 Task: Look for space in Deogarh, India from 21st June, 2023 to 29th June, 2023 for 4 adults in price range Rs.7000 to Rs.12000. Place can be entire place with 2 bedrooms having 2 beds and 2 bathrooms. Property type can be house, flat, guest house. Booking option can be shelf check-in. Required host language is English.
Action: Mouse moved to (456, 62)
Screenshot: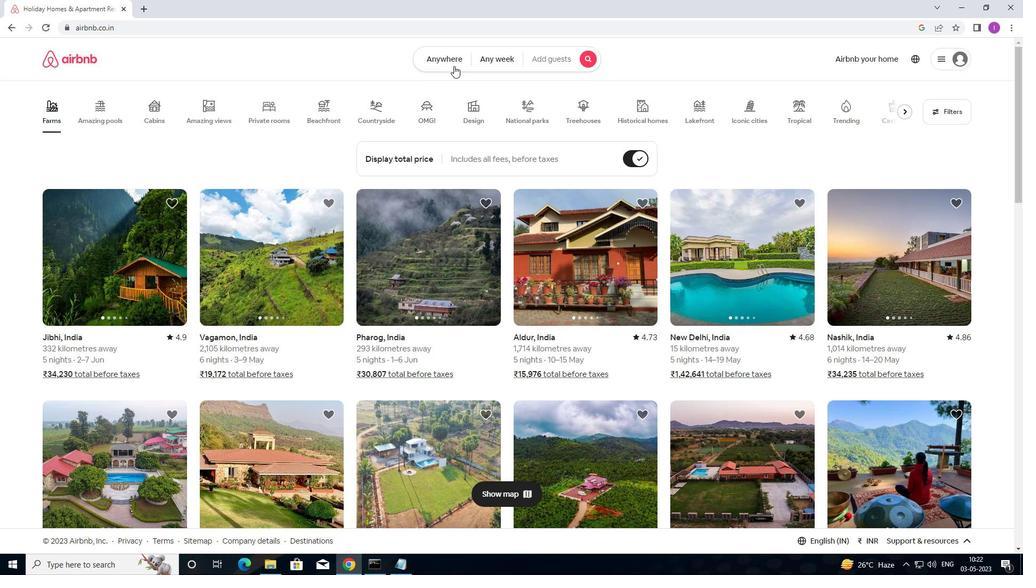 
Action: Mouse pressed left at (456, 62)
Screenshot: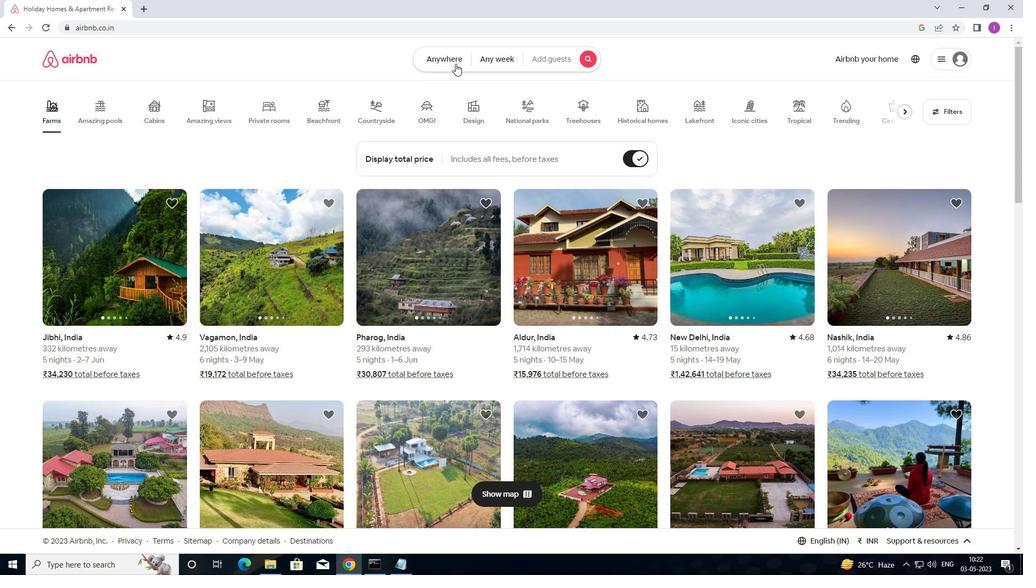 
Action: Mouse moved to (331, 103)
Screenshot: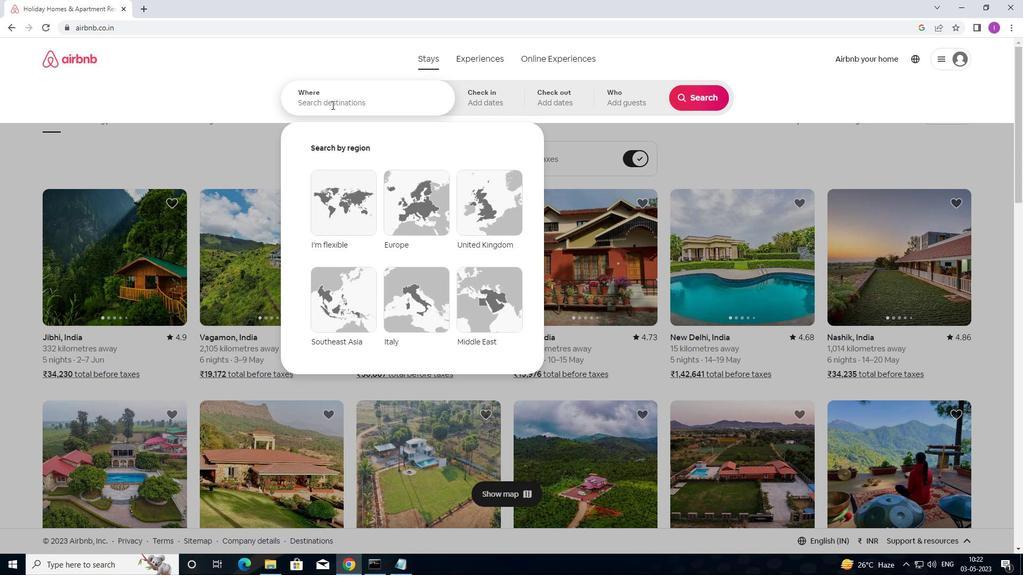 
Action: Mouse pressed left at (331, 103)
Screenshot: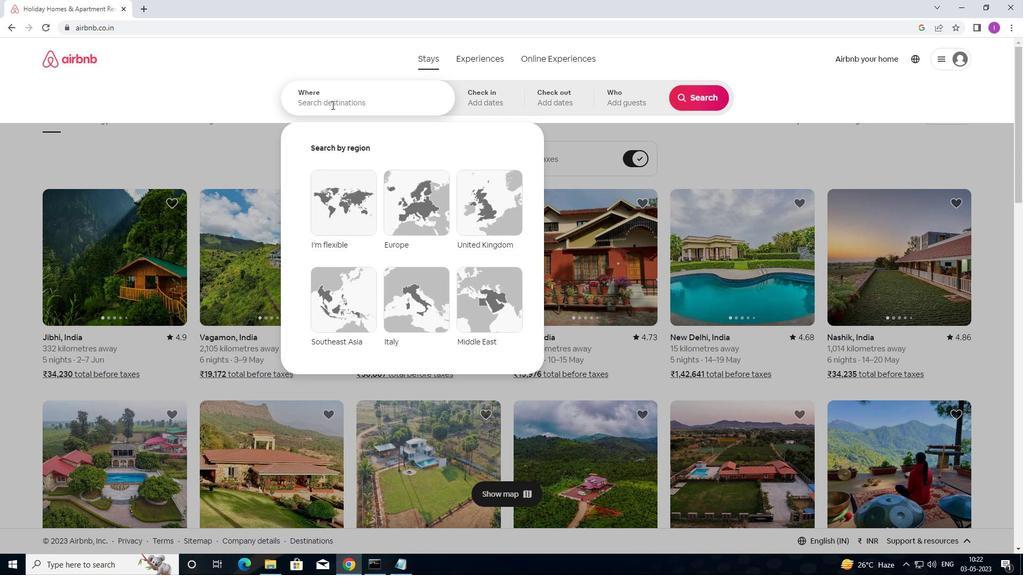 
Action: Mouse moved to (362, 105)
Screenshot: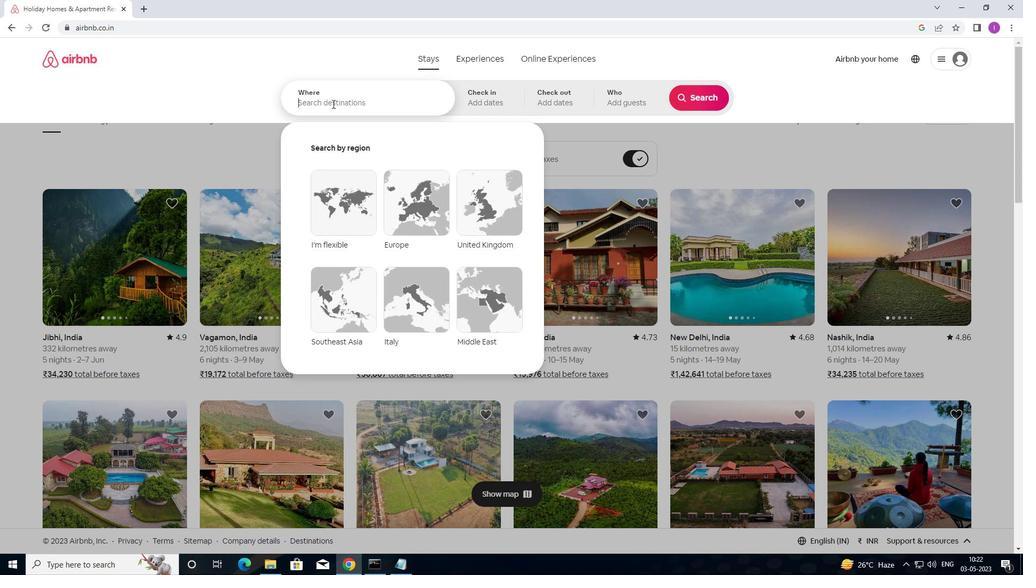 
Action: Key pressed <Key.shift>DEOGARH,<Key.shift>INDIA
Screenshot: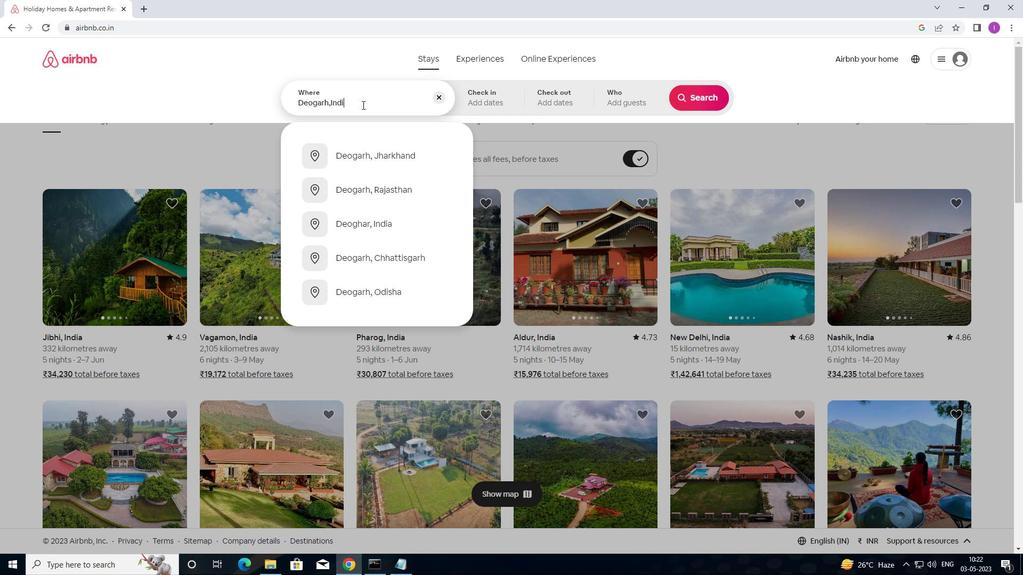 
Action: Mouse moved to (462, 103)
Screenshot: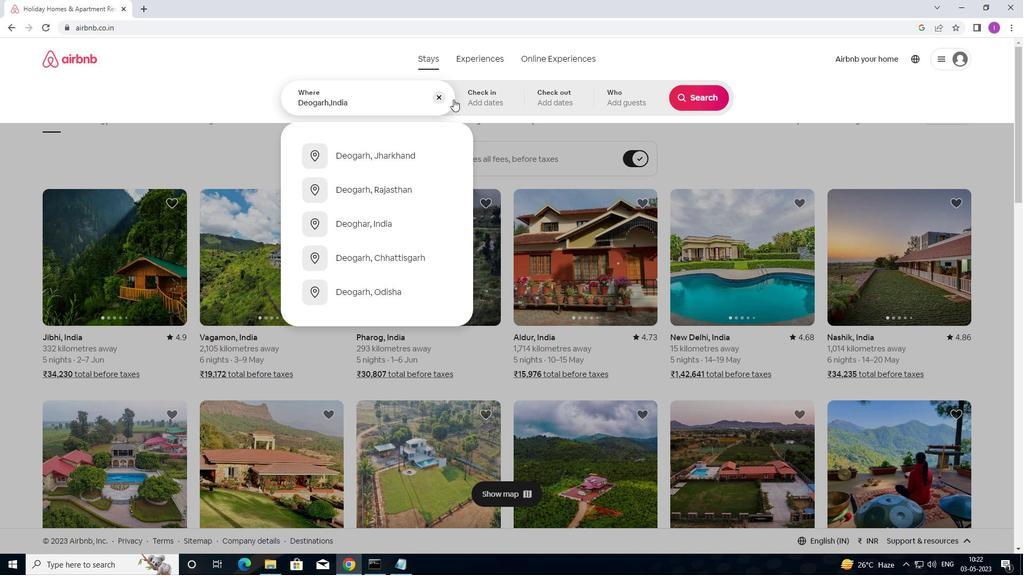 
Action: Mouse pressed left at (462, 103)
Screenshot: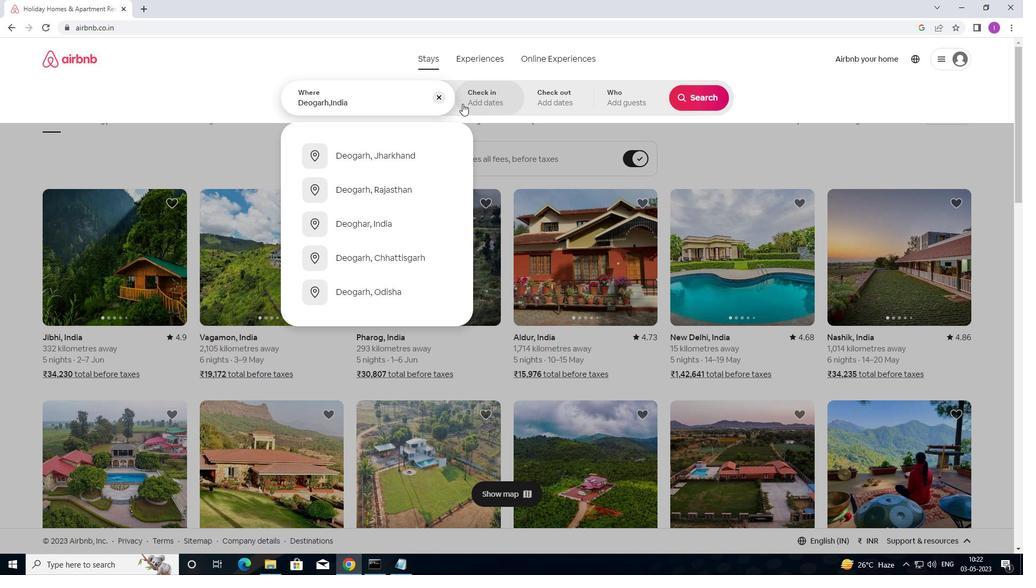 
Action: Mouse moved to (614, 300)
Screenshot: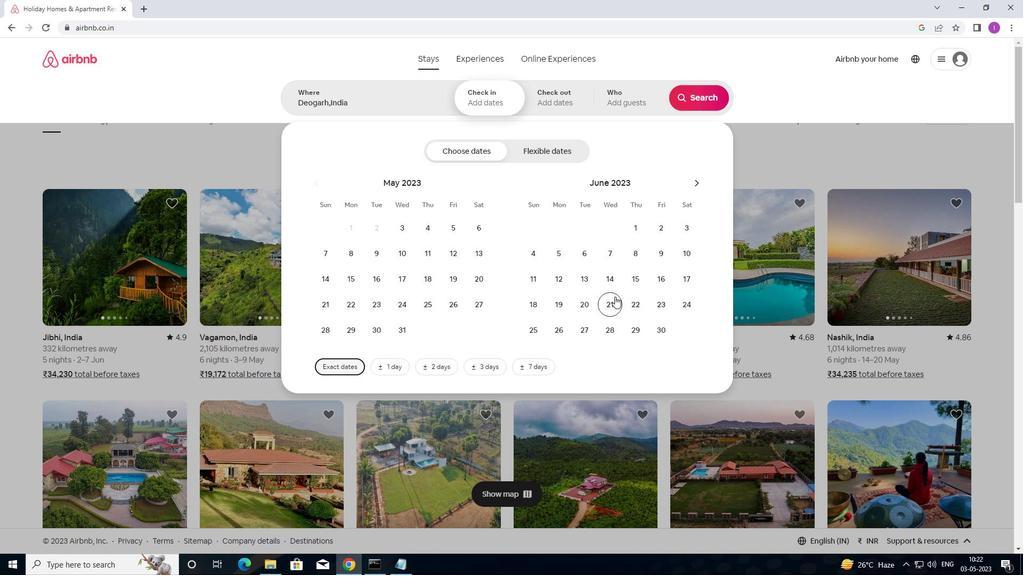 
Action: Mouse pressed left at (614, 300)
Screenshot: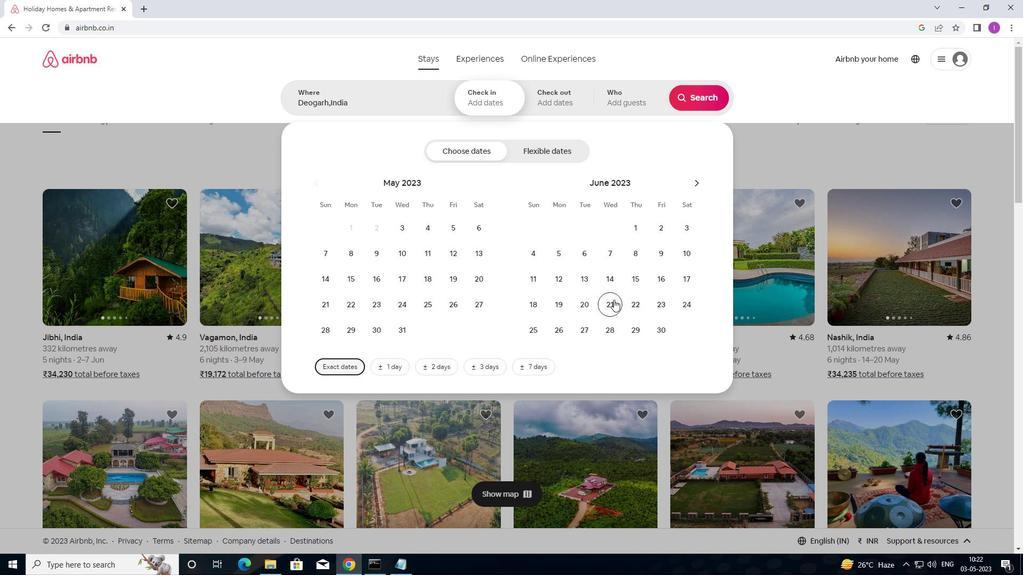 
Action: Mouse moved to (642, 330)
Screenshot: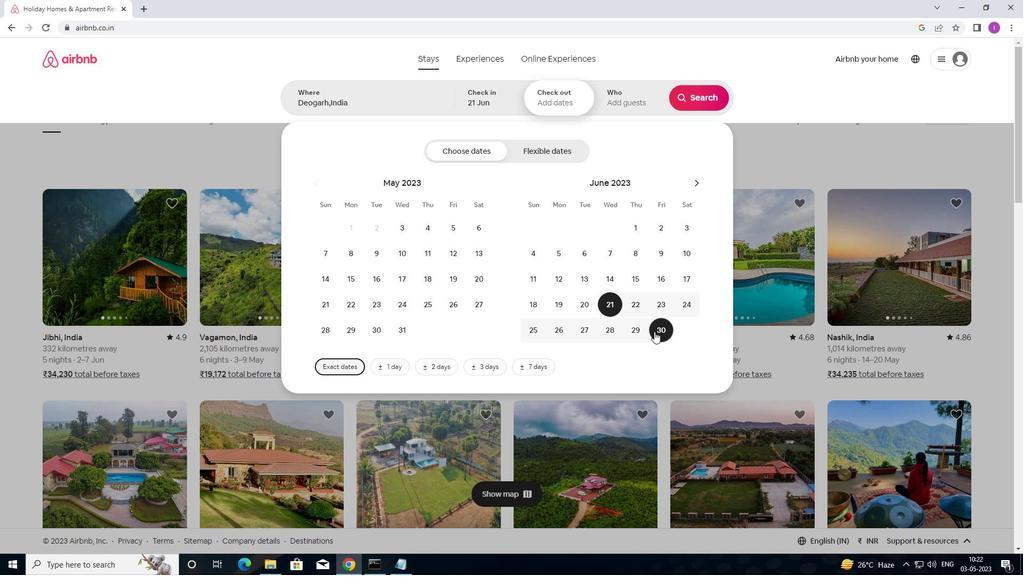 
Action: Mouse pressed left at (642, 330)
Screenshot: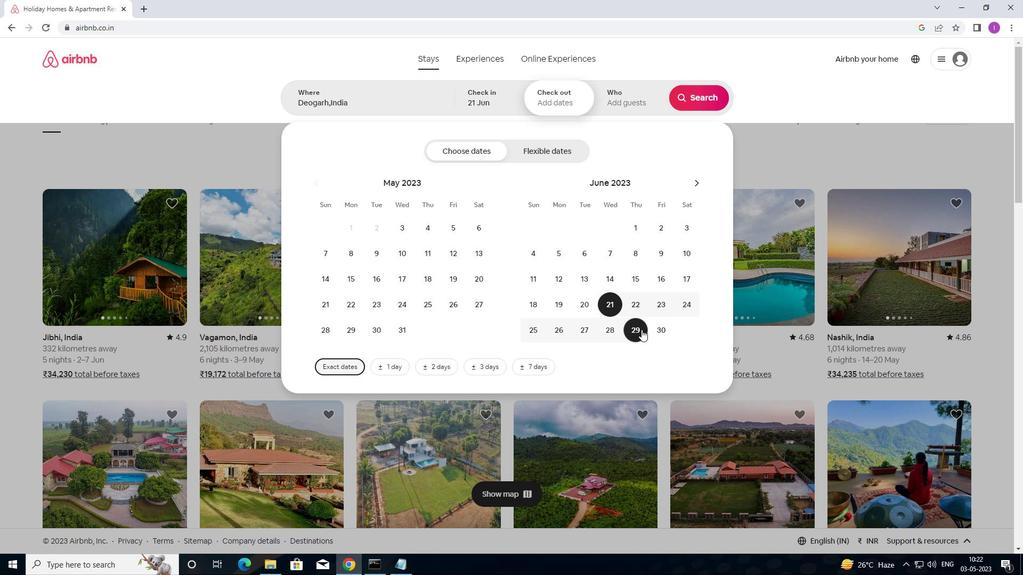 
Action: Mouse moved to (635, 104)
Screenshot: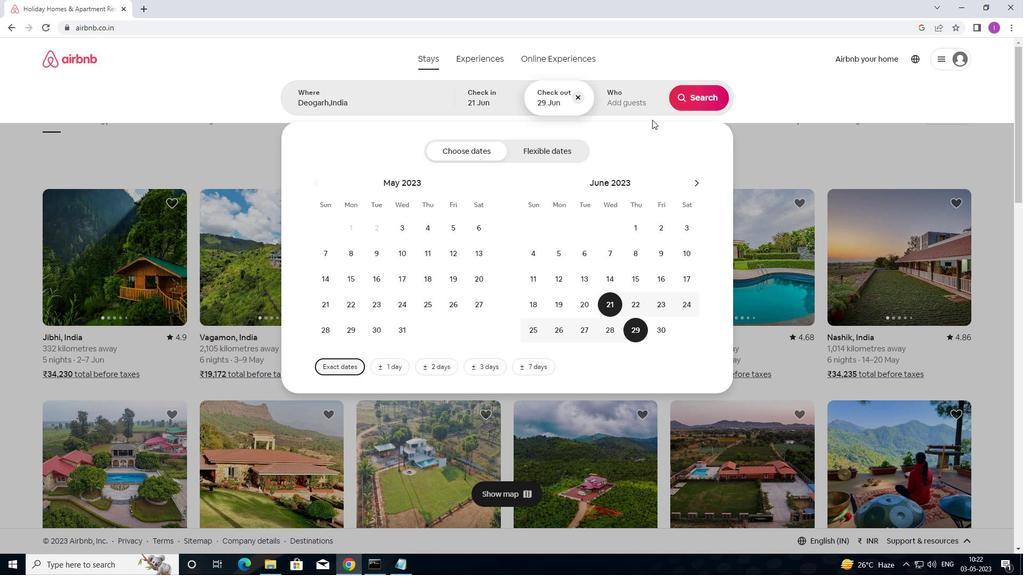 
Action: Mouse pressed left at (635, 104)
Screenshot: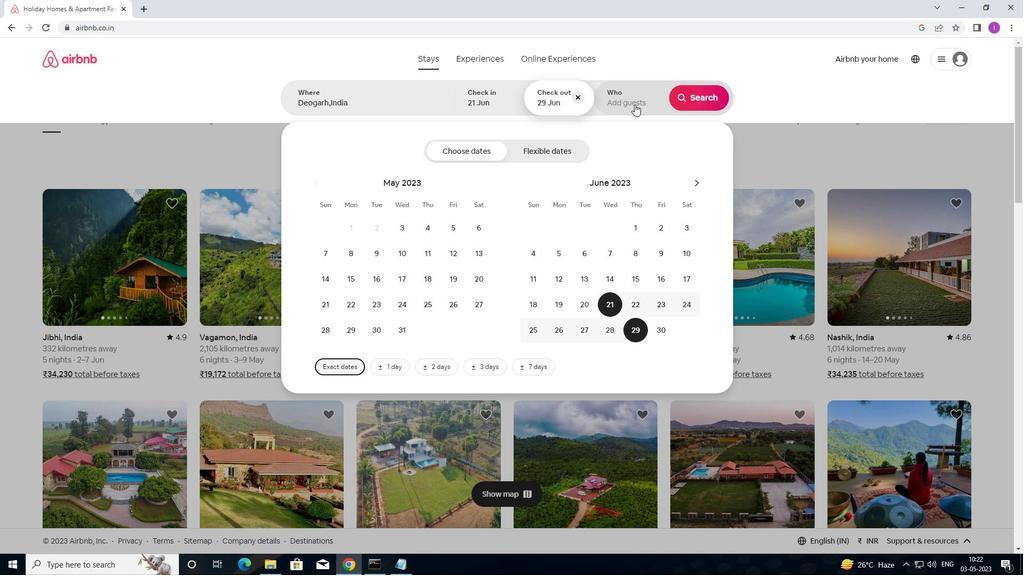 
Action: Mouse moved to (706, 154)
Screenshot: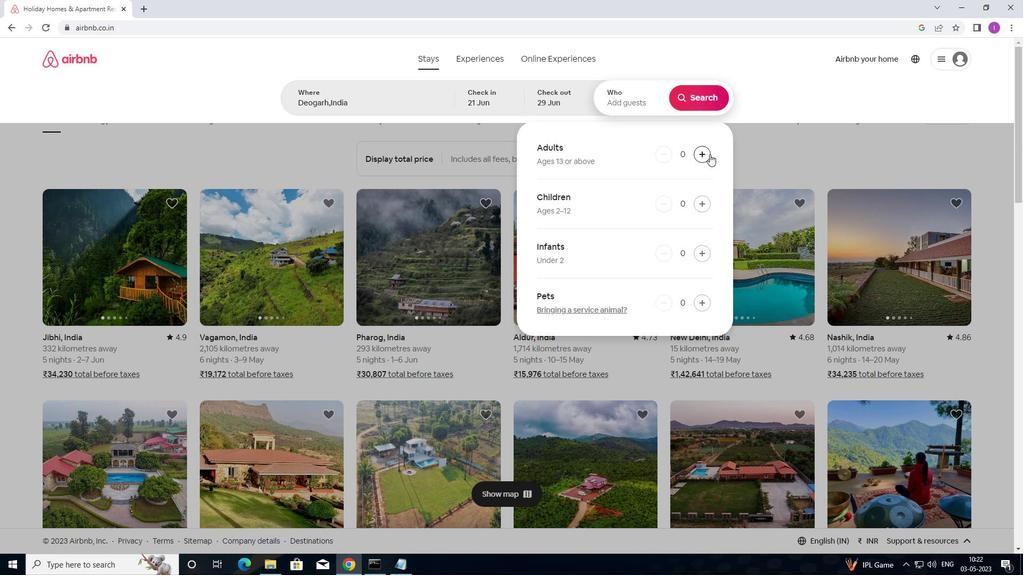 
Action: Mouse pressed left at (706, 154)
Screenshot: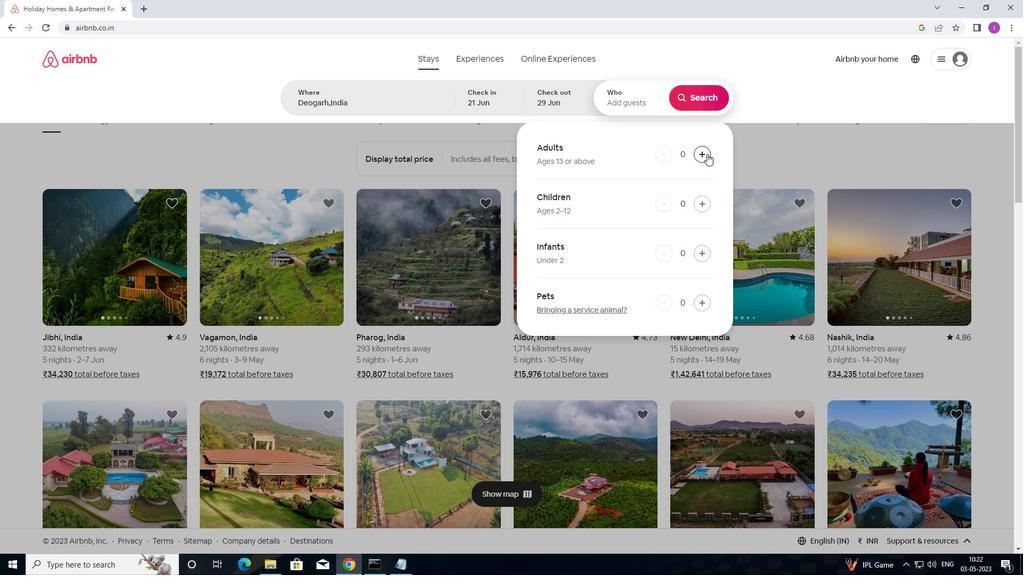 
Action: Mouse pressed left at (706, 154)
Screenshot: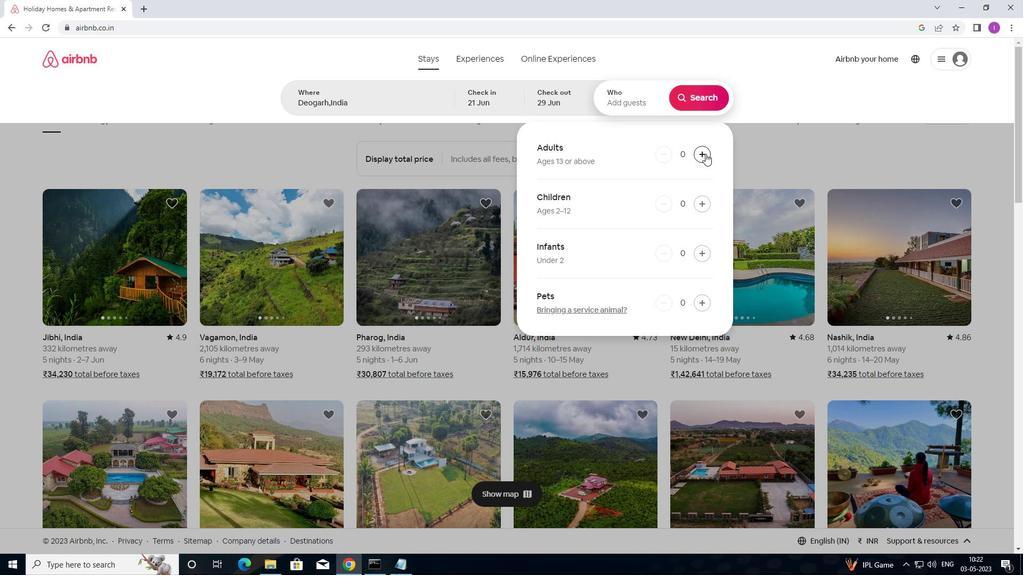 
Action: Mouse pressed left at (706, 154)
Screenshot: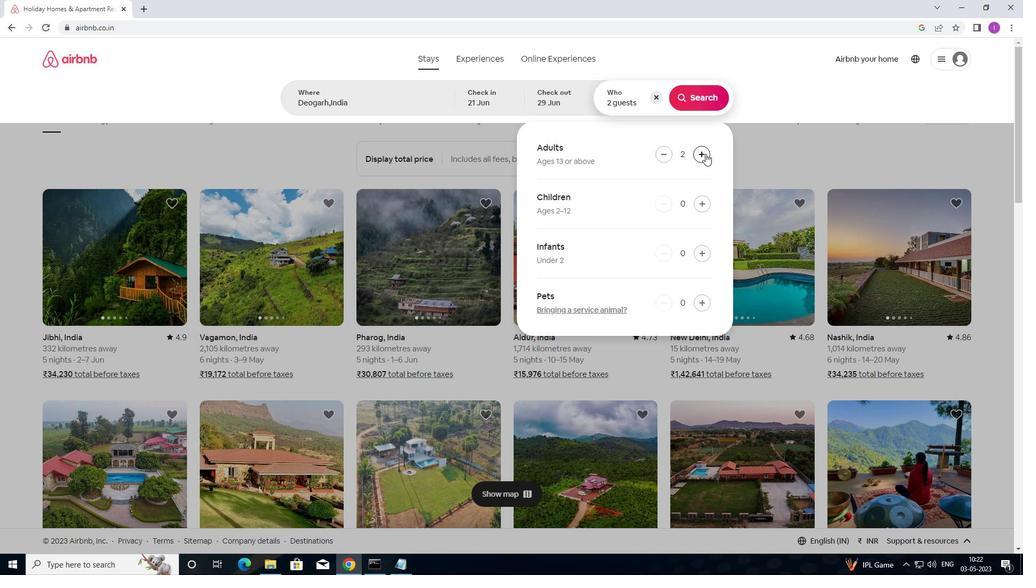 
Action: Mouse pressed left at (706, 154)
Screenshot: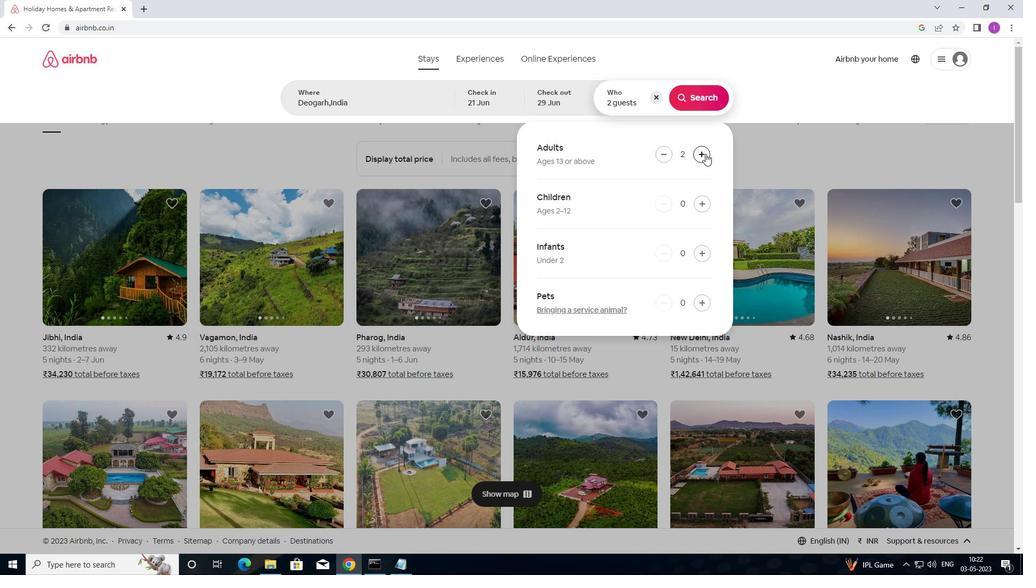 
Action: Mouse moved to (688, 105)
Screenshot: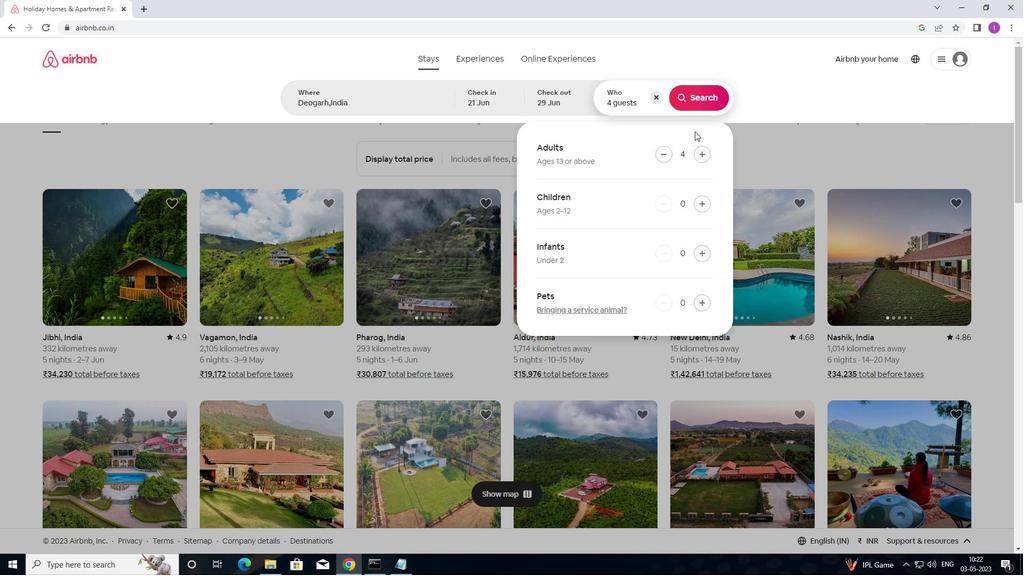 
Action: Mouse pressed left at (688, 105)
Screenshot: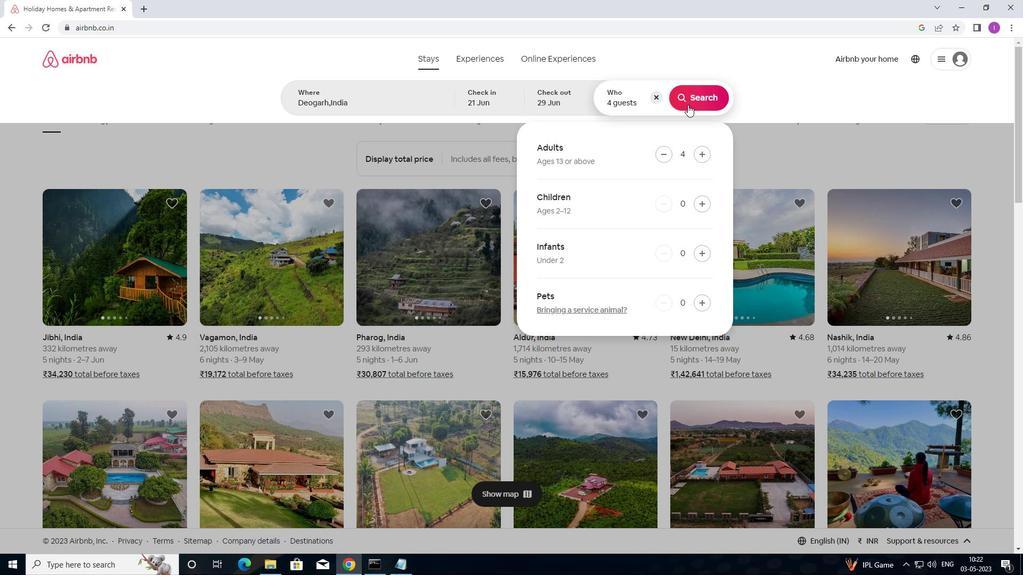 
Action: Mouse moved to (985, 100)
Screenshot: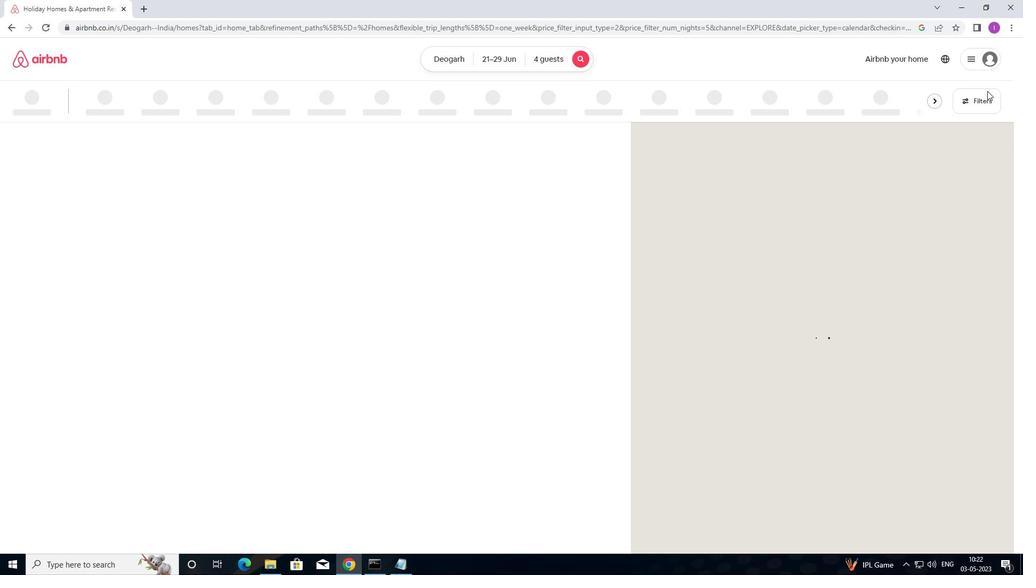
Action: Mouse pressed left at (985, 100)
Screenshot: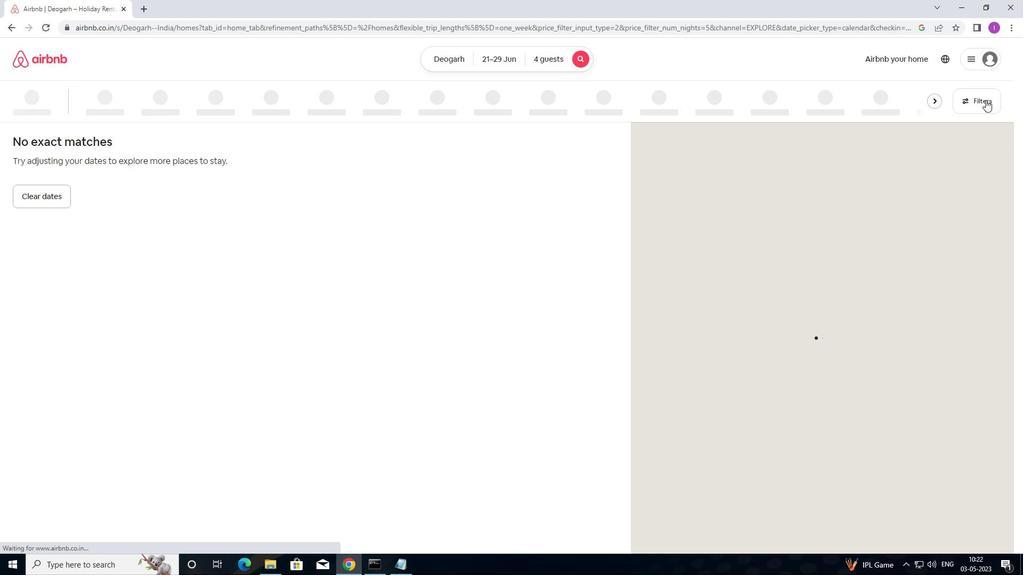 
Action: Mouse moved to (379, 166)
Screenshot: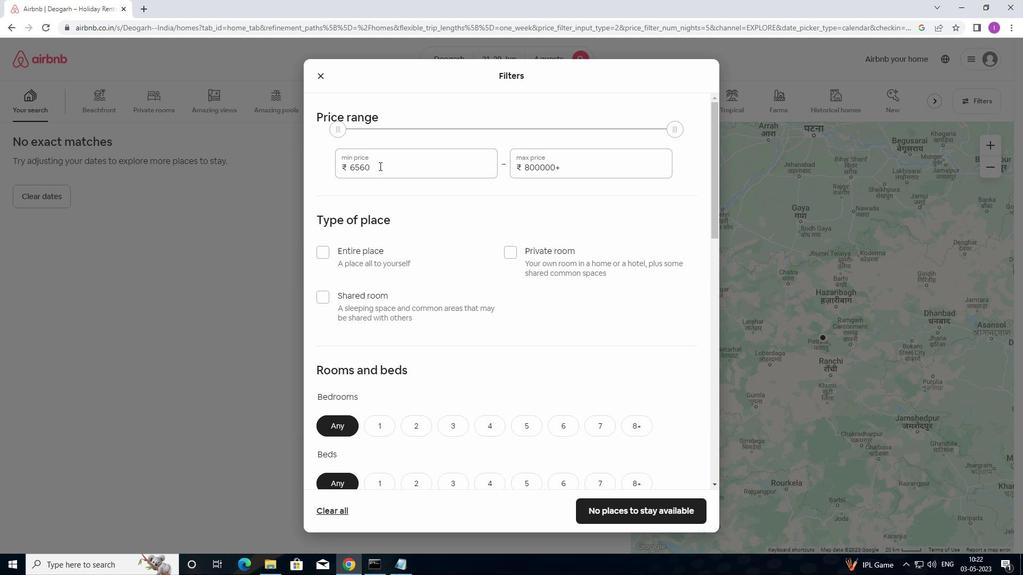 
Action: Mouse pressed left at (379, 166)
Screenshot: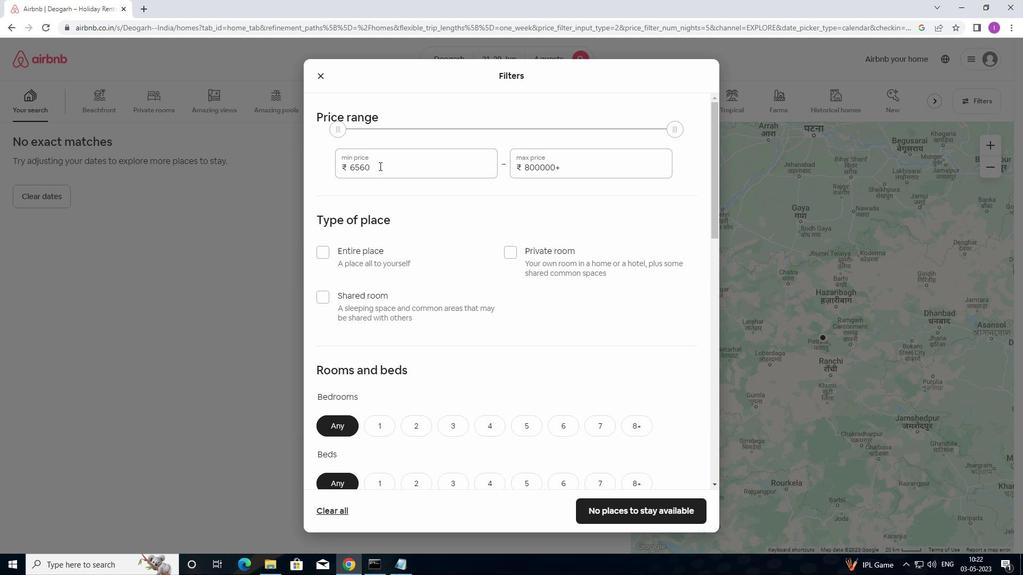 
Action: Mouse moved to (355, 176)
Screenshot: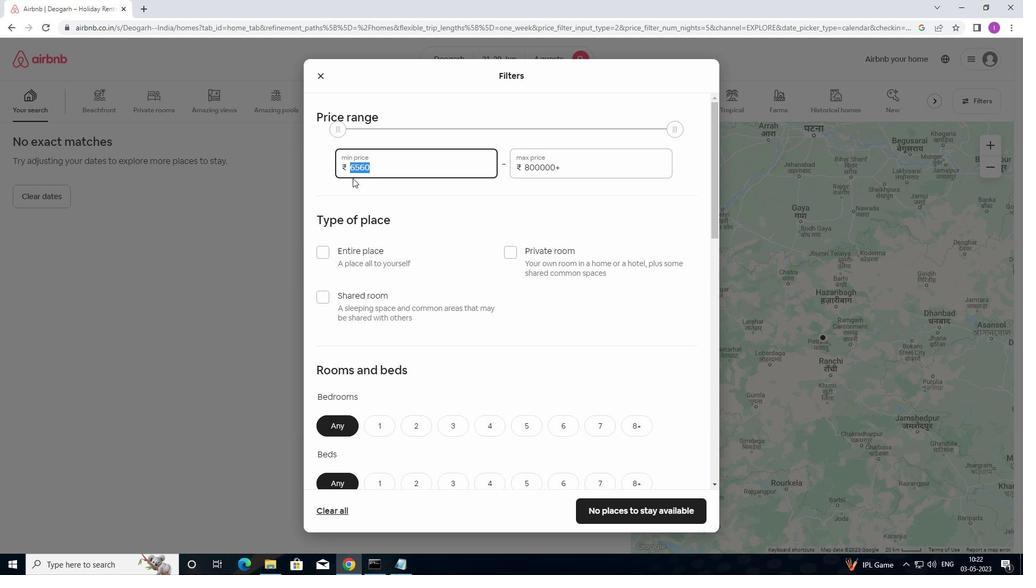 
Action: Key pressed 7
Screenshot: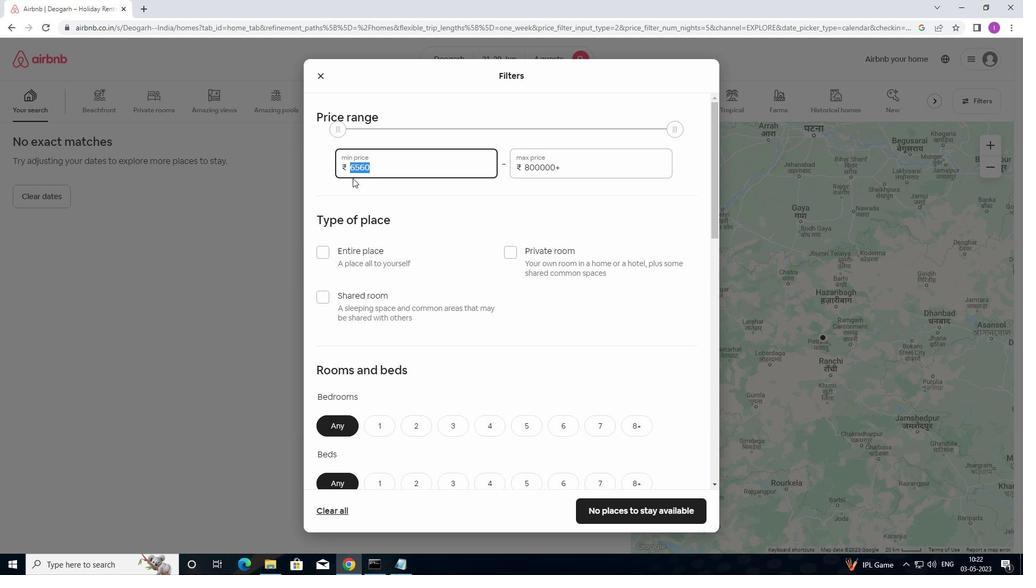 
Action: Mouse moved to (358, 176)
Screenshot: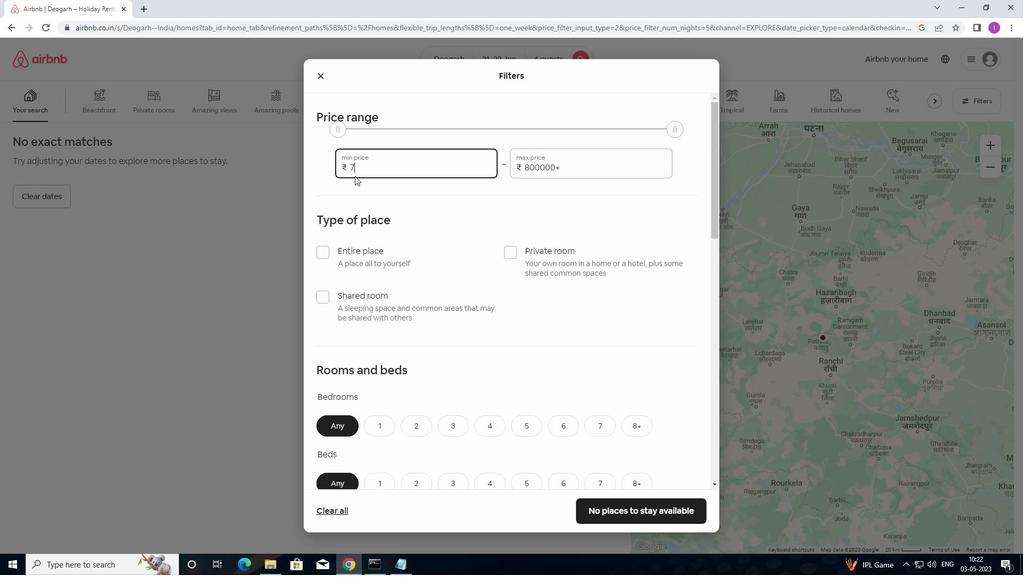 
Action: Key pressed 0
Screenshot: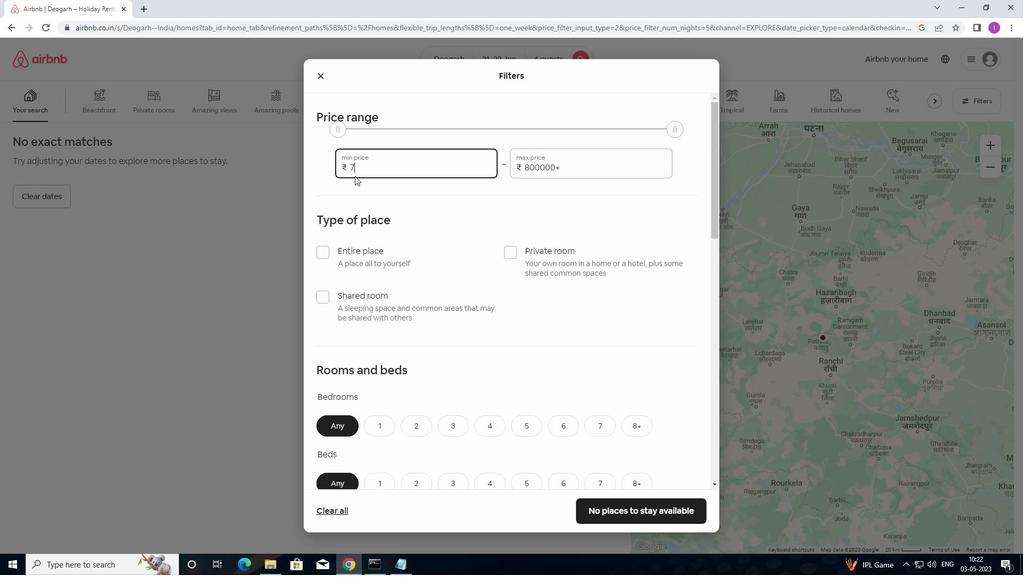 
Action: Mouse moved to (363, 177)
Screenshot: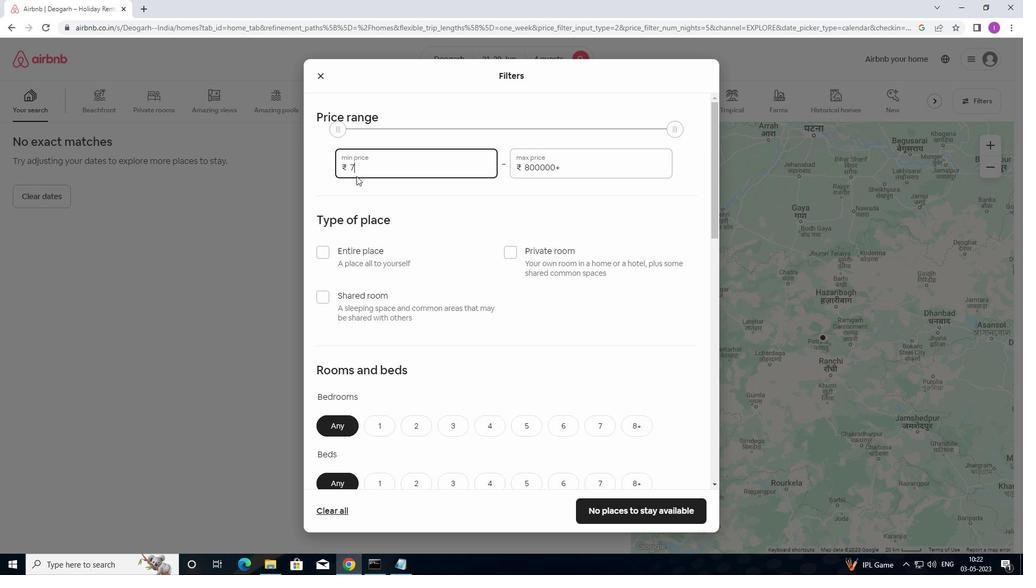 
Action: Key pressed 0
Screenshot: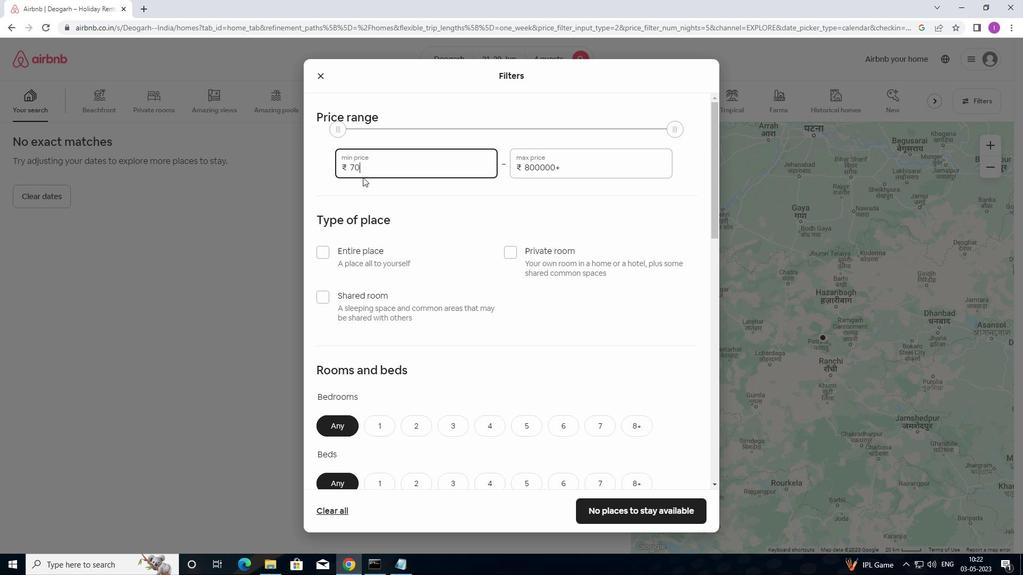 
Action: Mouse moved to (364, 177)
Screenshot: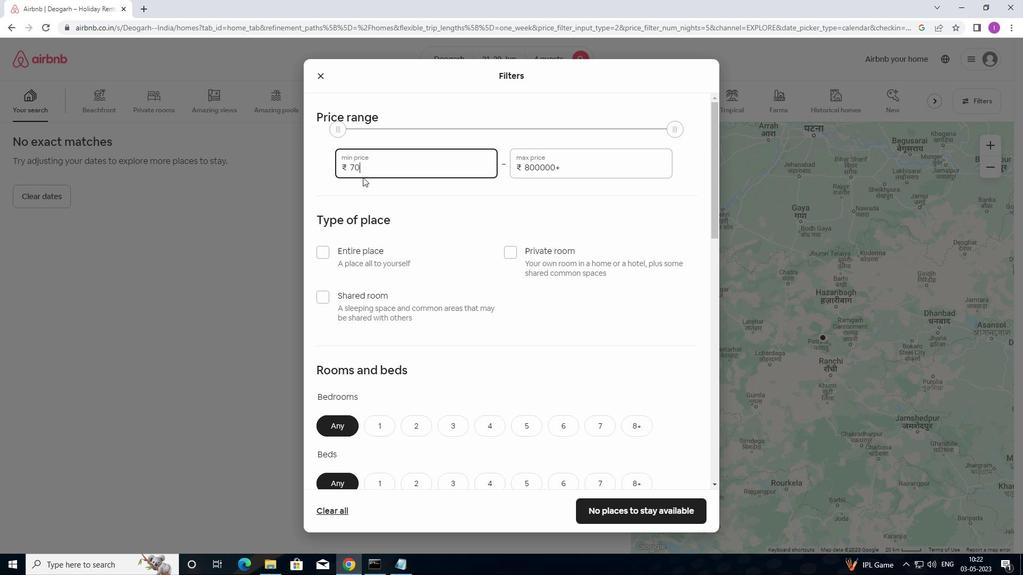 
Action: Key pressed 0
Screenshot: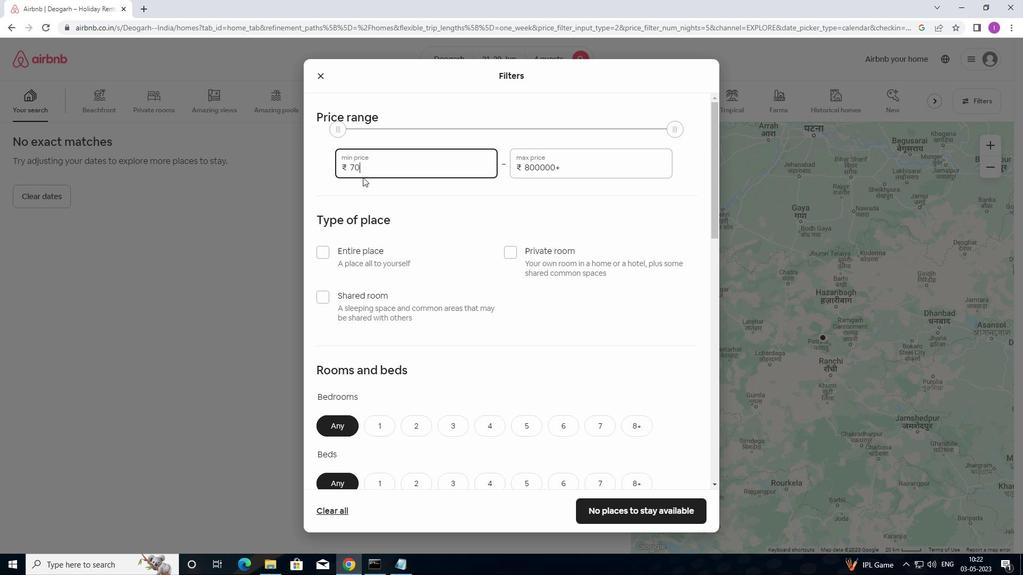 
Action: Mouse moved to (573, 171)
Screenshot: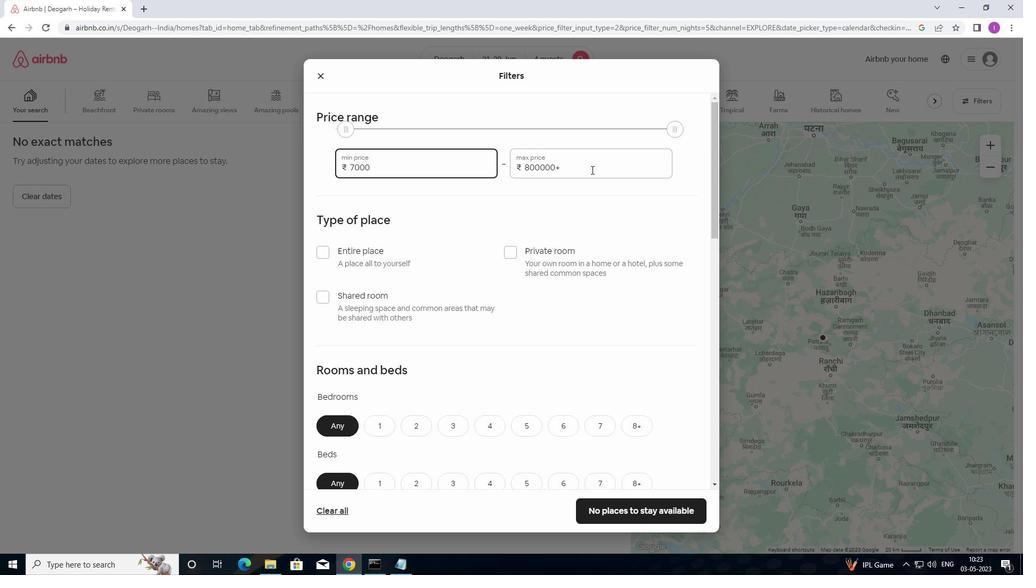 
Action: Mouse pressed left at (573, 171)
Screenshot: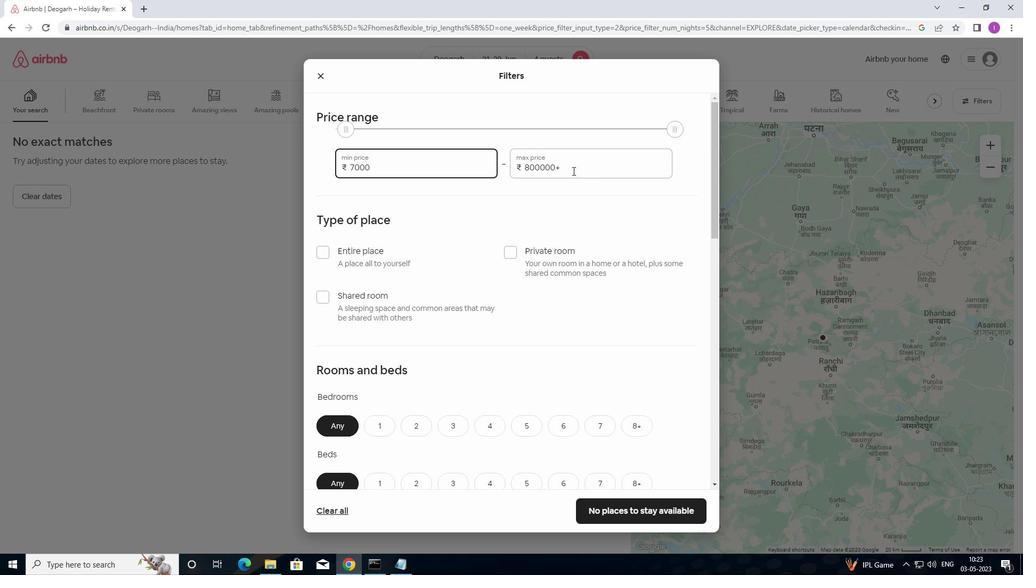 
Action: Mouse moved to (508, 170)
Screenshot: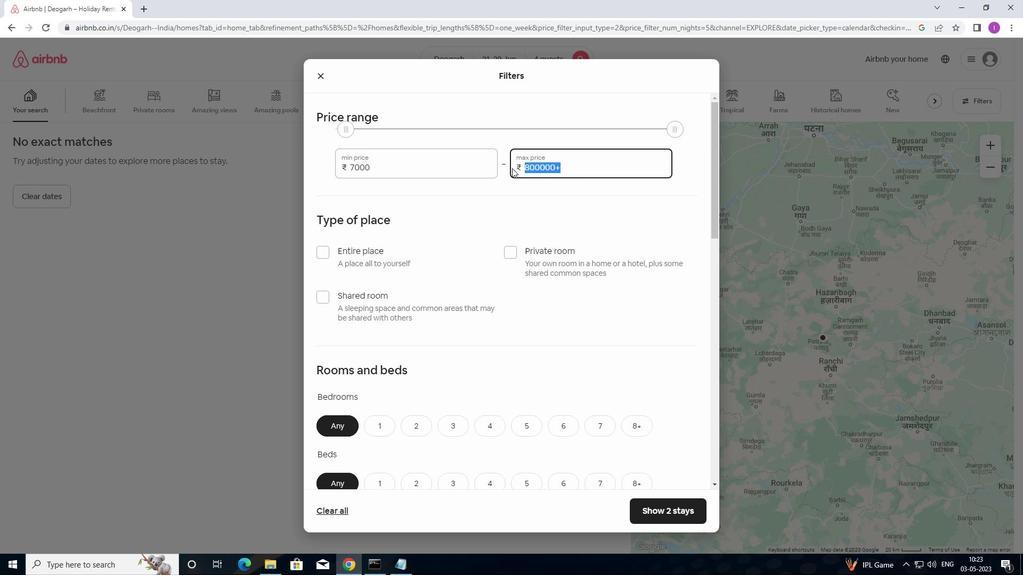 
Action: Key pressed 12
Screenshot: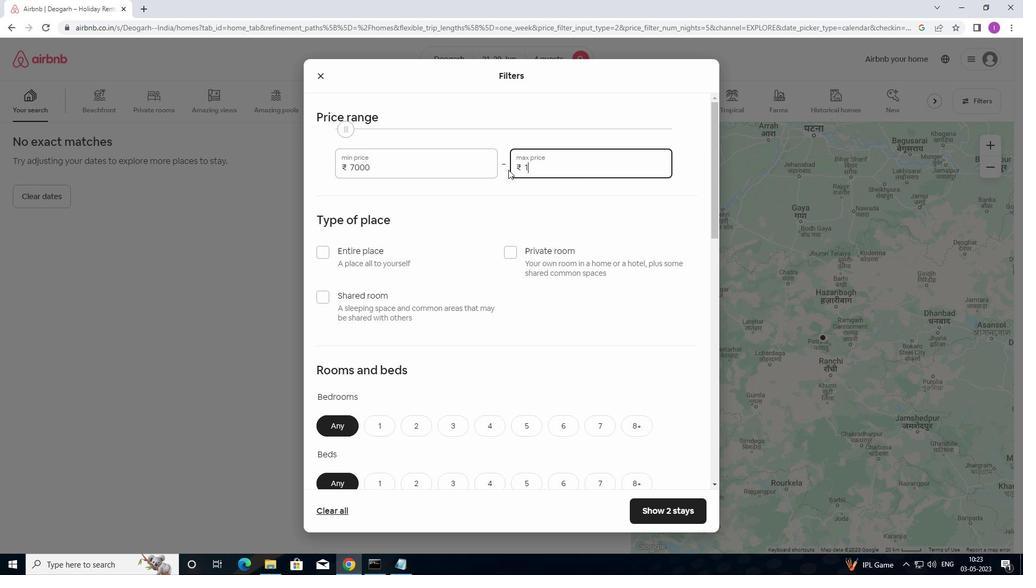 
Action: Mouse moved to (508, 170)
Screenshot: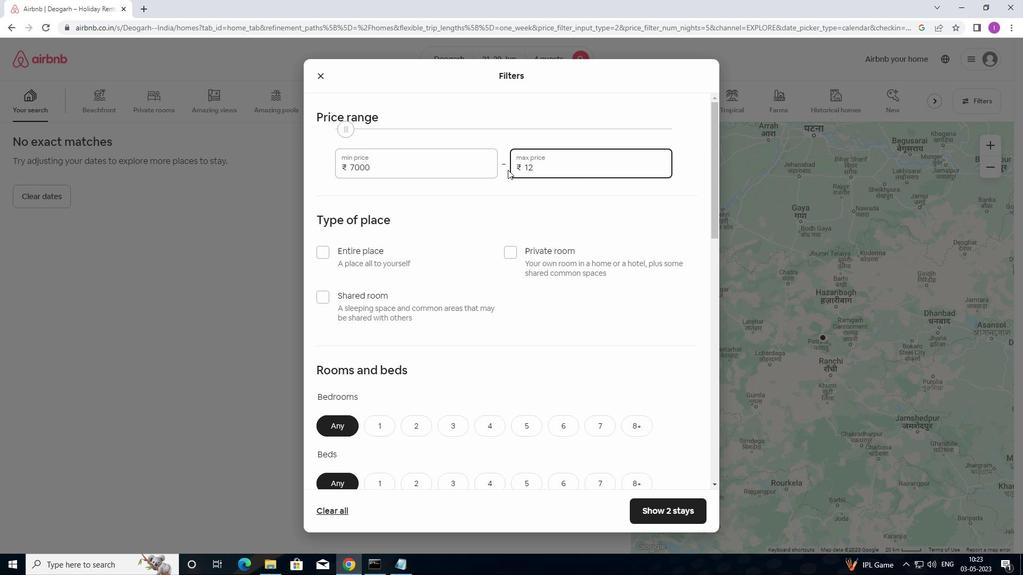 
Action: Key pressed 000
Screenshot: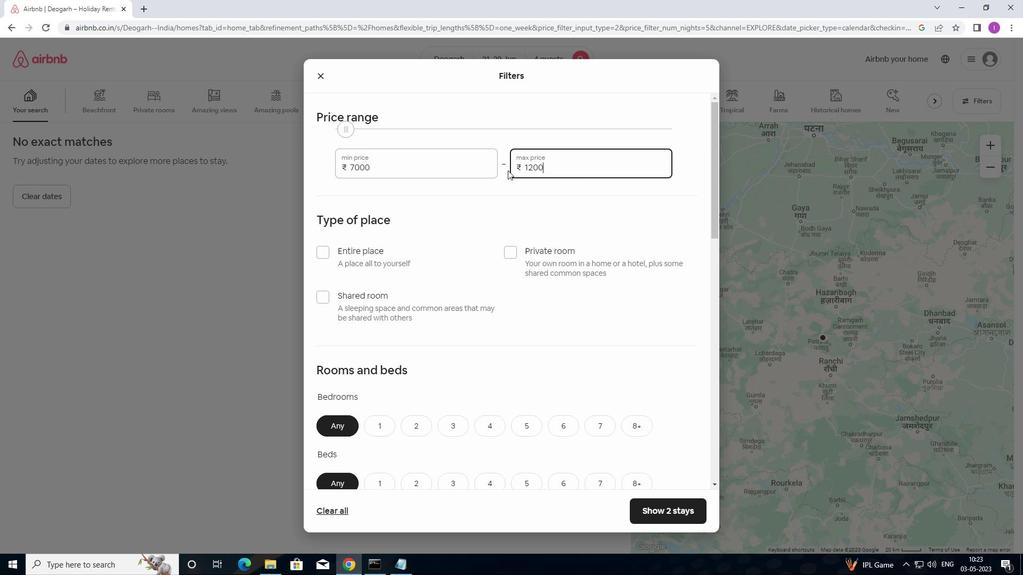 
Action: Mouse moved to (508, 194)
Screenshot: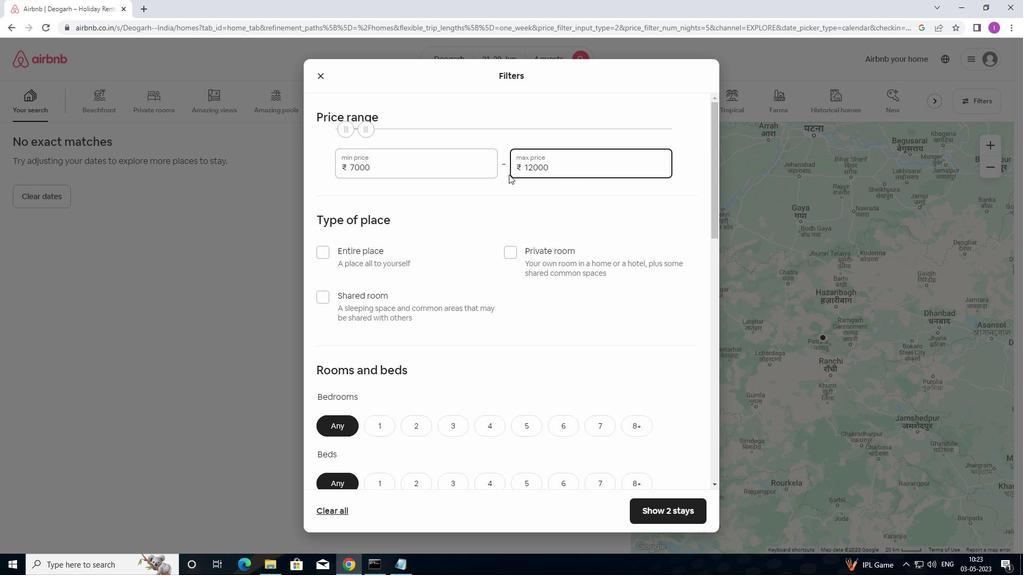 
Action: Mouse scrolled (508, 193) with delta (0, 0)
Screenshot: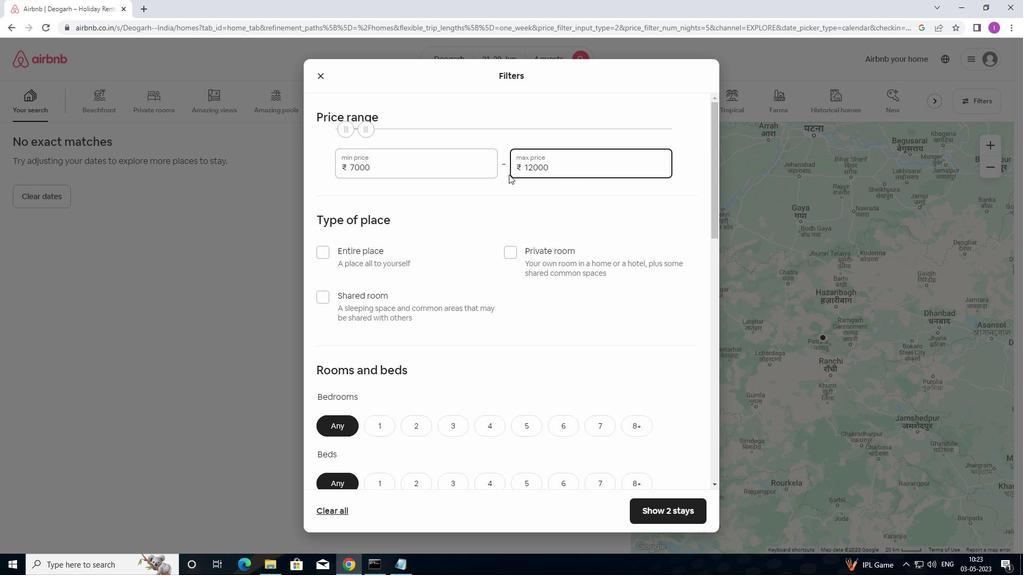 
Action: Mouse moved to (508, 200)
Screenshot: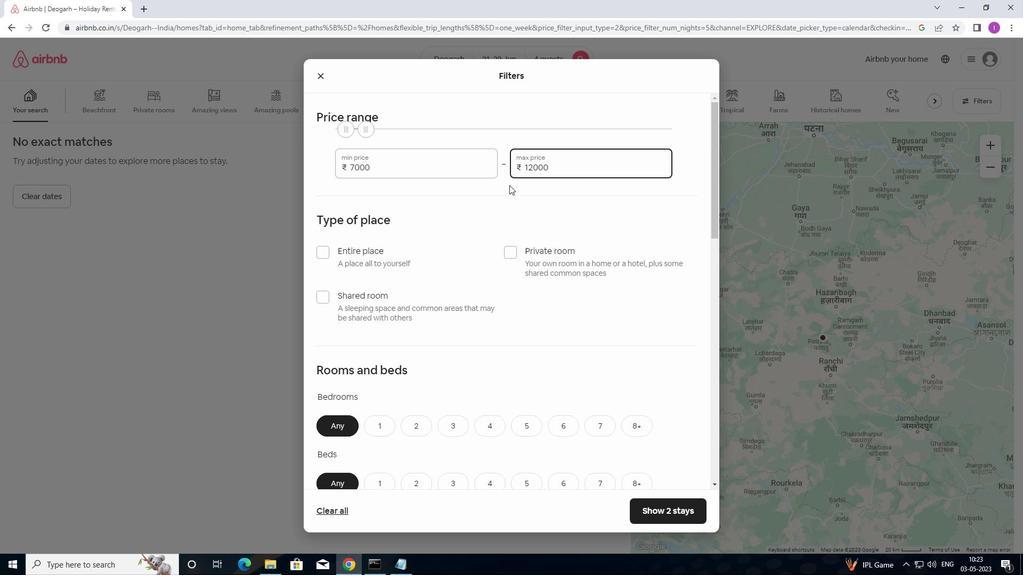 
Action: Mouse scrolled (508, 199) with delta (0, 0)
Screenshot: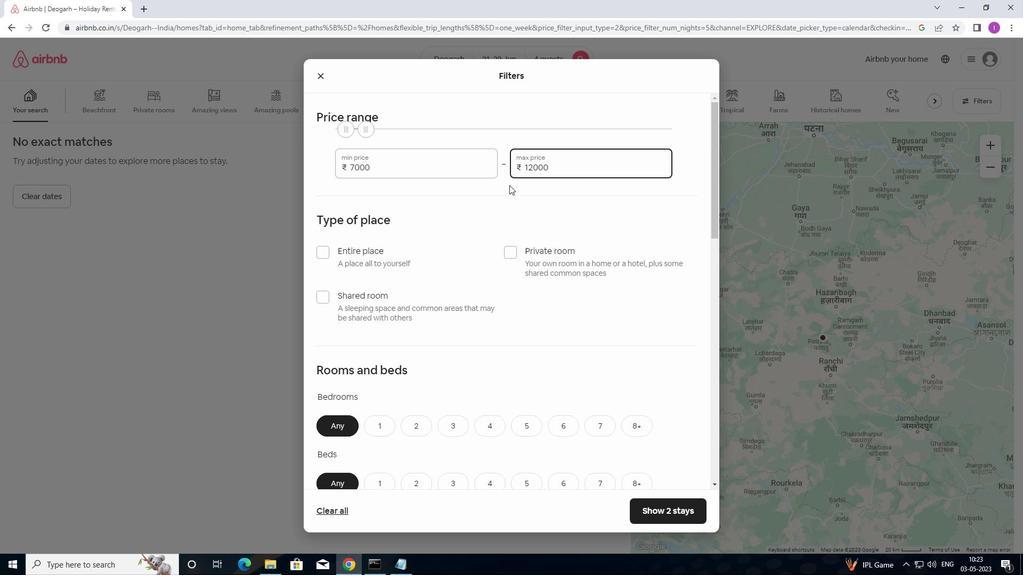 
Action: Mouse moved to (322, 143)
Screenshot: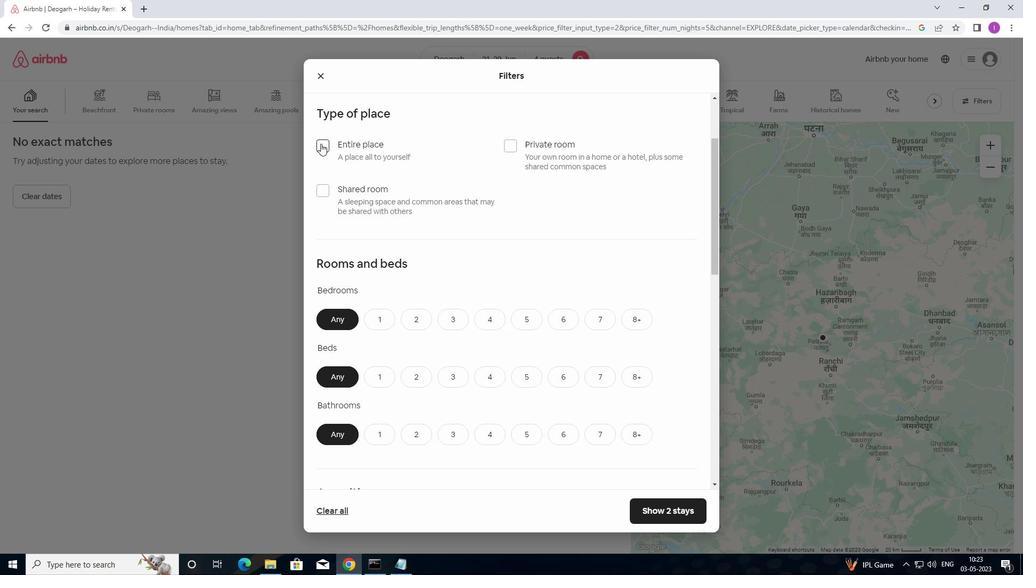 
Action: Mouse pressed left at (322, 143)
Screenshot: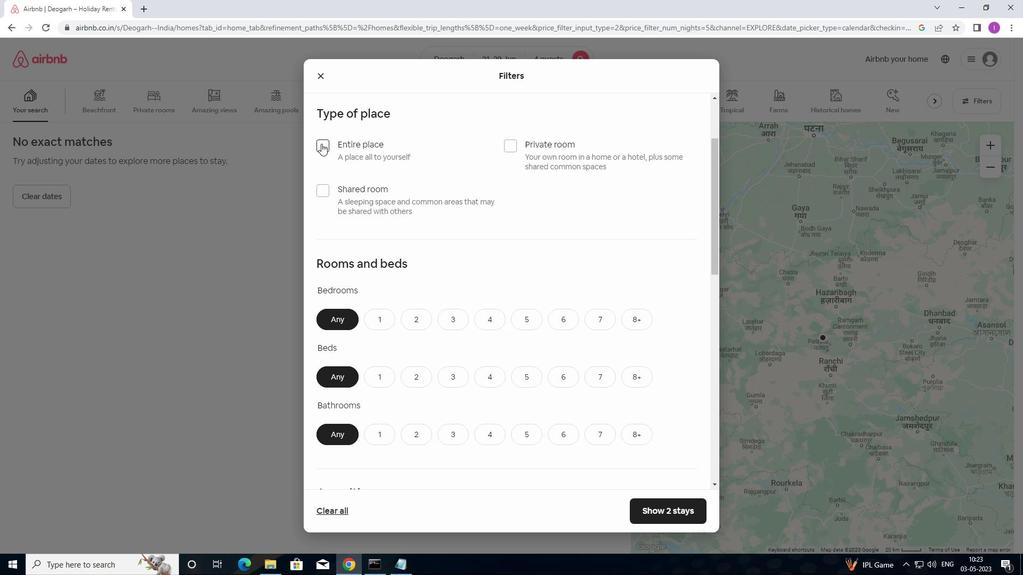 
Action: Mouse moved to (352, 191)
Screenshot: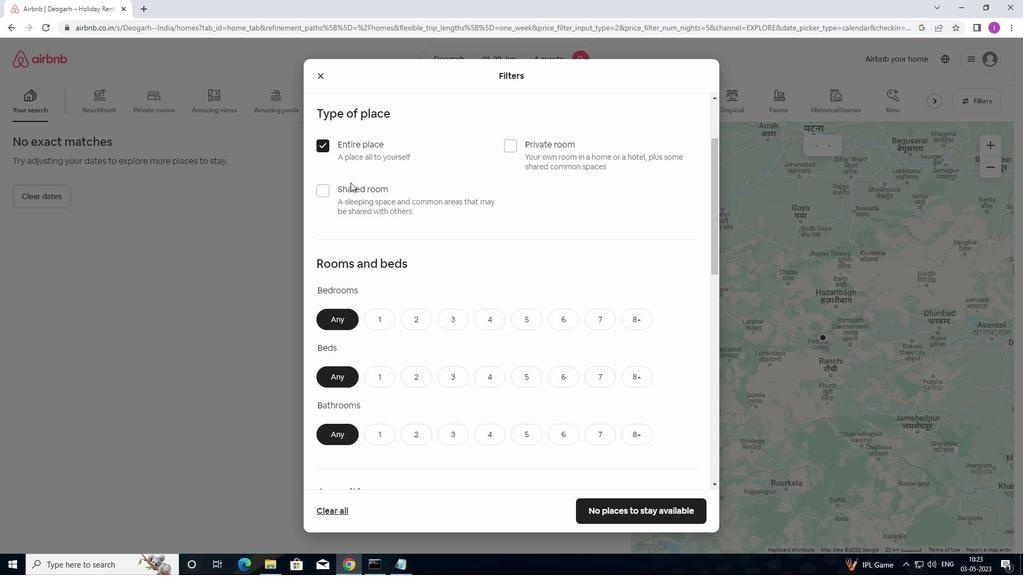 
Action: Mouse scrolled (352, 191) with delta (0, 0)
Screenshot: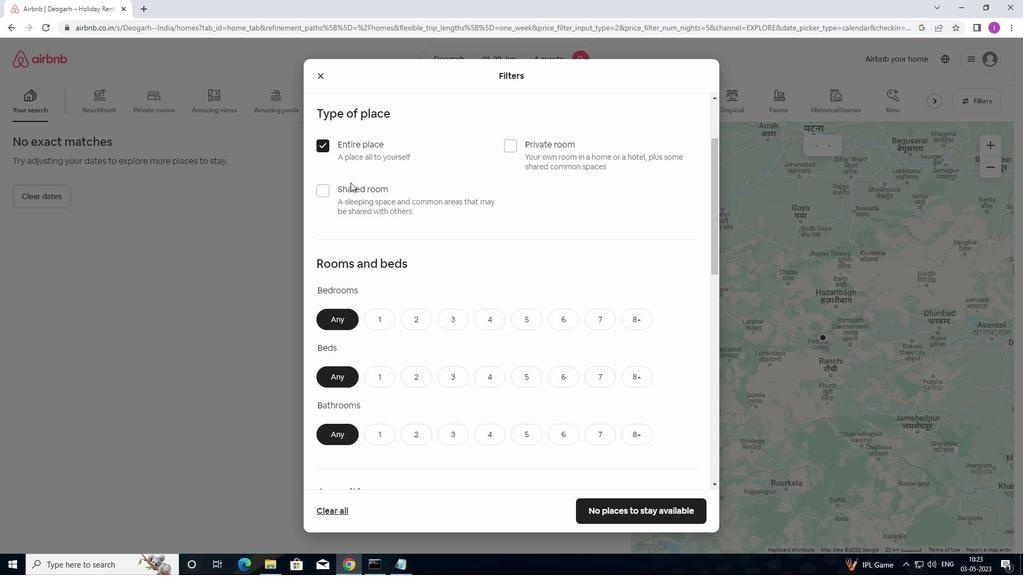 
Action: Mouse moved to (356, 196)
Screenshot: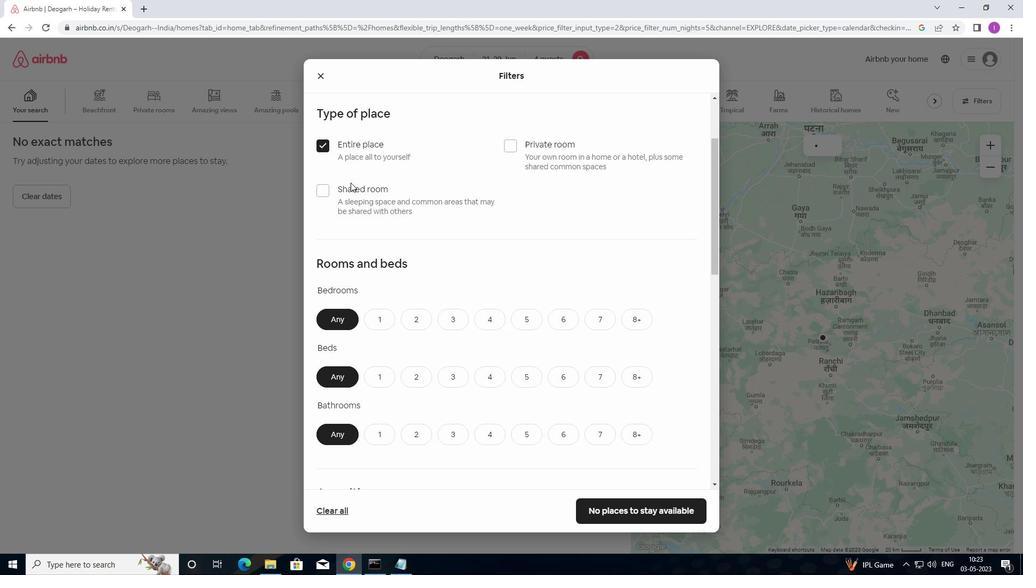 
Action: Mouse scrolled (356, 196) with delta (0, 0)
Screenshot: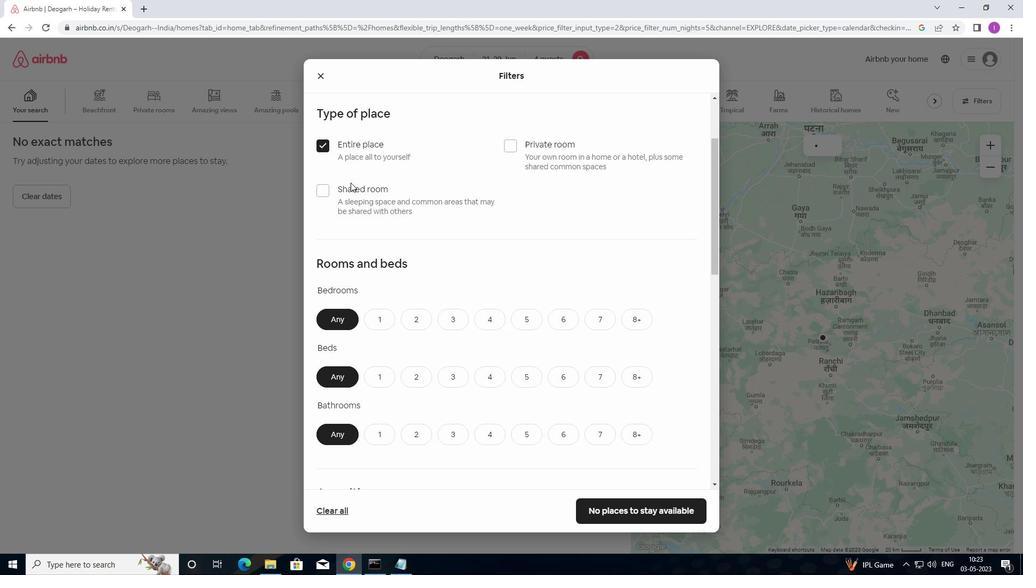 
Action: Mouse moved to (358, 197)
Screenshot: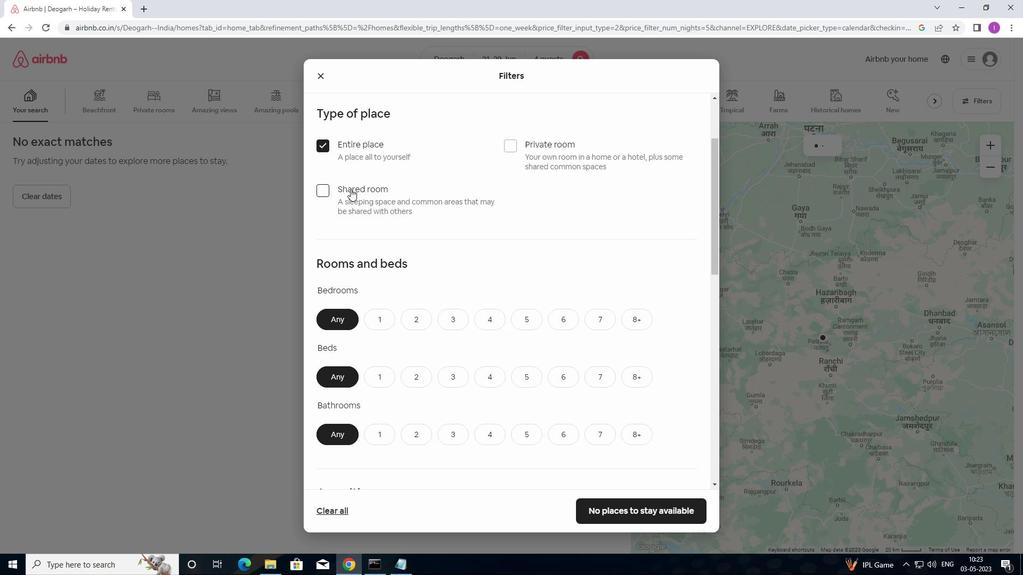 
Action: Mouse scrolled (358, 196) with delta (0, 0)
Screenshot: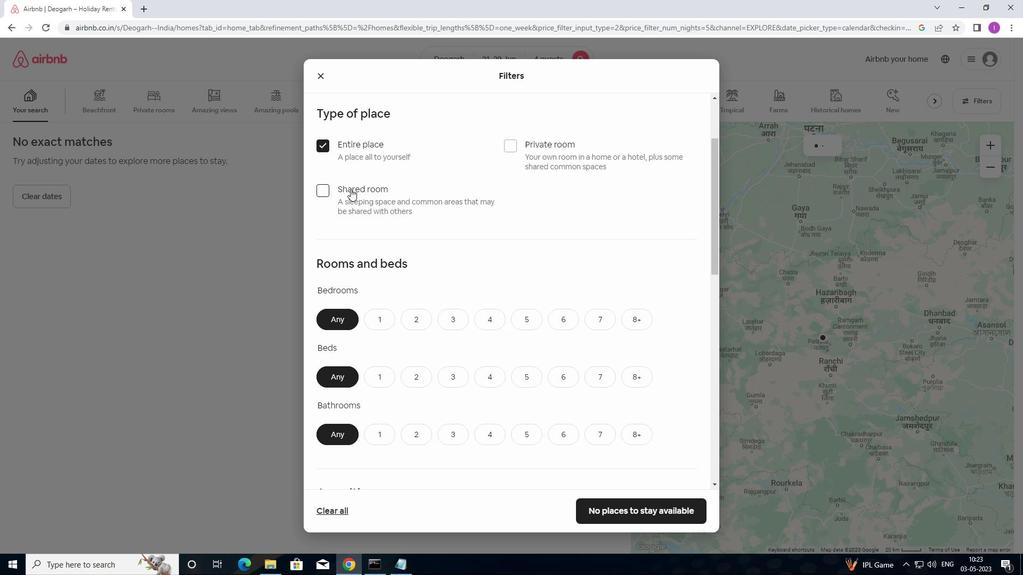 
Action: Mouse moved to (420, 163)
Screenshot: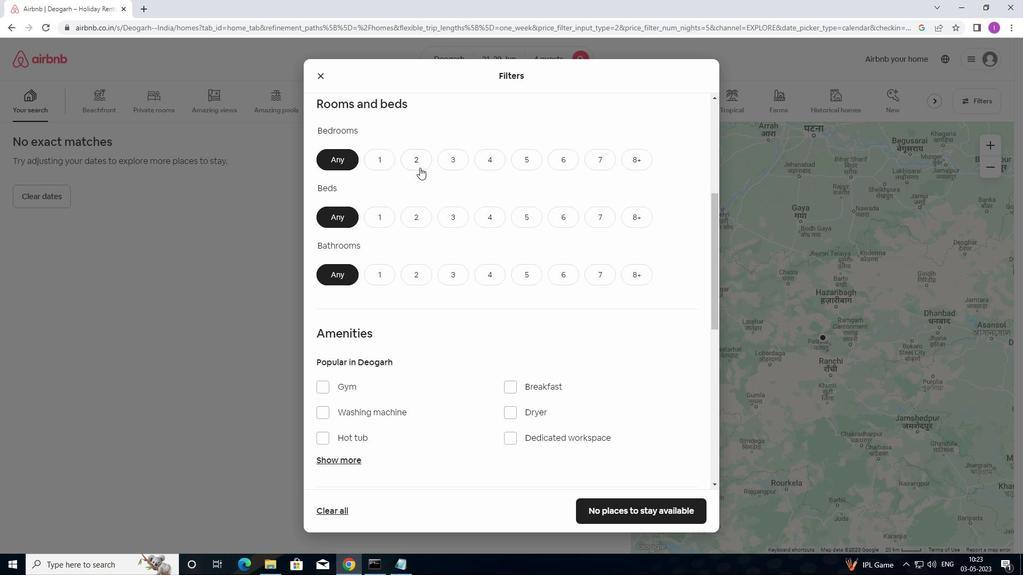 
Action: Mouse pressed left at (420, 163)
Screenshot: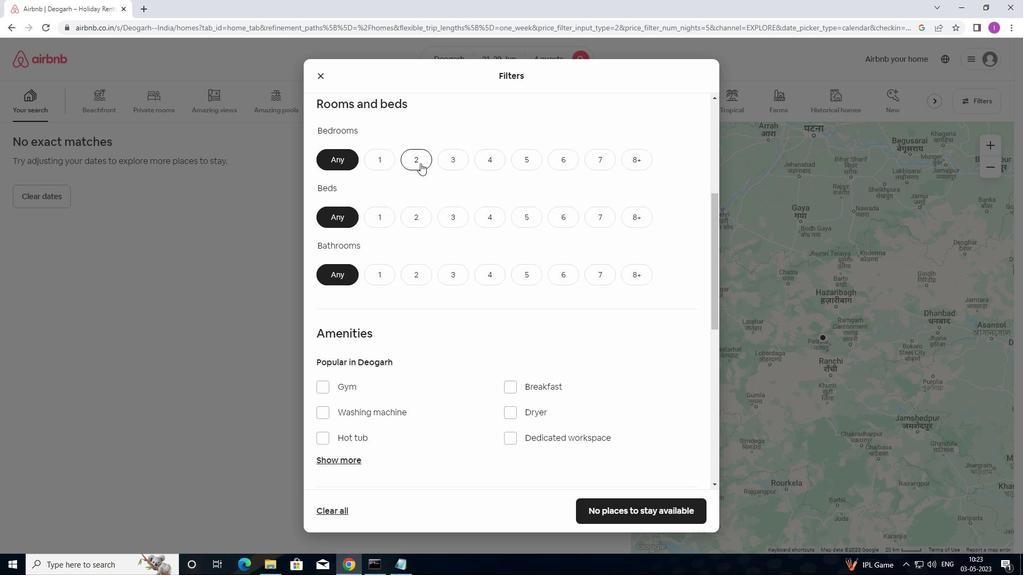 
Action: Mouse moved to (425, 212)
Screenshot: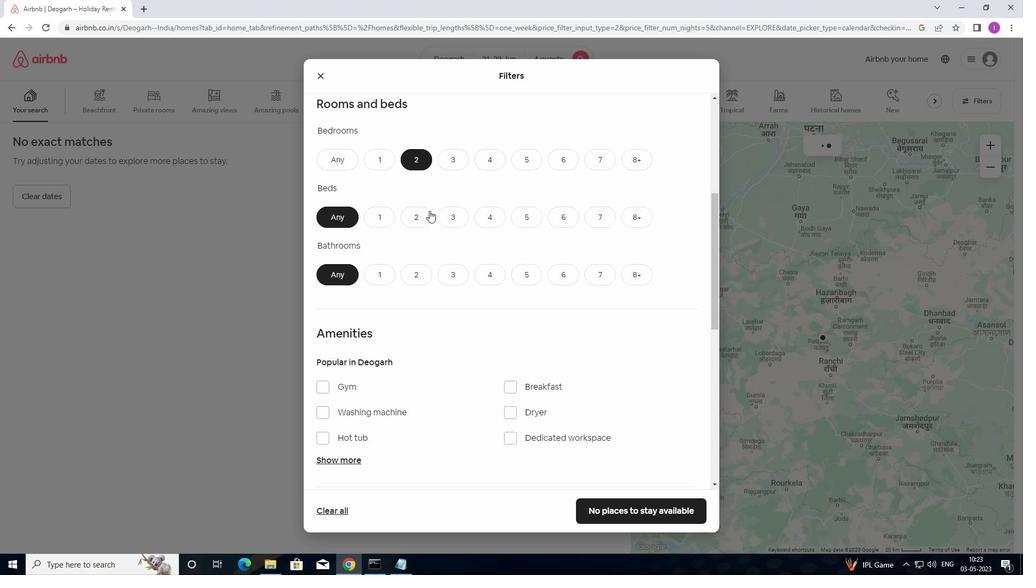 
Action: Mouse pressed left at (425, 212)
Screenshot: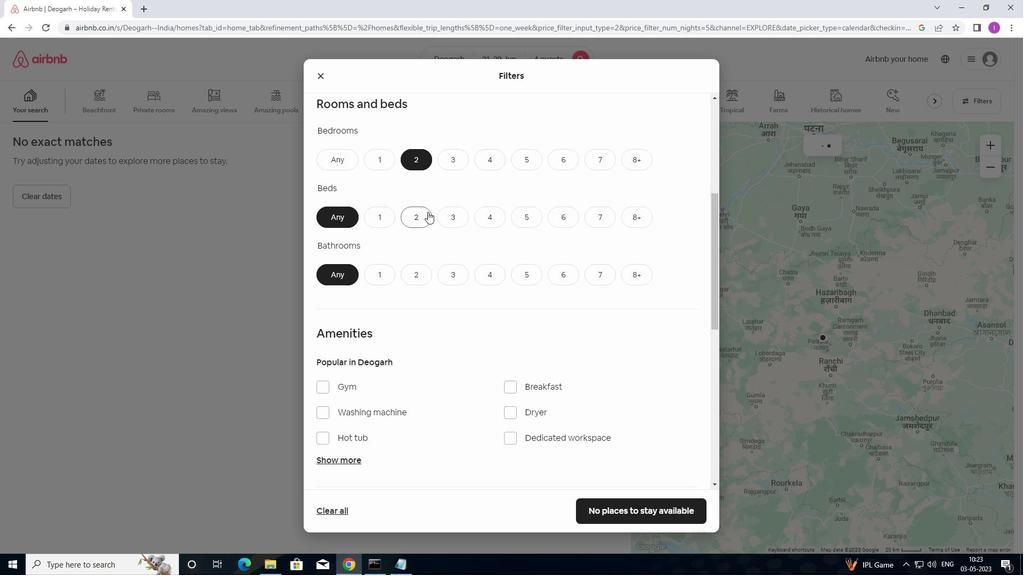 
Action: Mouse moved to (420, 274)
Screenshot: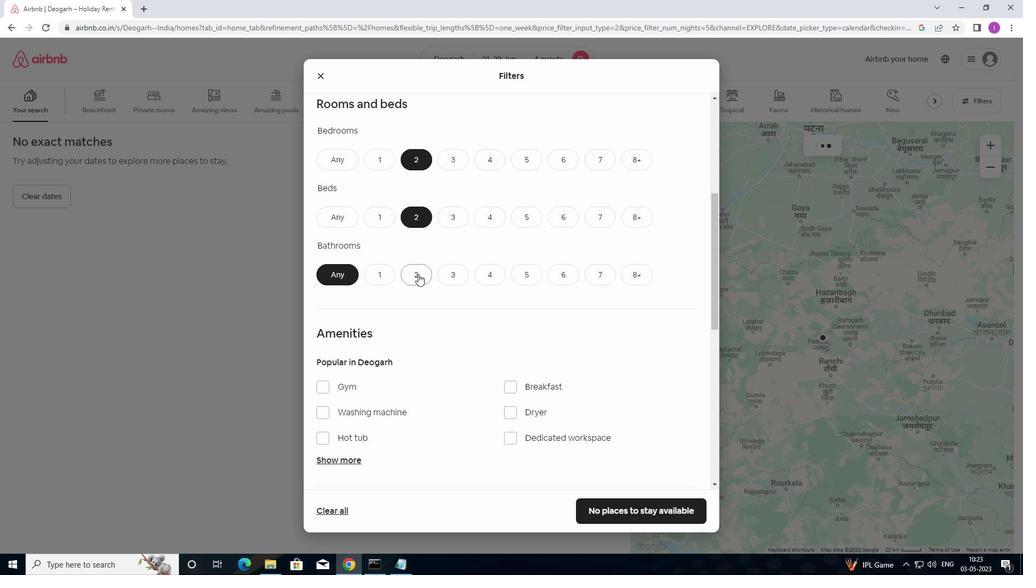
Action: Mouse pressed left at (420, 274)
Screenshot: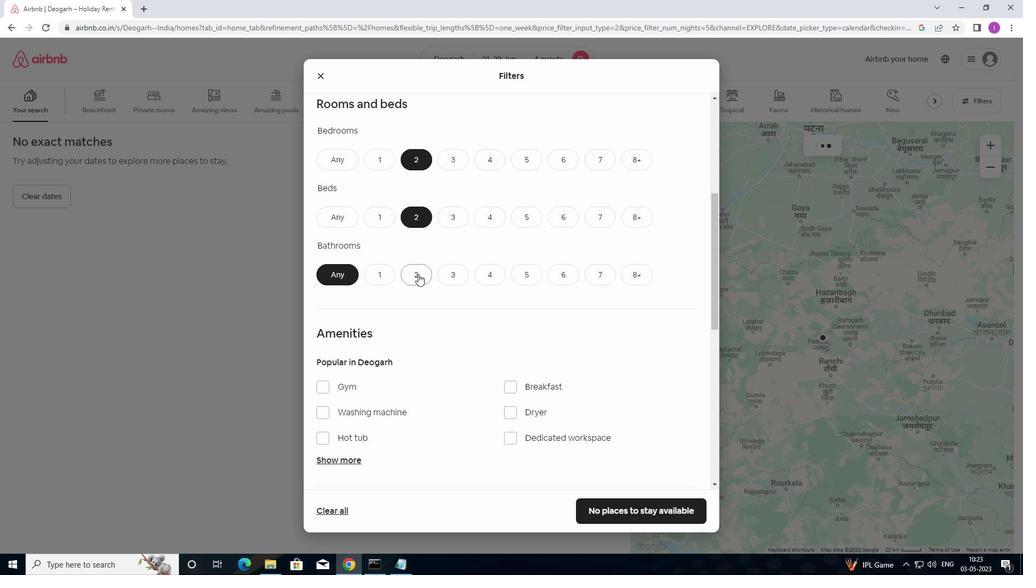 
Action: Mouse moved to (426, 264)
Screenshot: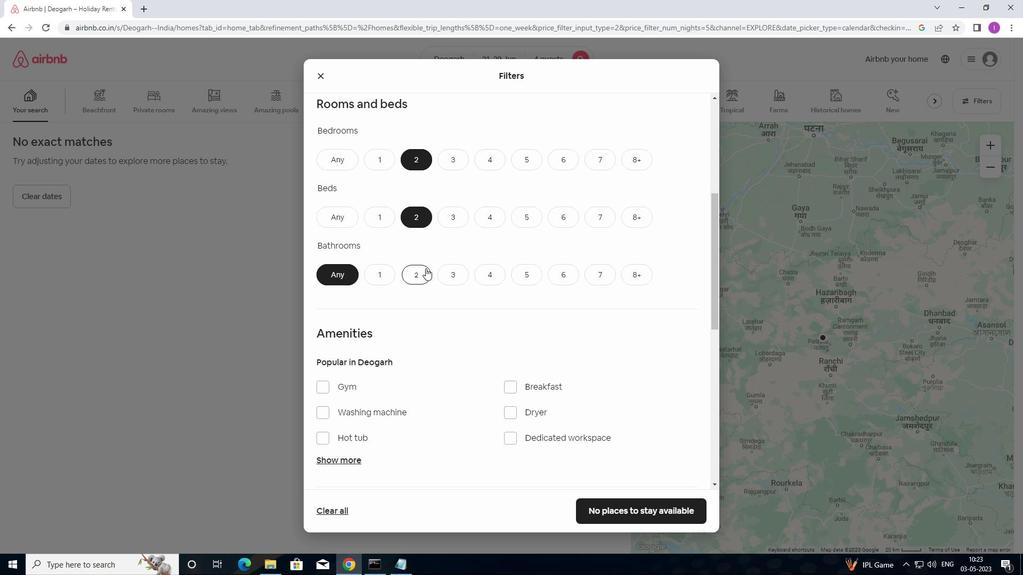 
Action: Mouse scrolled (426, 263) with delta (0, 0)
Screenshot: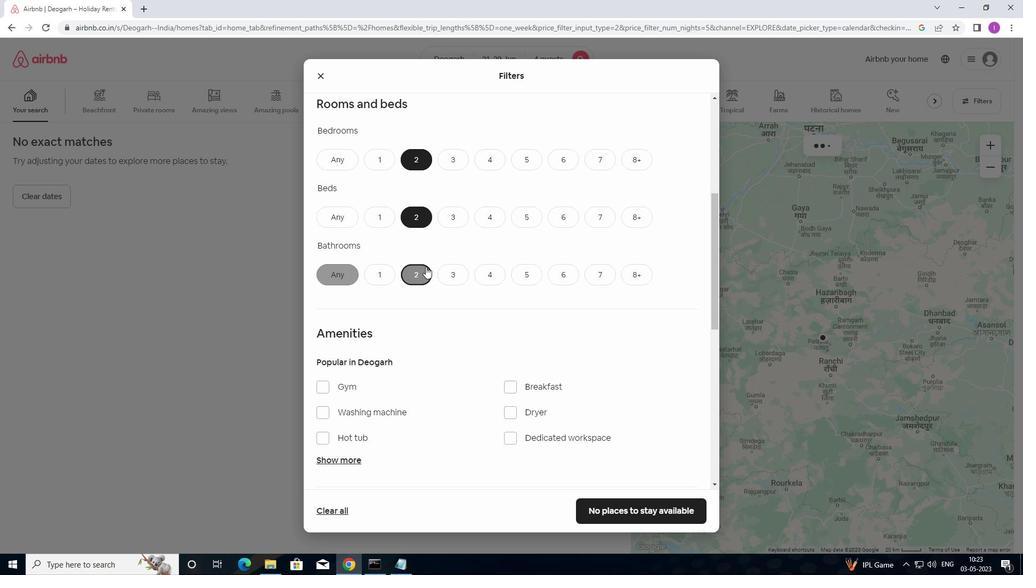 
Action: Mouse moved to (427, 263)
Screenshot: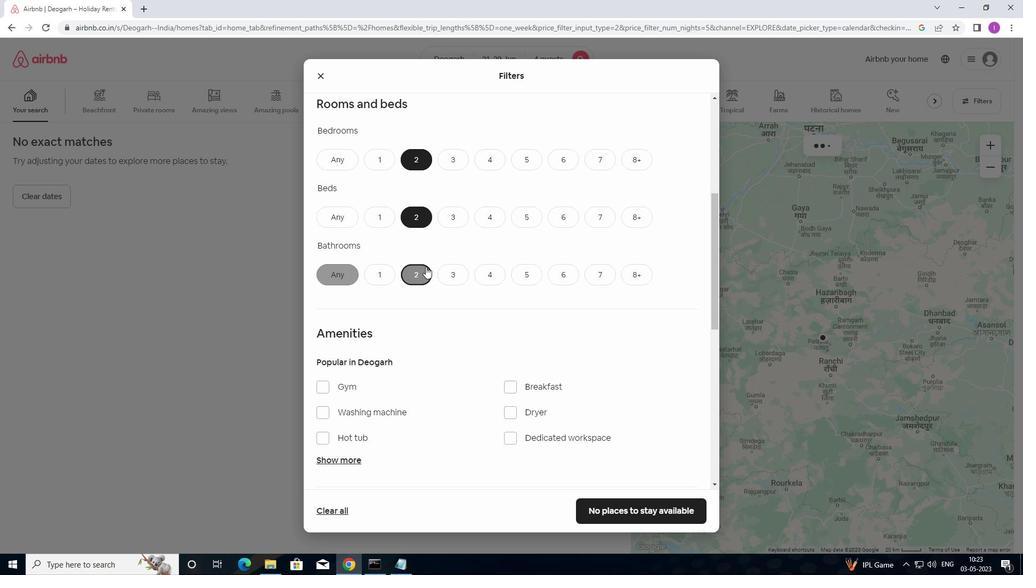 
Action: Mouse scrolled (427, 263) with delta (0, 0)
Screenshot: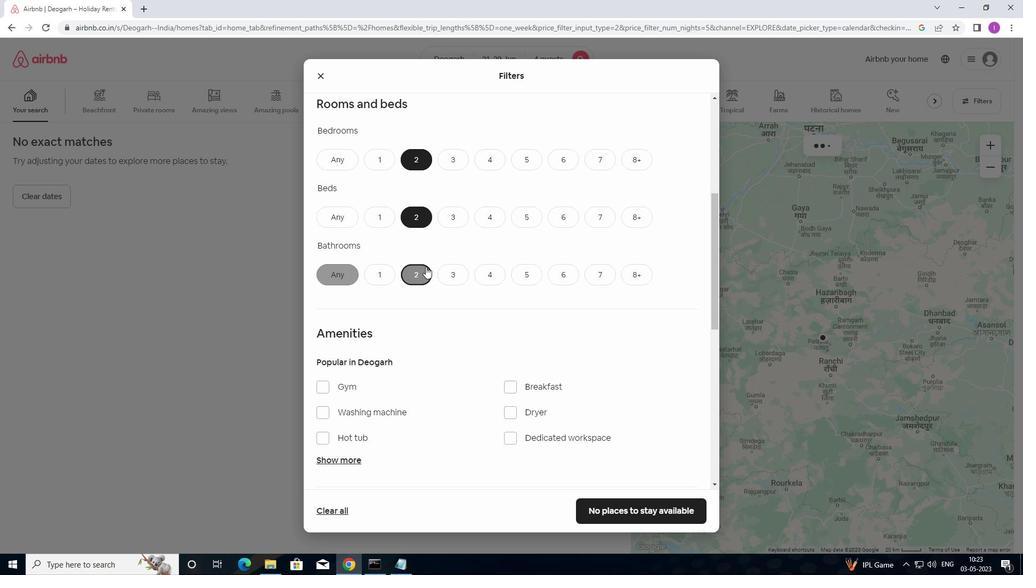 
Action: Mouse moved to (427, 263)
Screenshot: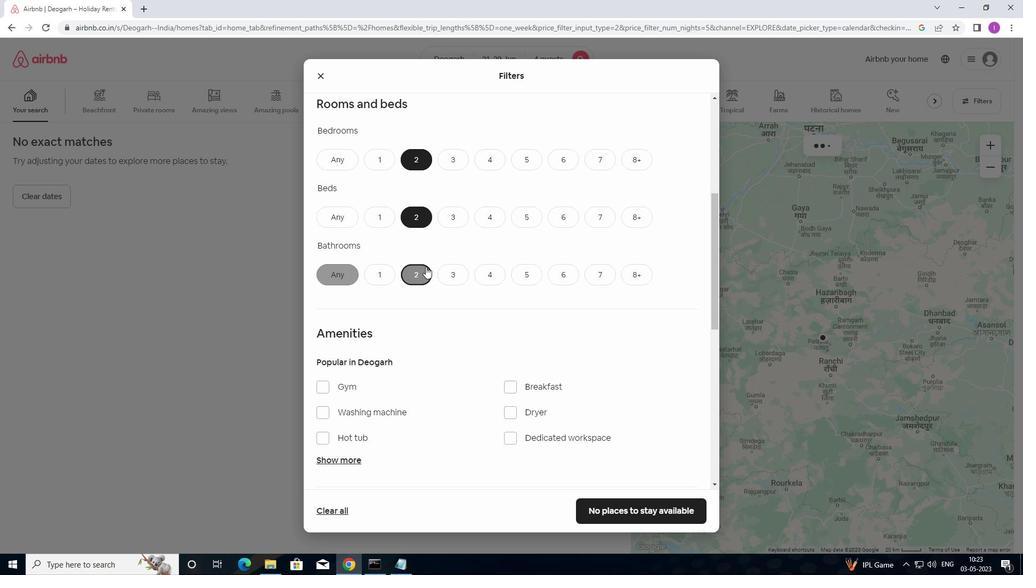 
Action: Mouse scrolled (427, 262) with delta (0, 0)
Screenshot: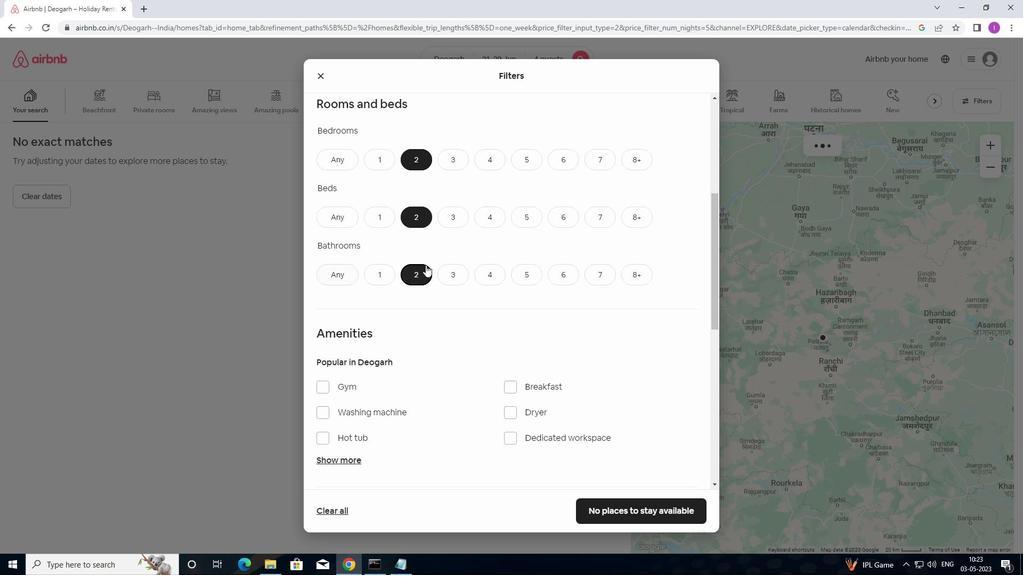 
Action: Mouse moved to (429, 261)
Screenshot: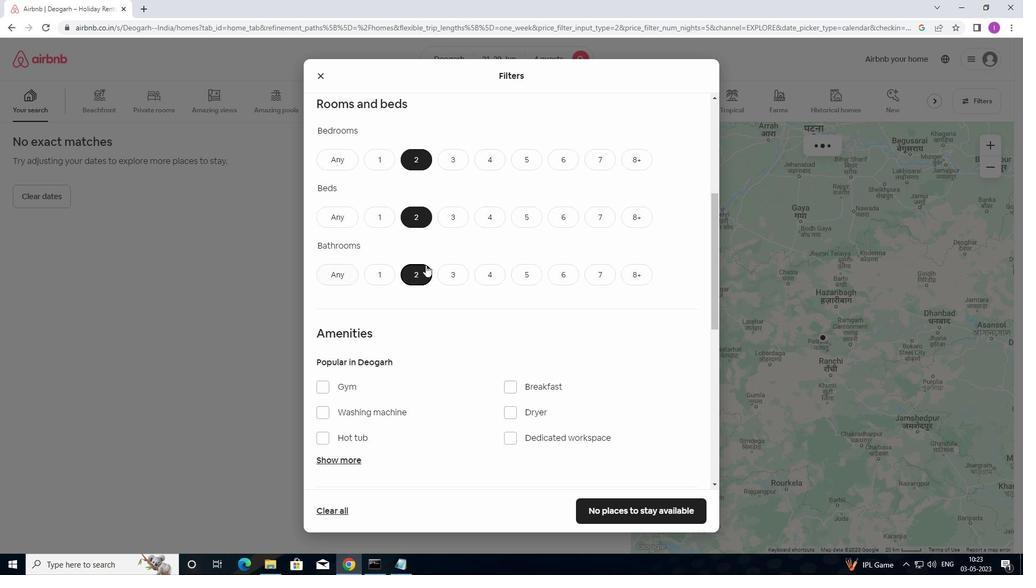 
Action: Mouse scrolled (429, 261) with delta (0, 0)
Screenshot: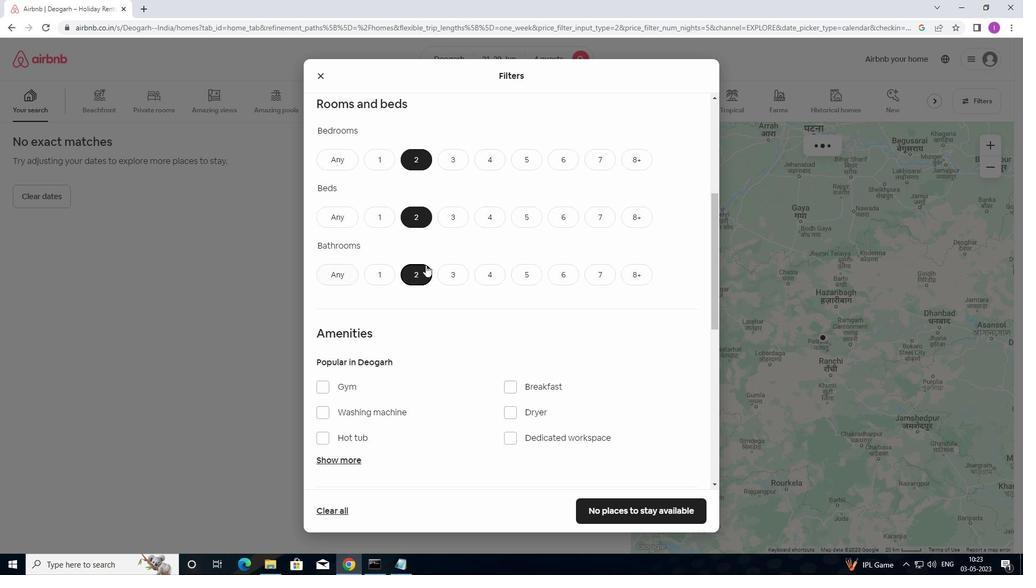 
Action: Mouse moved to (488, 242)
Screenshot: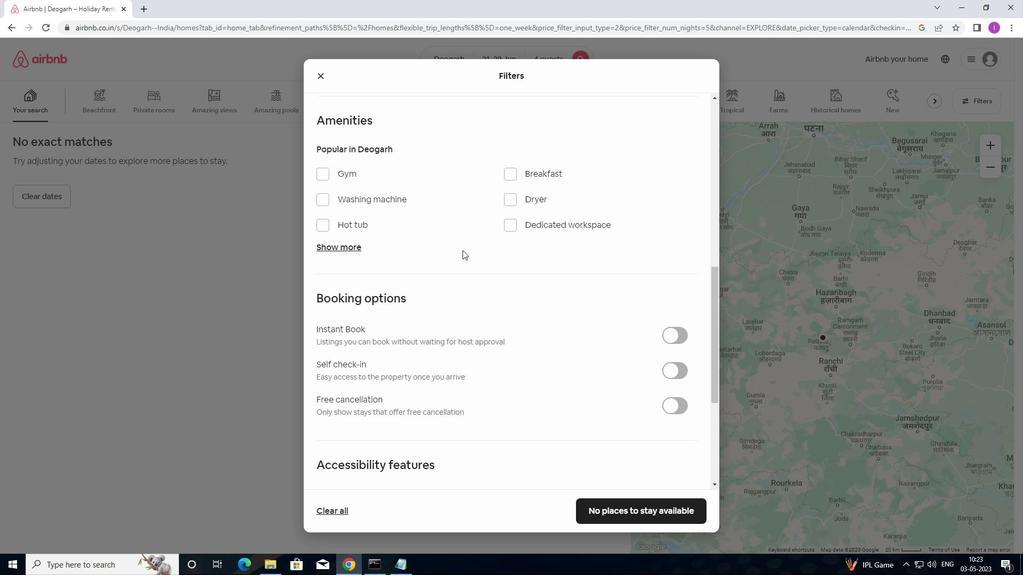 
Action: Mouse scrolled (488, 241) with delta (0, 0)
Screenshot: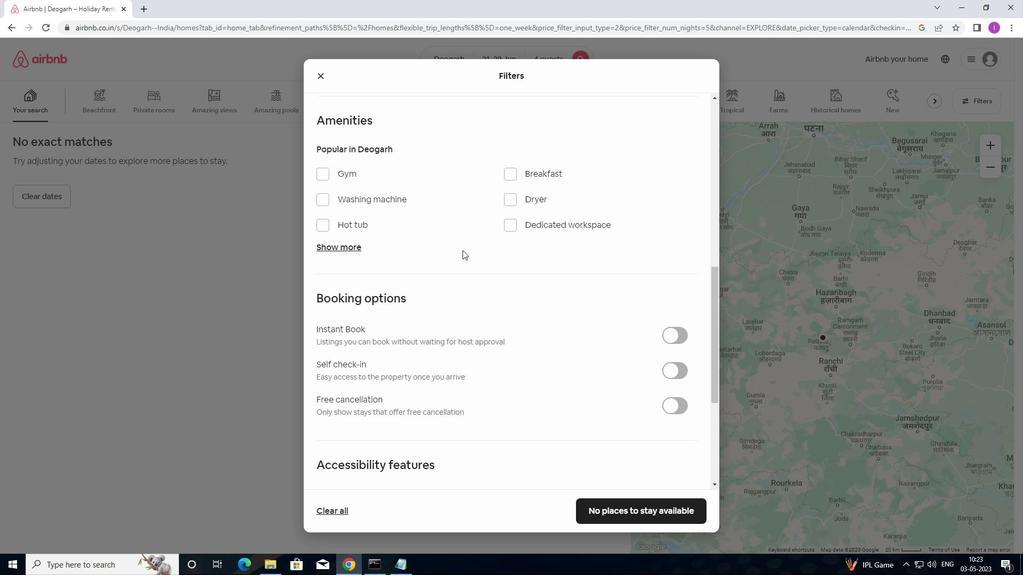 
Action: Mouse moved to (509, 239)
Screenshot: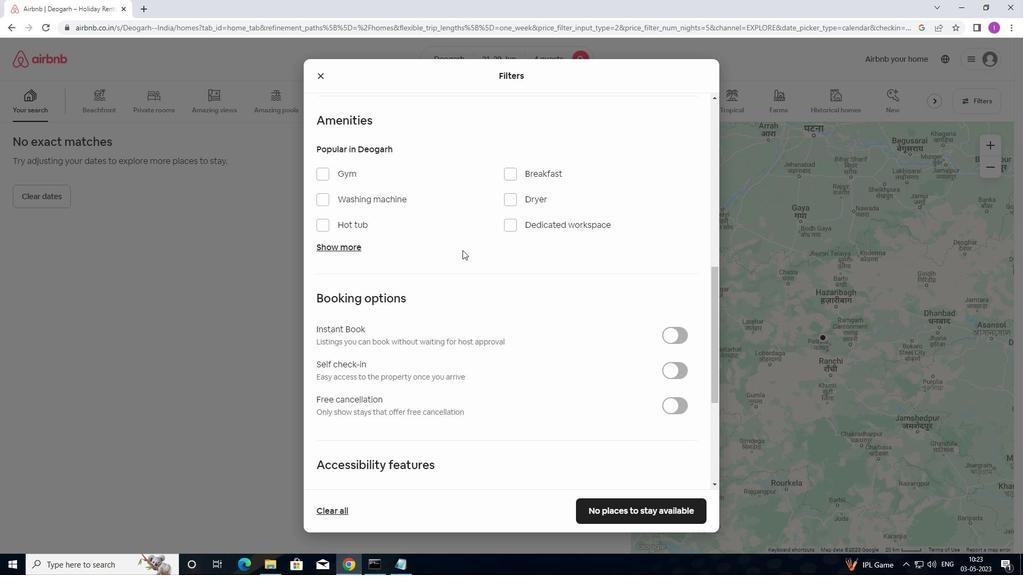 
Action: Mouse scrolled (509, 238) with delta (0, 0)
Screenshot: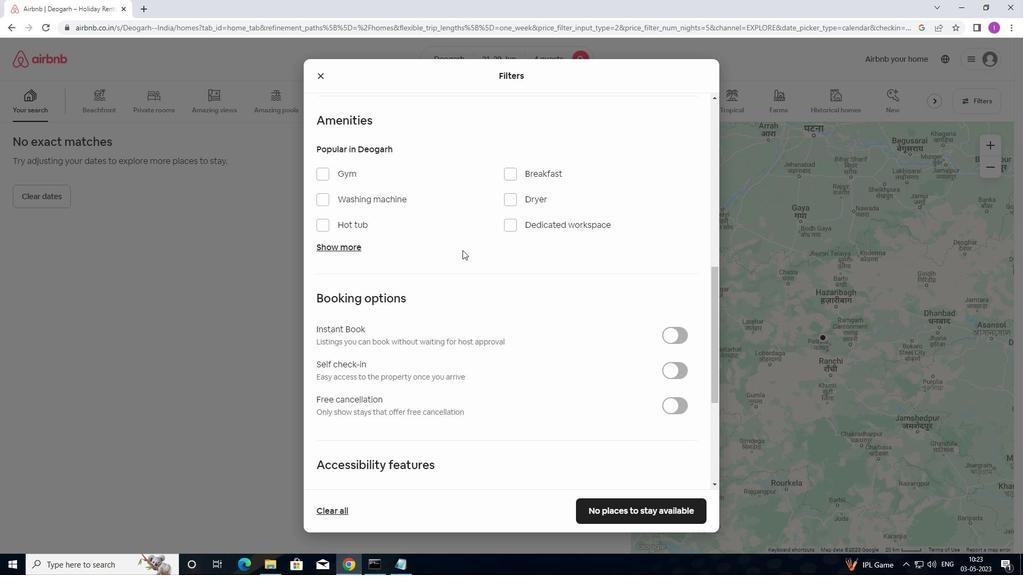 
Action: Mouse moved to (536, 241)
Screenshot: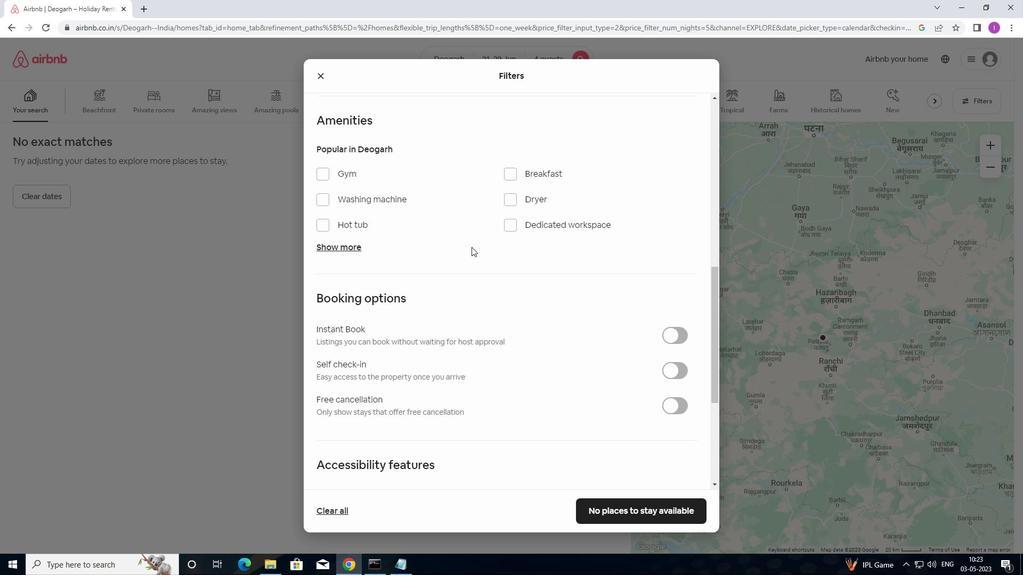 
Action: Mouse scrolled (536, 241) with delta (0, 0)
Screenshot: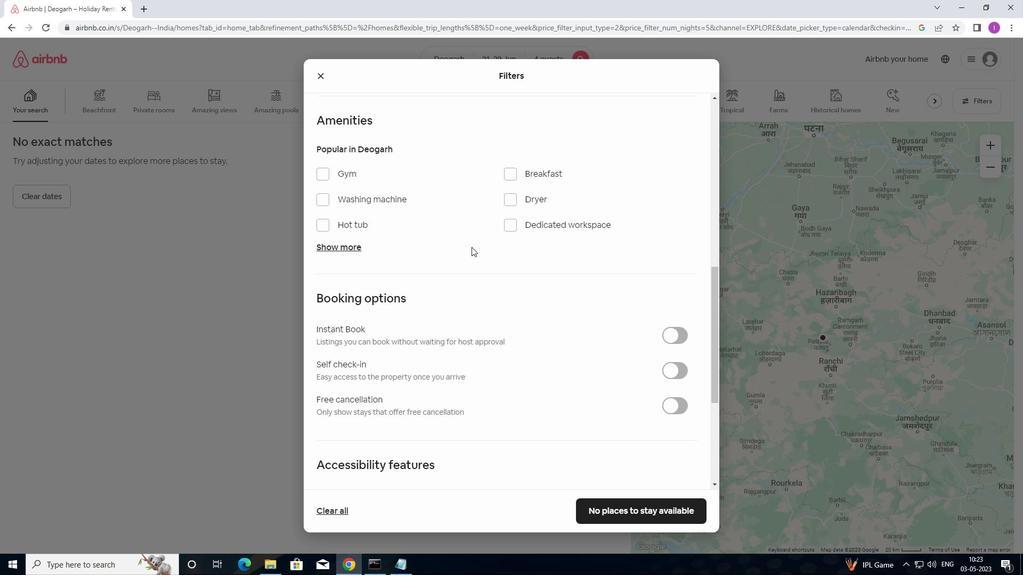 
Action: Mouse moved to (683, 218)
Screenshot: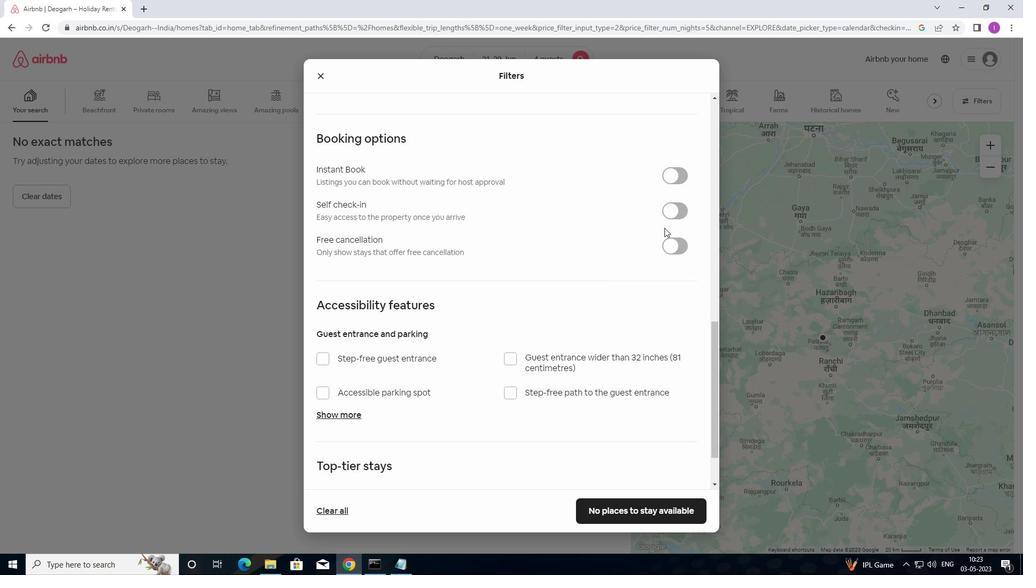
Action: Mouse pressed left at (683, 218)
Screenshot: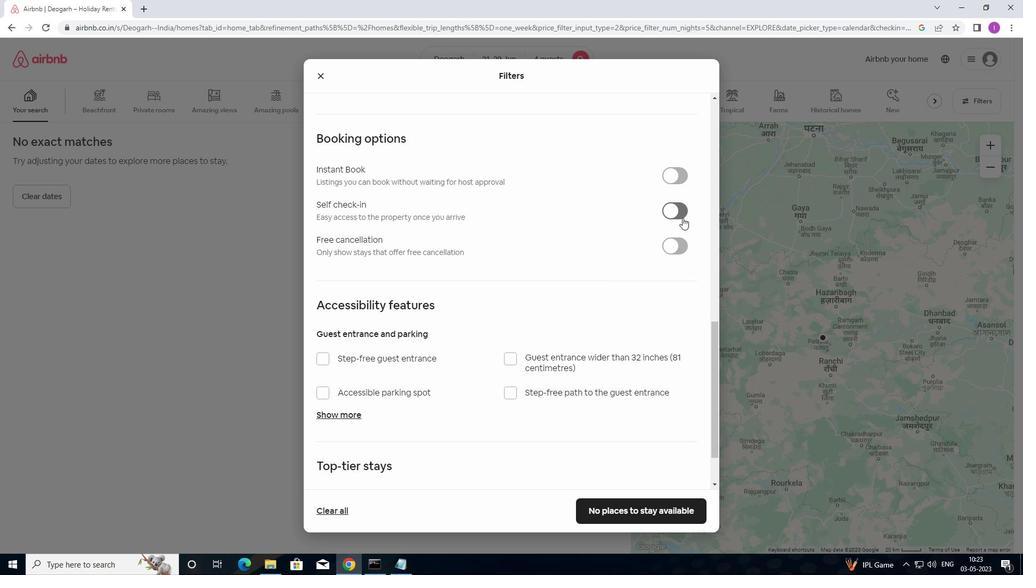 
Action: Mouse moved to (541, 267)
Screenshot: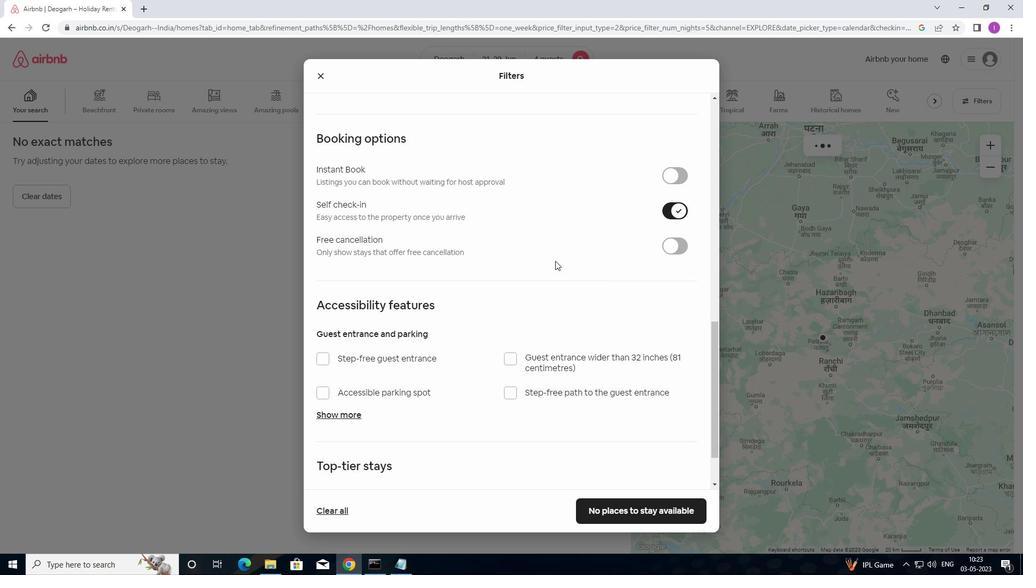 
Action: Mouse scrolled (541, 267) with delta (0, 0)
Screenshot: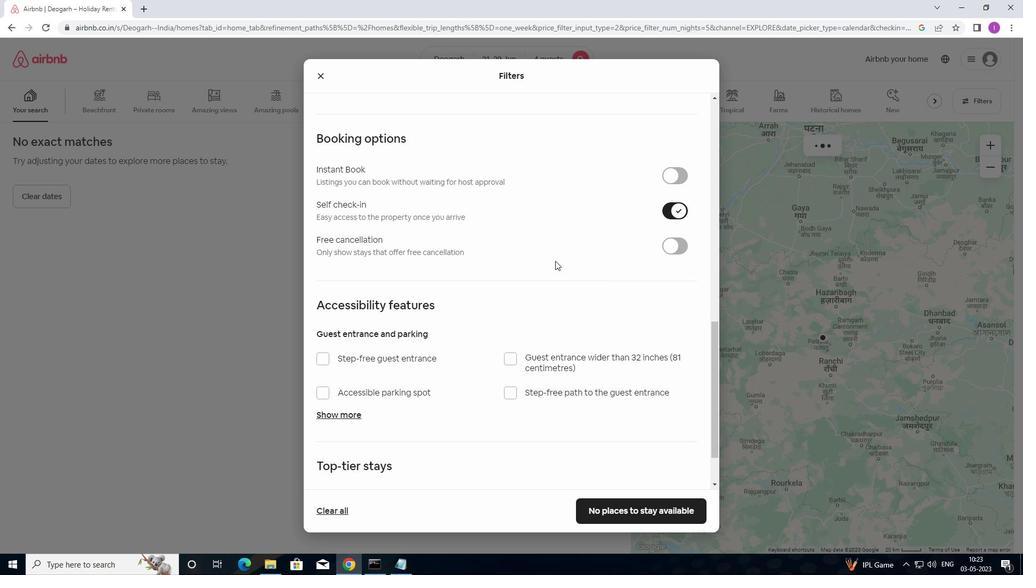 
Action: Mouse moved to (540, 271)
Screenshot: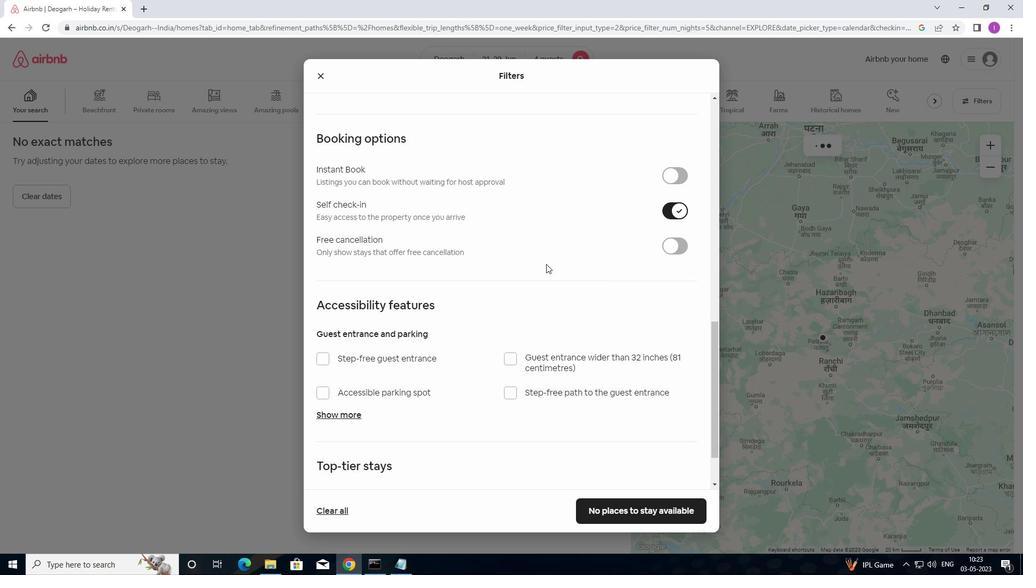 
Action: Mouse scrolled (540, 270) with delta (0, 0)
Screenshot: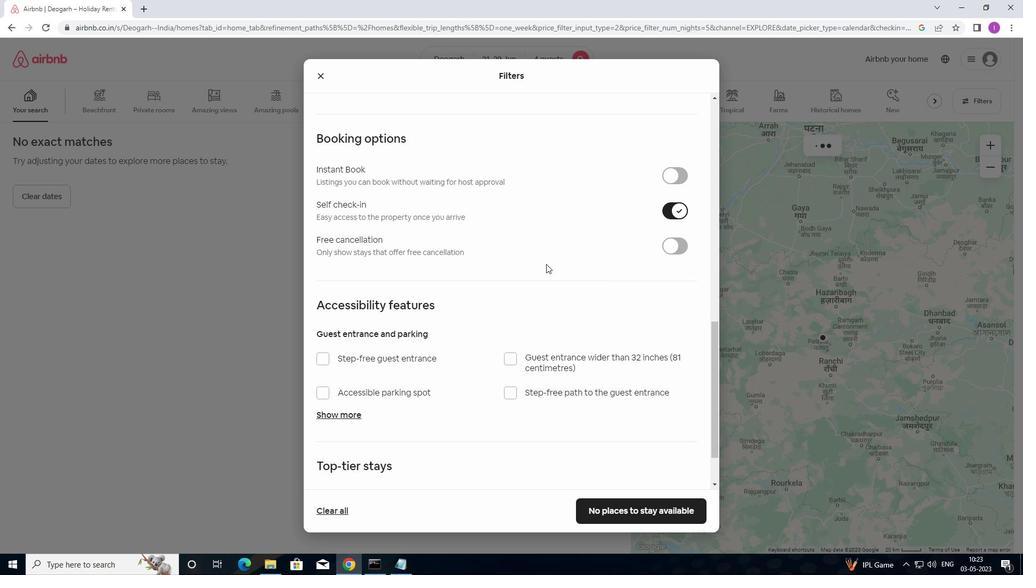 
Action: Mouse moved to (538, 275)
Screenshot: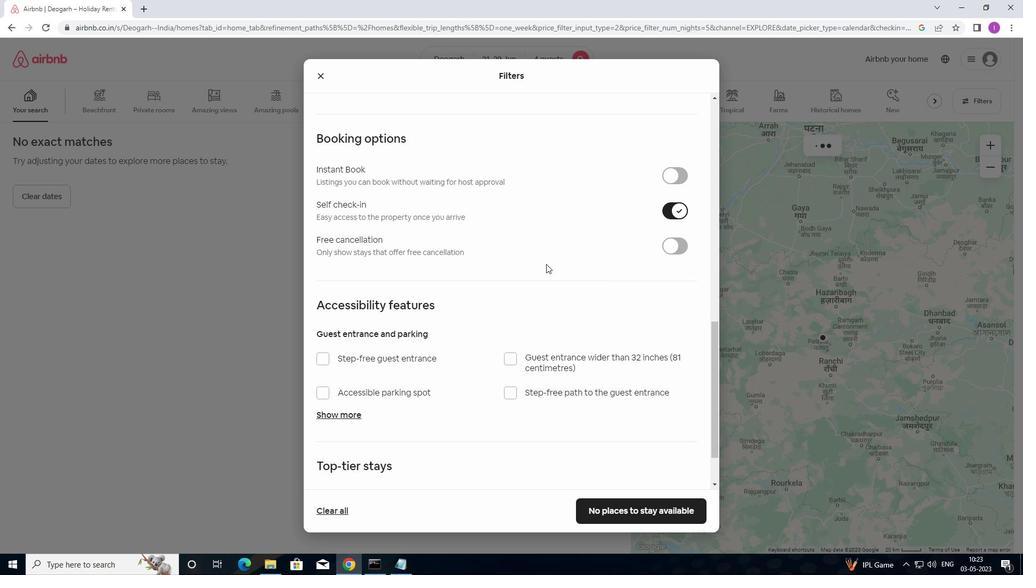 
Action: Mouse scrolled (538, 275) with delta (0, 0)
Screenshot: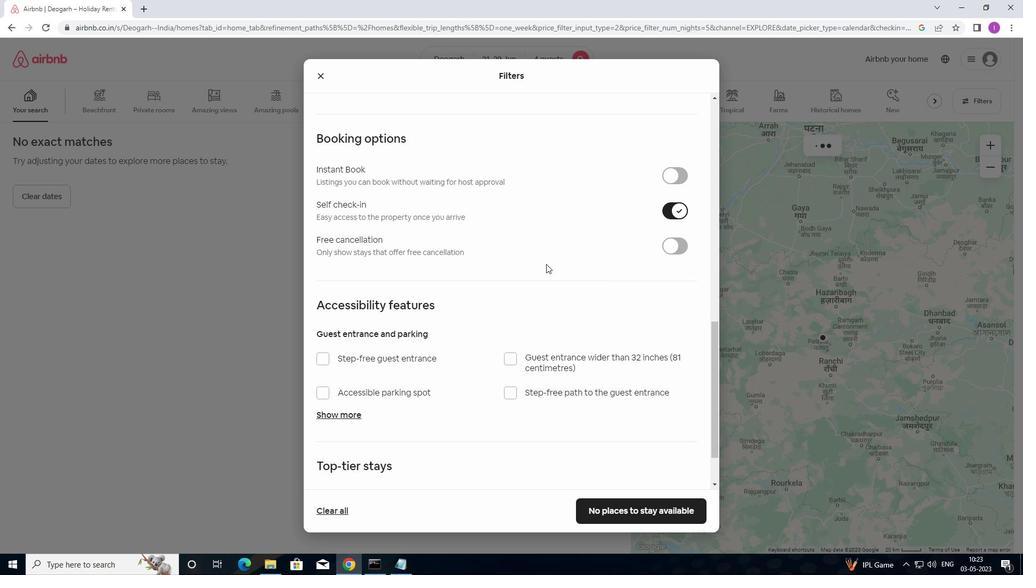 
Action: Mouse moved to (535, 278)
Screenshot: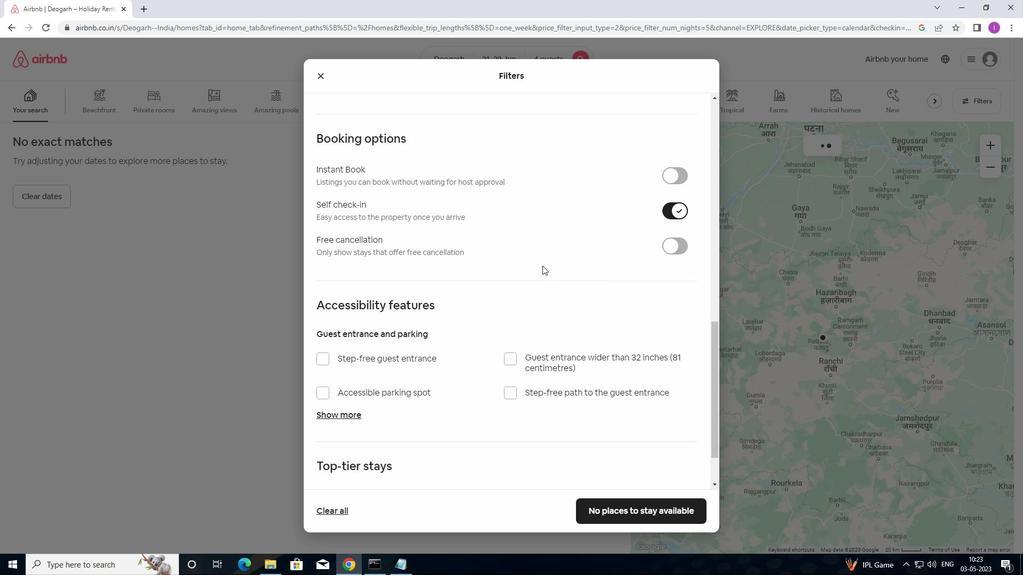 
Action: Mouse scrolled (535, 278) with delta (0, 0)
Screenshot: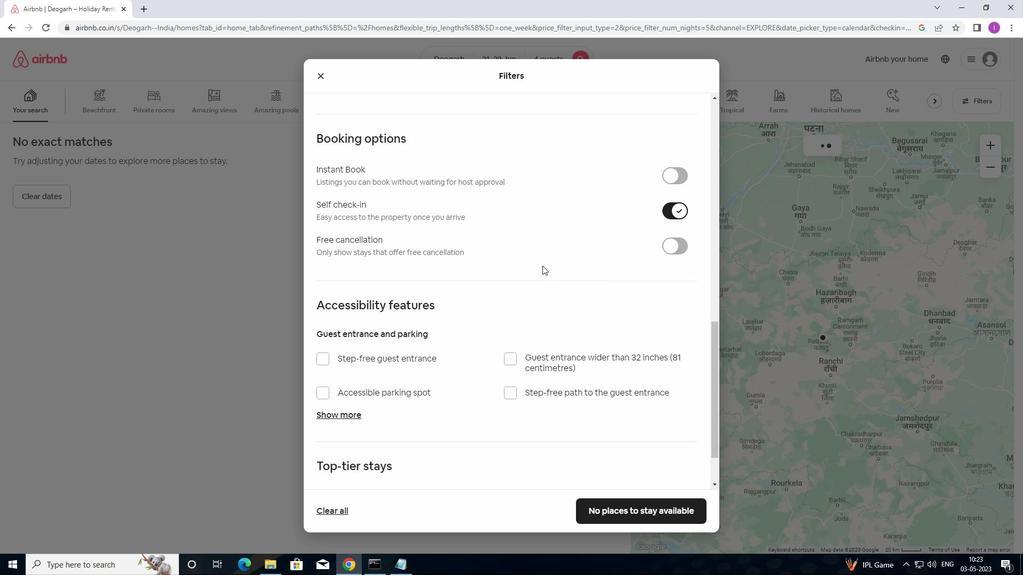 
Action: Mouse moved to (474, 310)
Screenshot: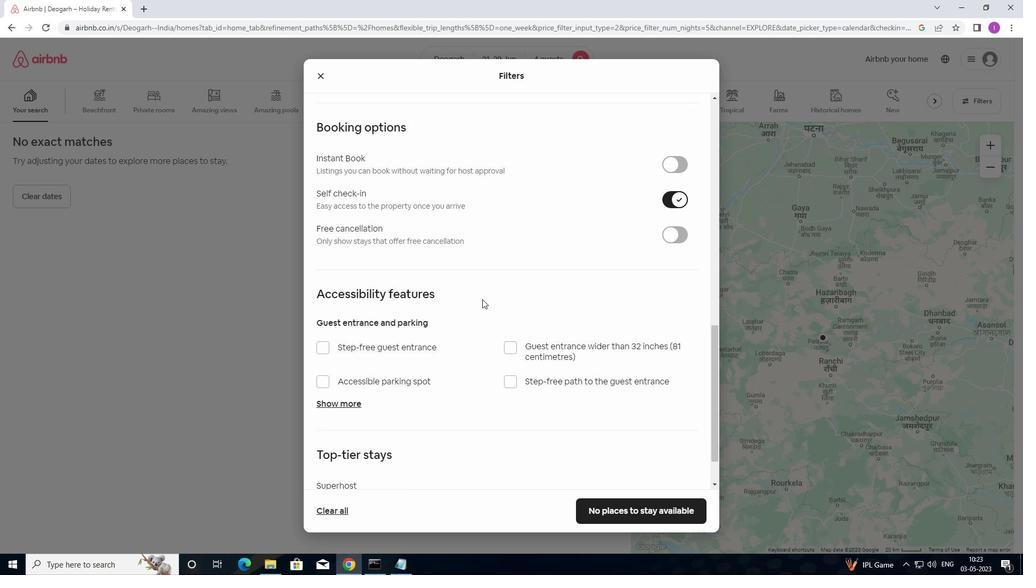 
Action: Mouse scrolled (474, 309) with delta (0, 0)
Screenshot: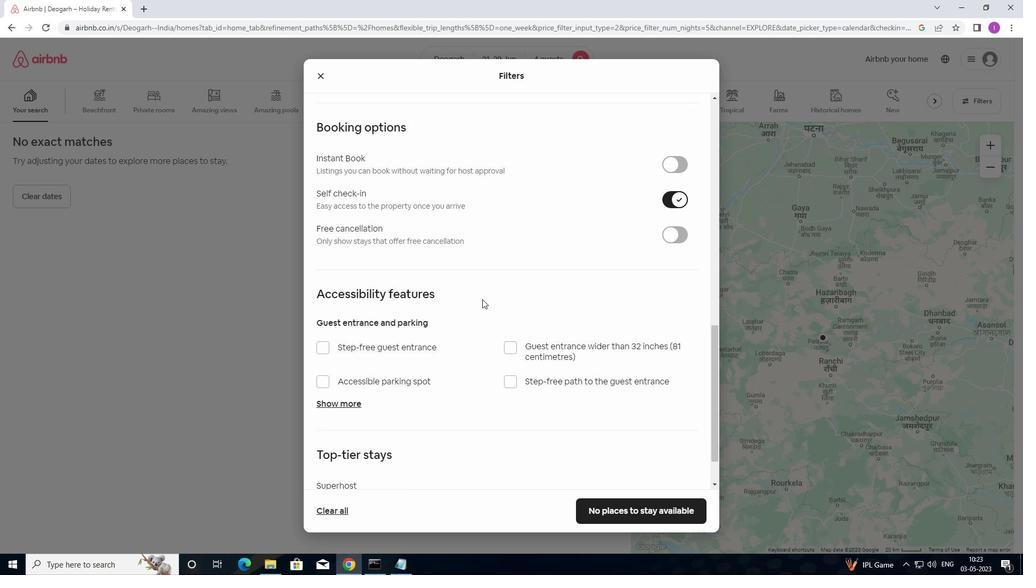 
Action: Mouse moved to (472, 318)
Screenshot: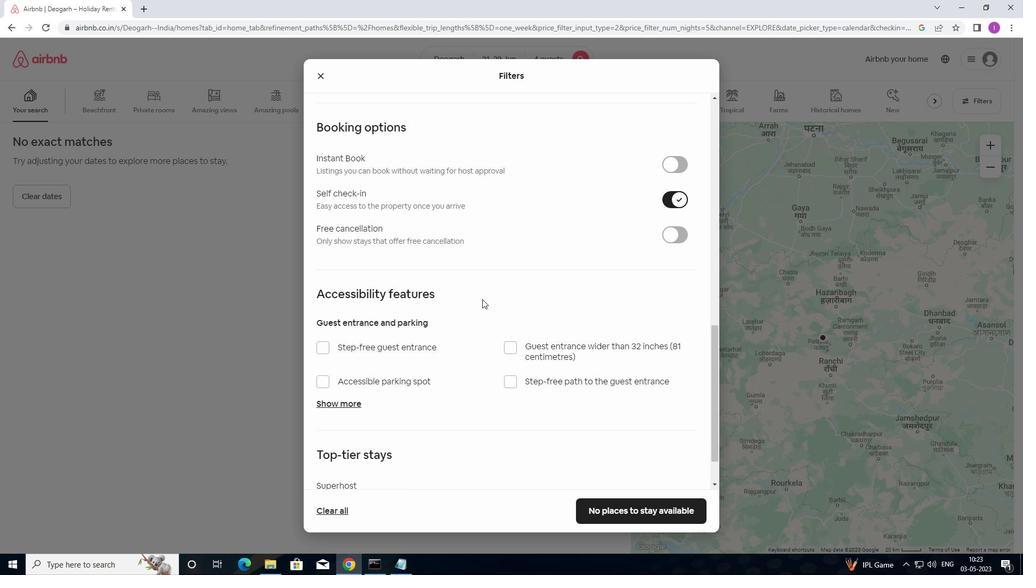 
Action: Mouse scrolled (472, 317) with delta (0, 0)
Screenshot: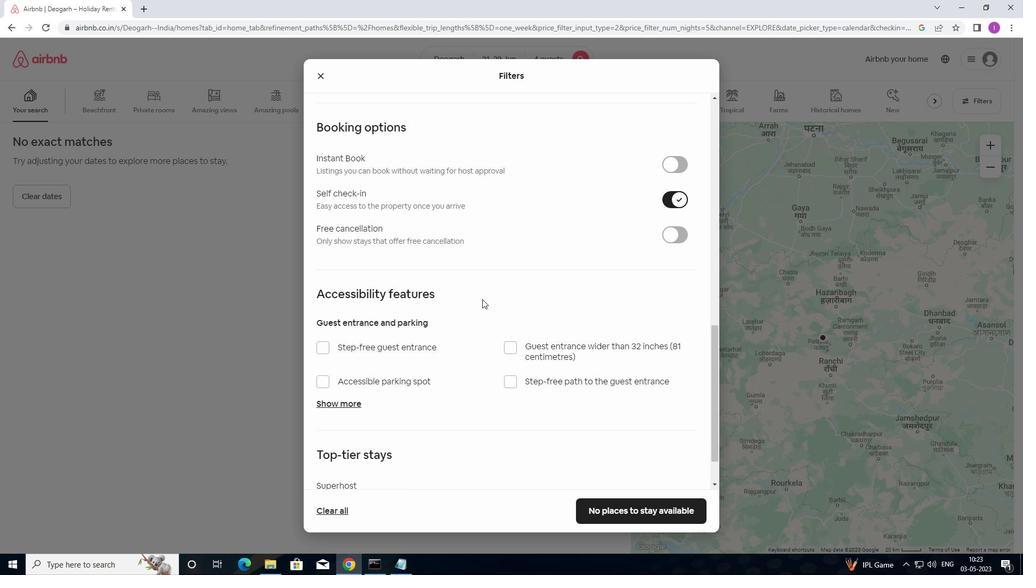 
Action: Mouse moved to (469, 332)
Screenshot: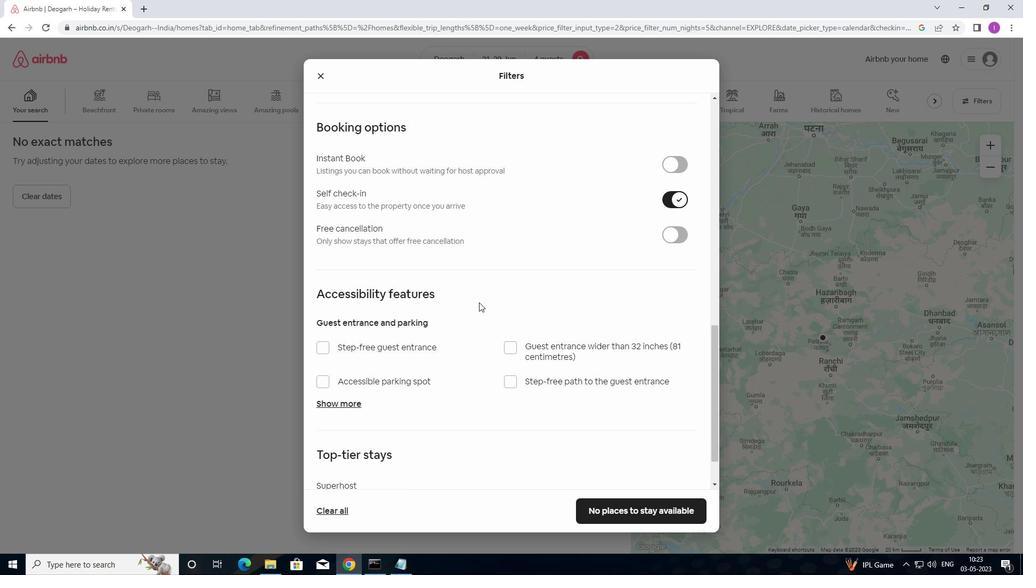 
Action: Mouse scrolled (469, 331) with delta (0, 0)
Screenshot: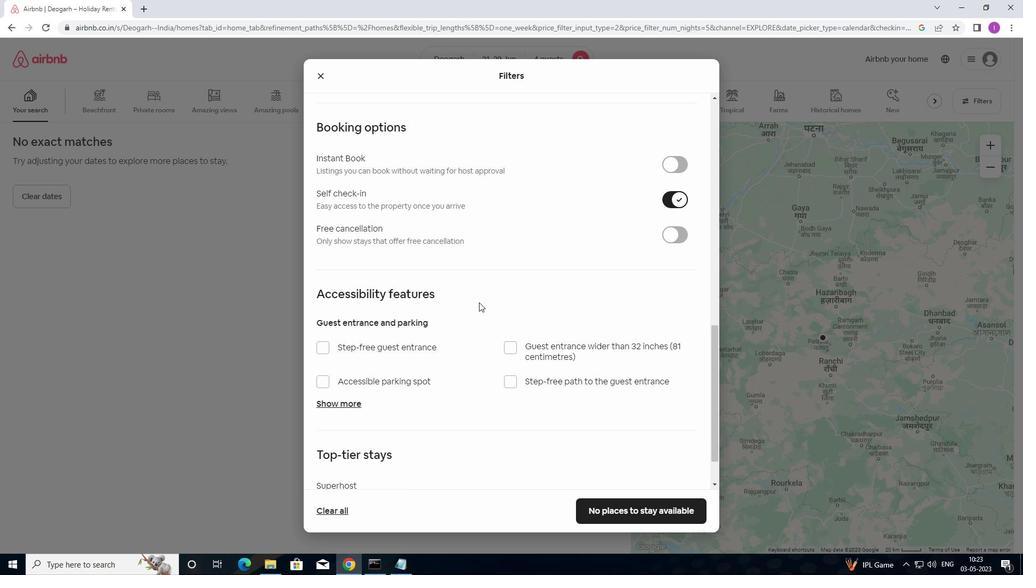 
Action: Mouse moved to (468, 338)
Screenshot: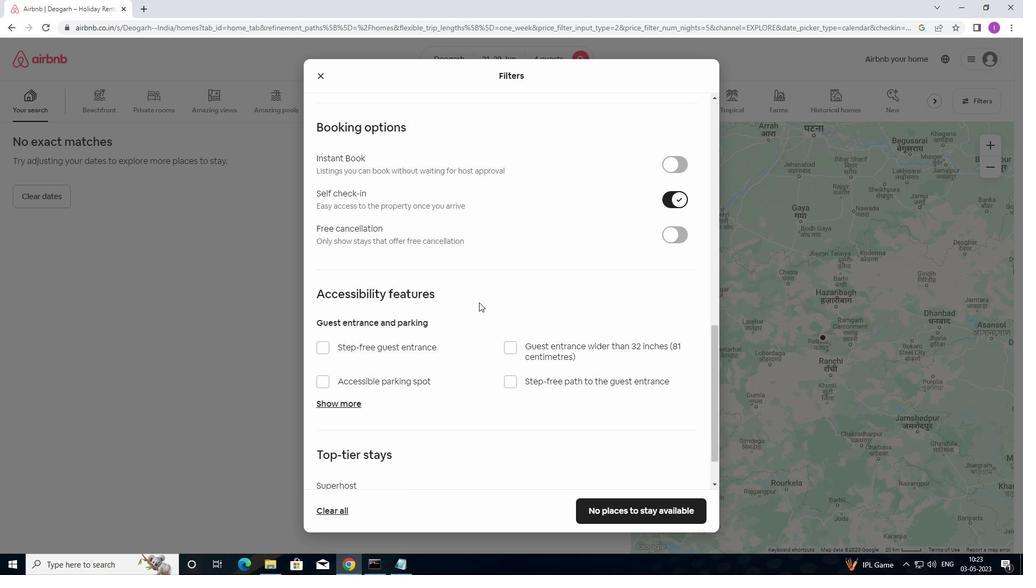 
Action: Mouse scrolled (468, 337) with delta (0, 0)
Screenshot: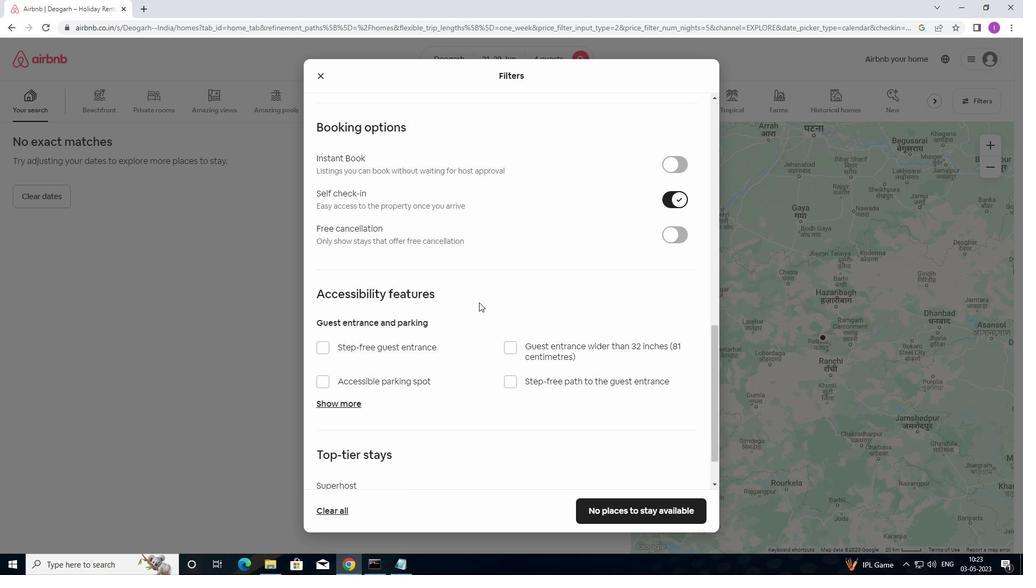 
Action: Mouse moved to (437, 362)
Screenshot: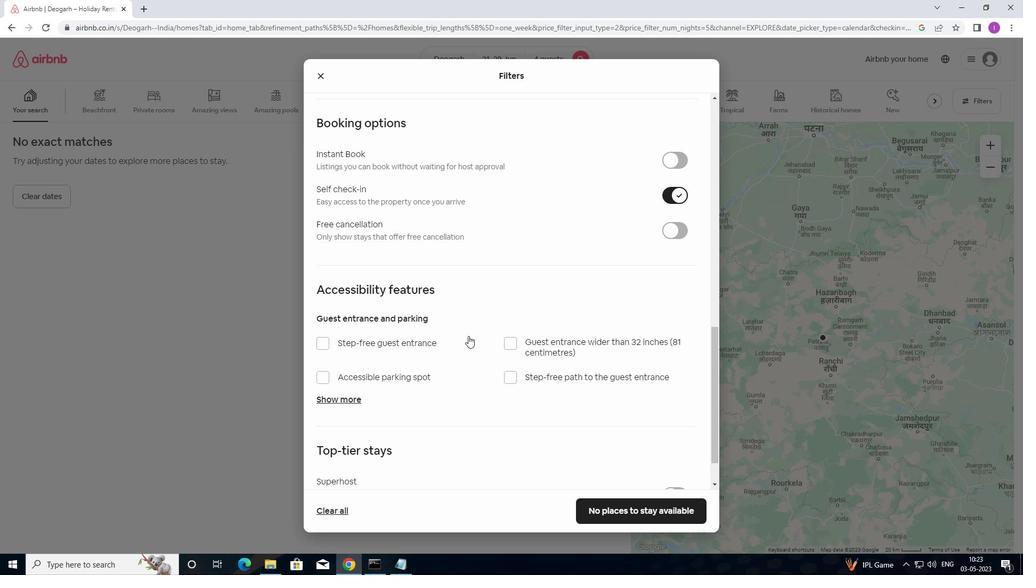 
Action: Mouse scrolled (437, 361) with delta (0, 0)
Screenshot: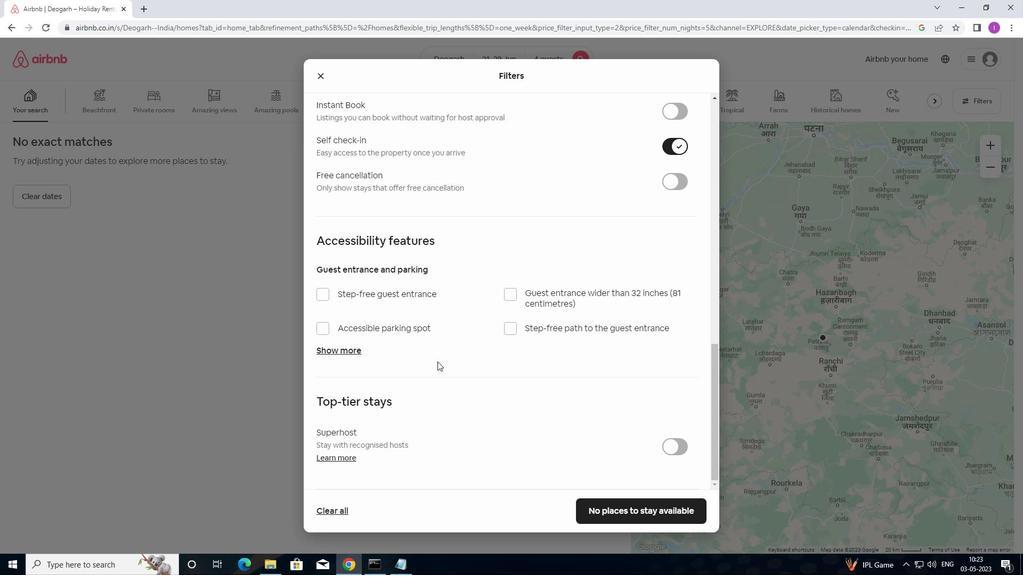 
Action: Mouse scrolled (437, 361) with delta (0, 0)
Screenshot: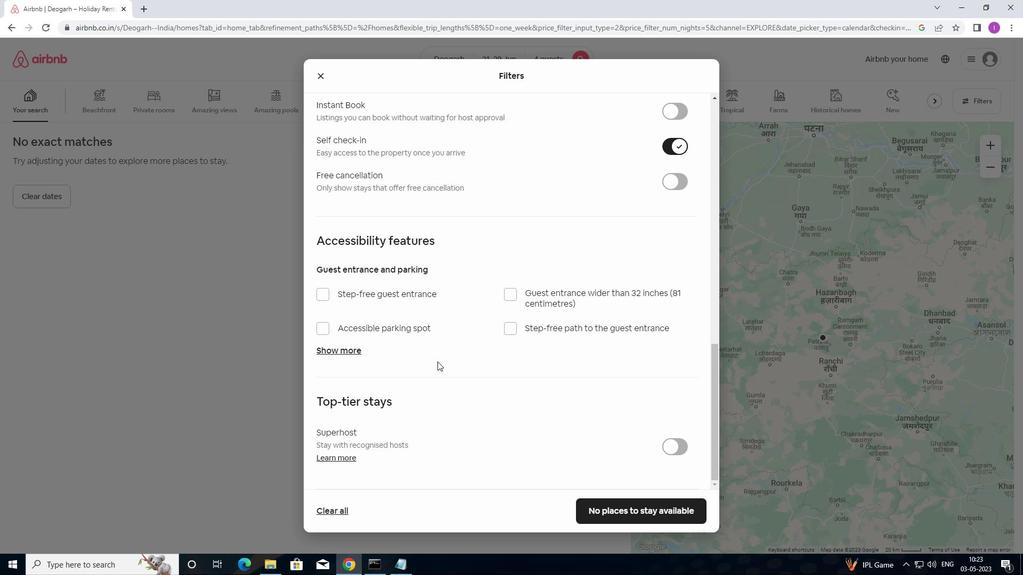 
Action: Mouse moved to (437, 363)
Screenshot: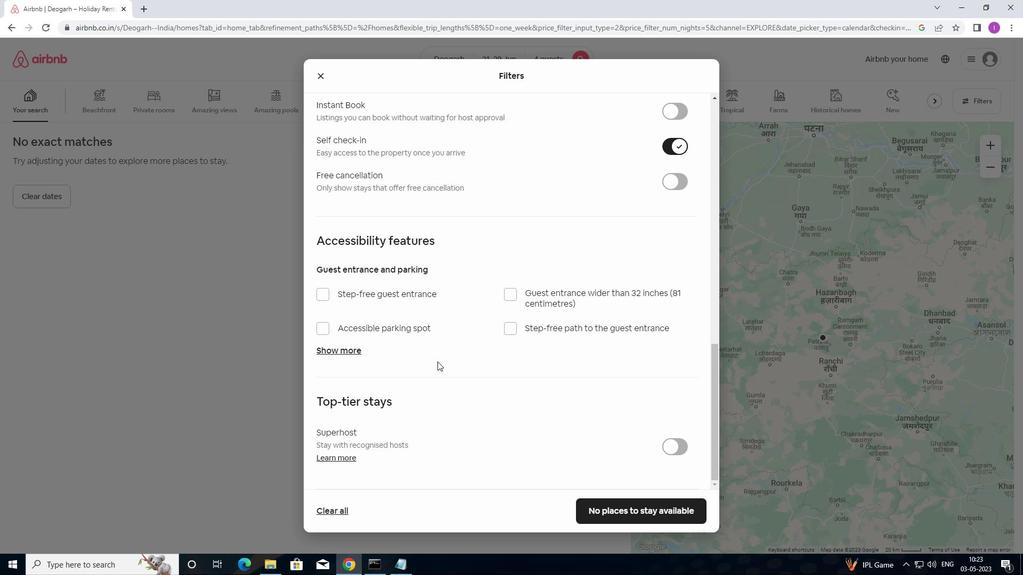 
Action: Mouse scrolled (437, 362) with delta (0, 0)
Screenshot: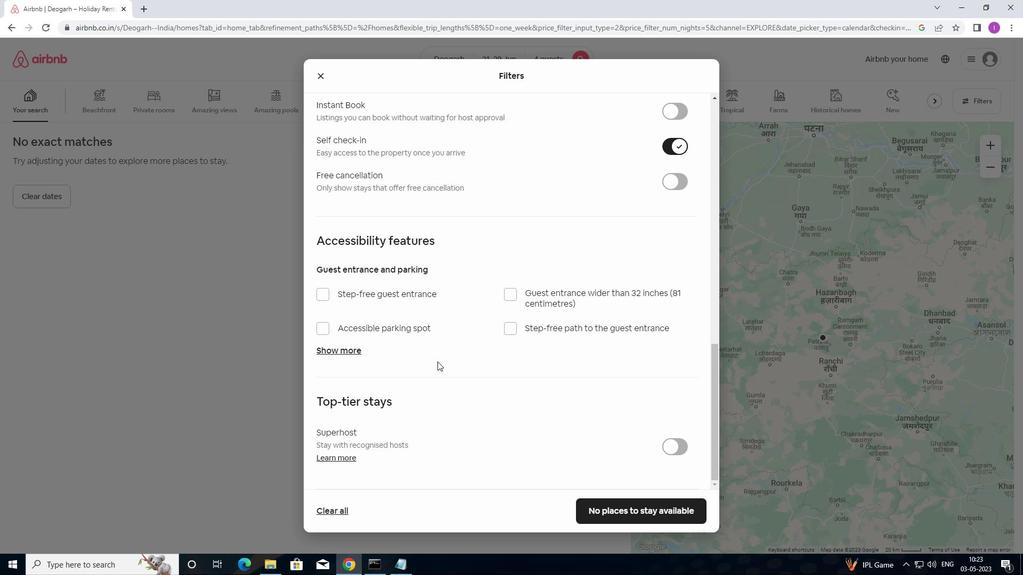 
Action: Mouse scrolled (437, 362) with delta (0, 0)
Screenshot: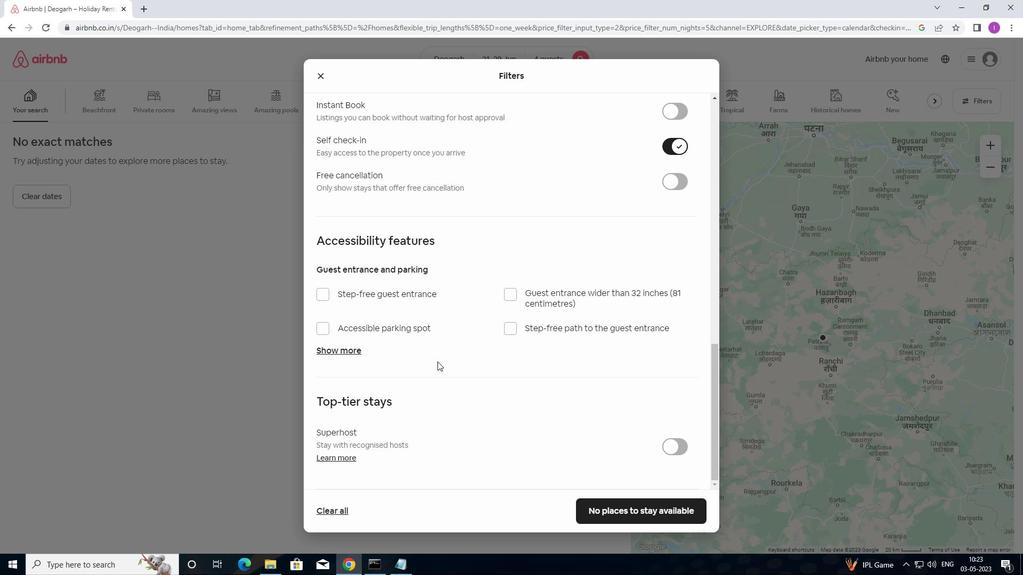 
Action: Mouse moved to (437, 364)
Screenshot: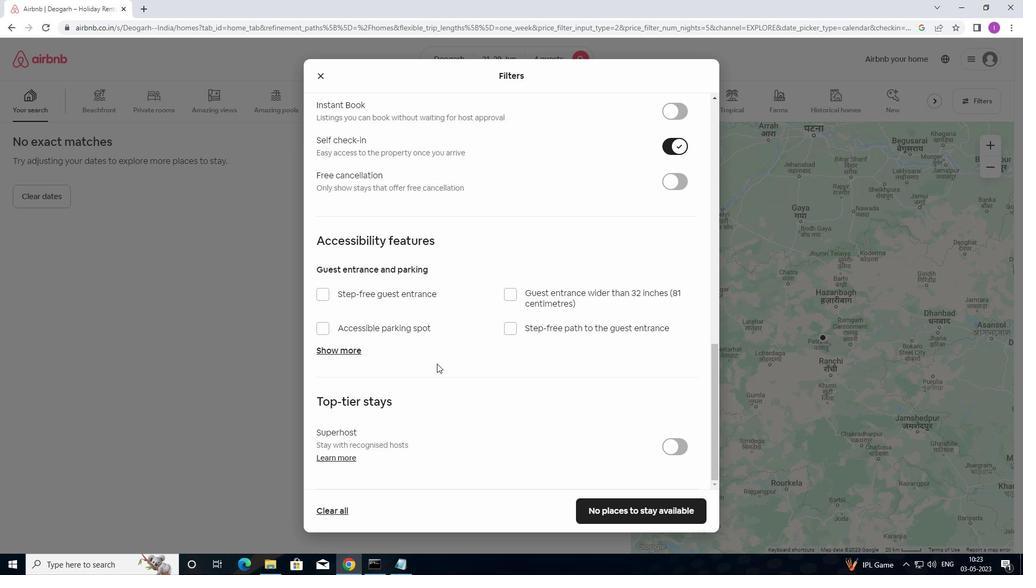 
Action: Mouse scrolled (437, 364) with delta (0, 0)
Screenshot: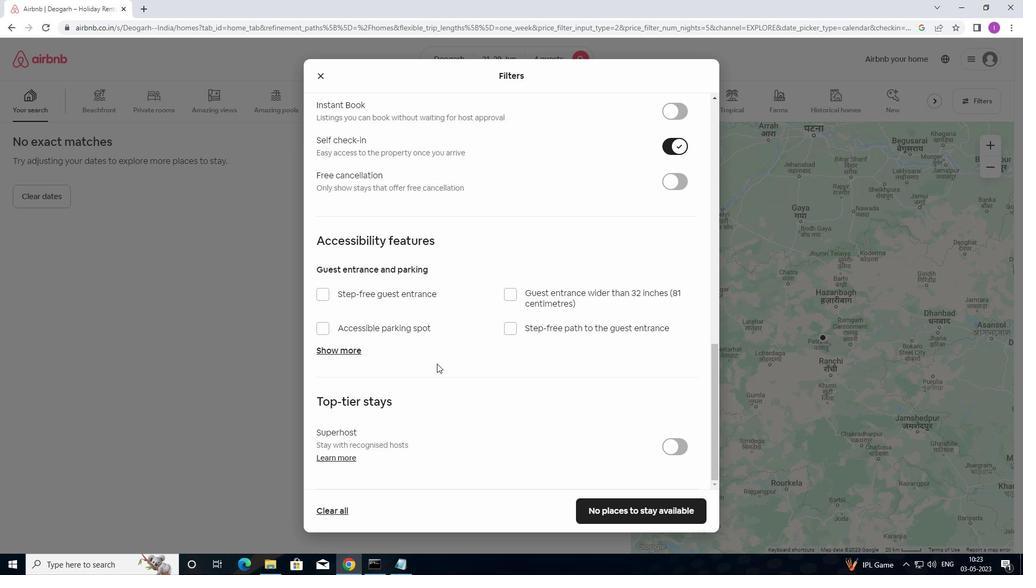 
Action: Mouse moved to (436, 365)
Screenshot: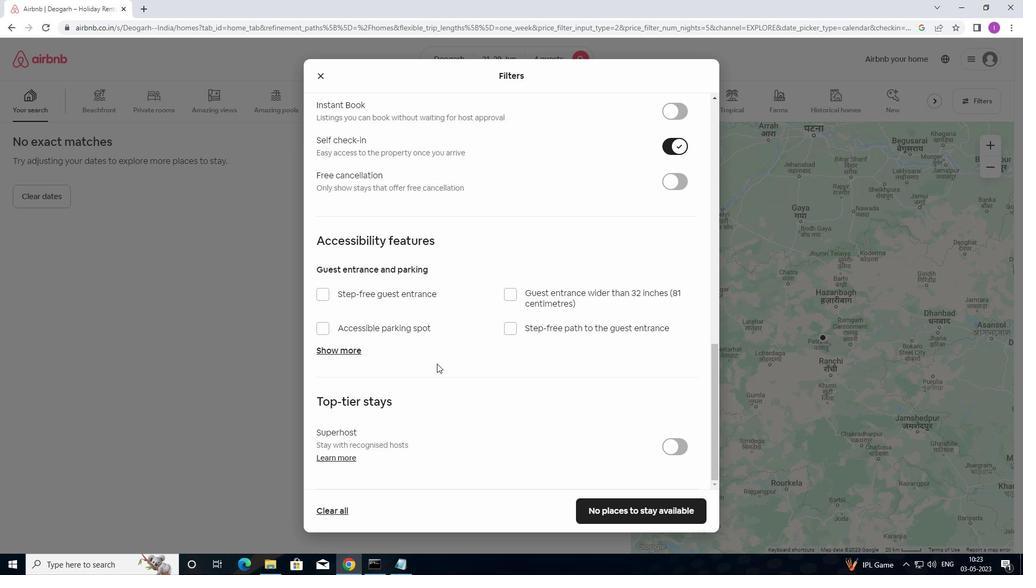 
Action: Mouse scrolled (436, 364) with delta (0, 0)
Screenshot: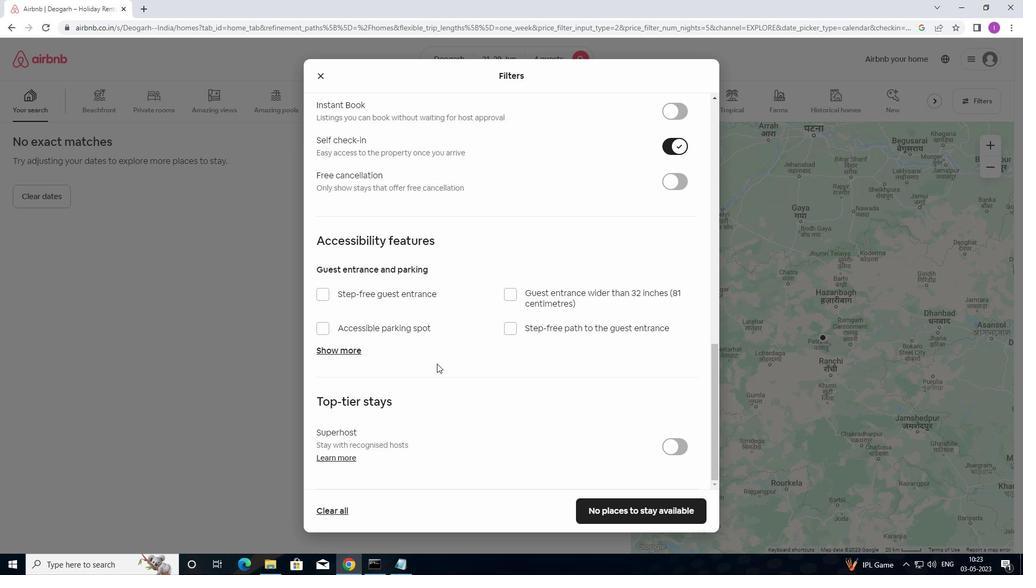 
Action: Mouse moved to (436, 367)
Screenshot: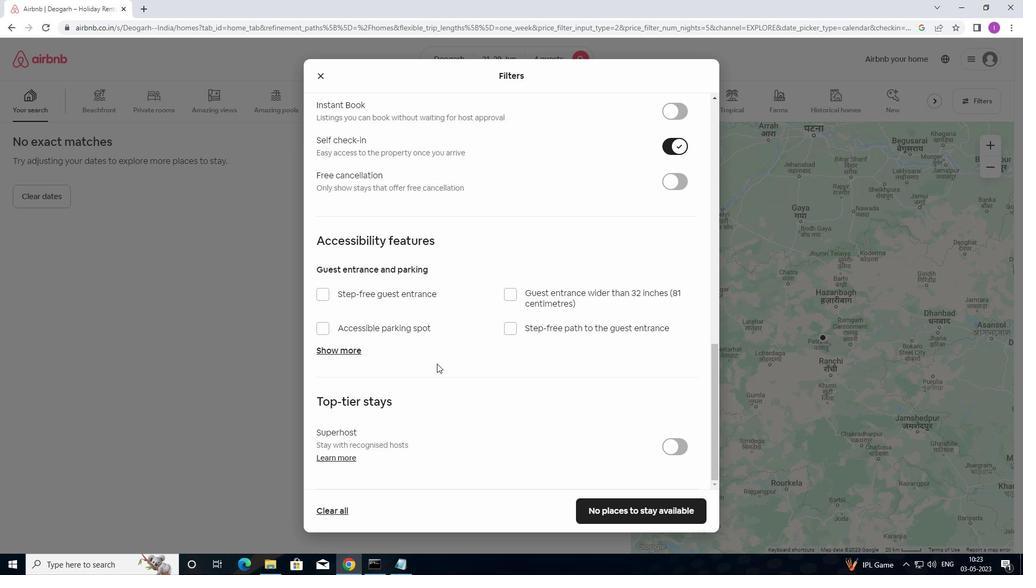 
Action: Mouse scrolled (436, 366) with delta (0, 0)
Screenshot: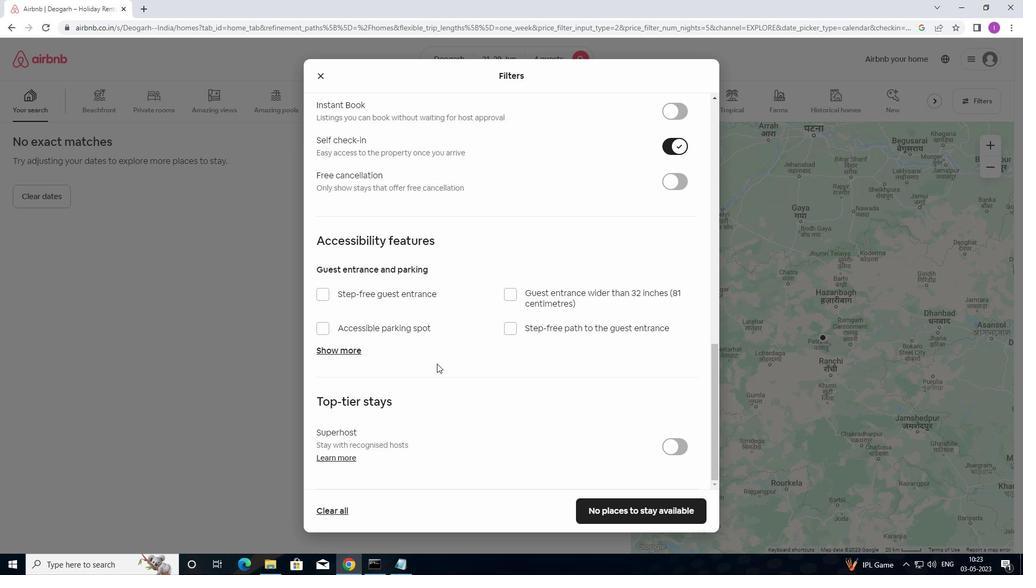 
Action: Mouse moved to (434, 374)
Screenshot: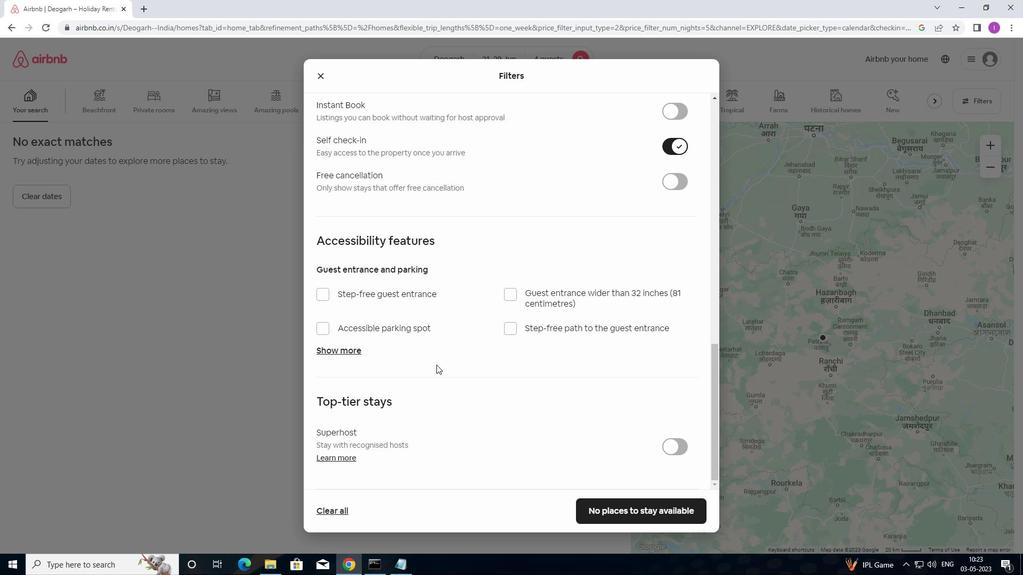
Action: Mouse scrolled (434, 373) with delta (0, 0)
Screenshot: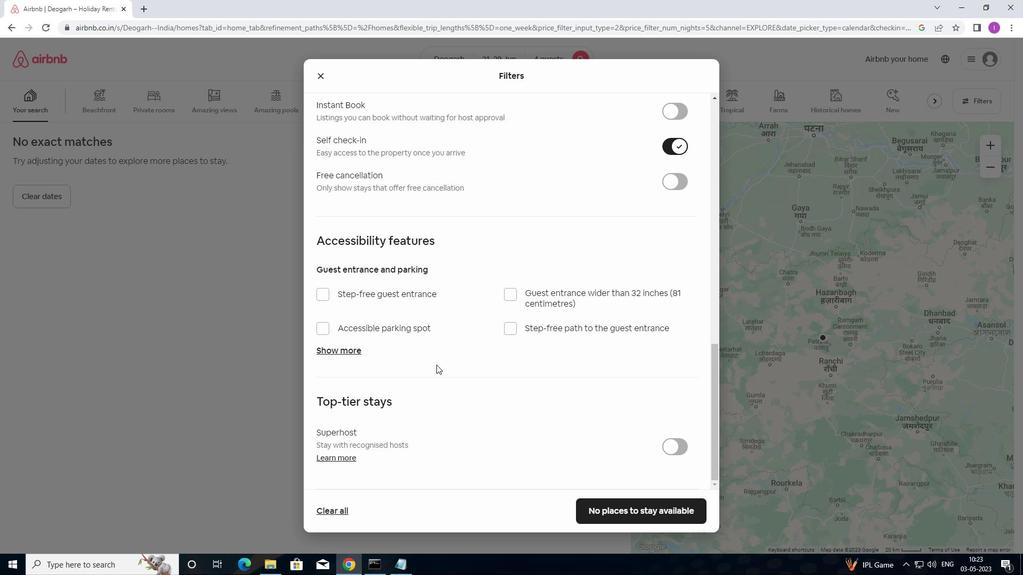 
Action: Mouse moved to (503, 383)
Screenshot: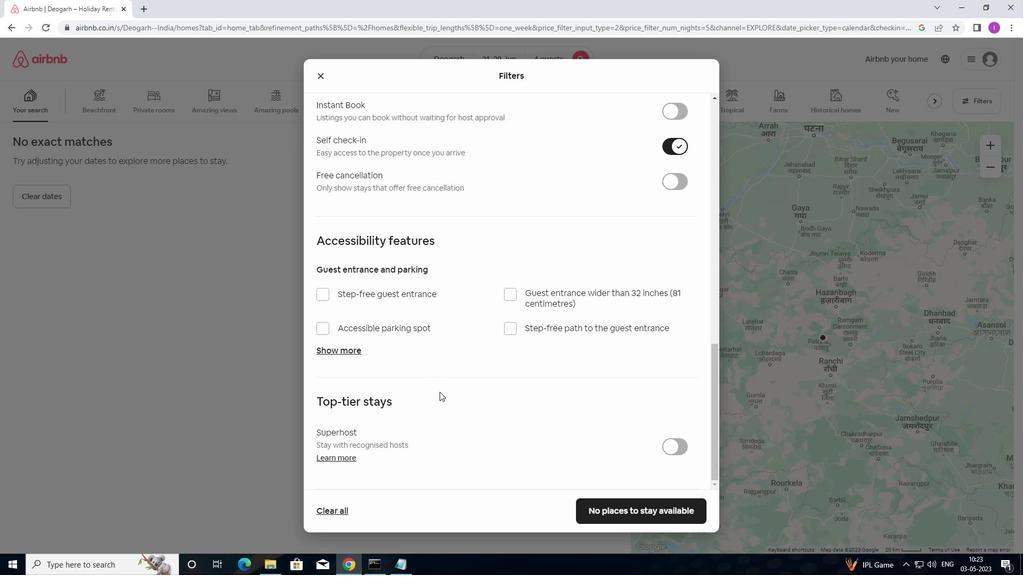 
Action: Mouse scrolled (503, 383) with delta (0, 0)
Screenshot: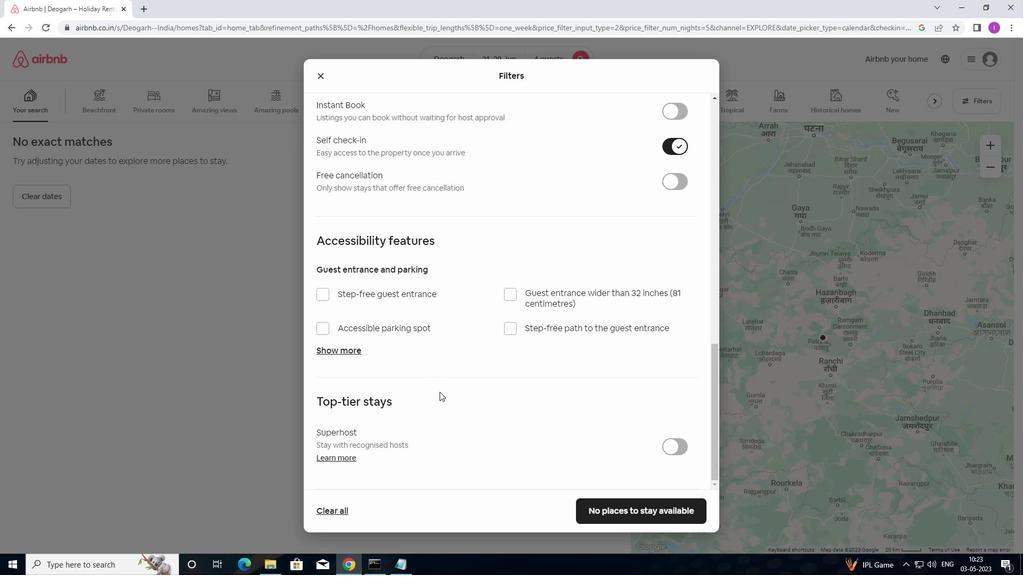 
Action: Mouse moved to (519, 381)
Screenshot: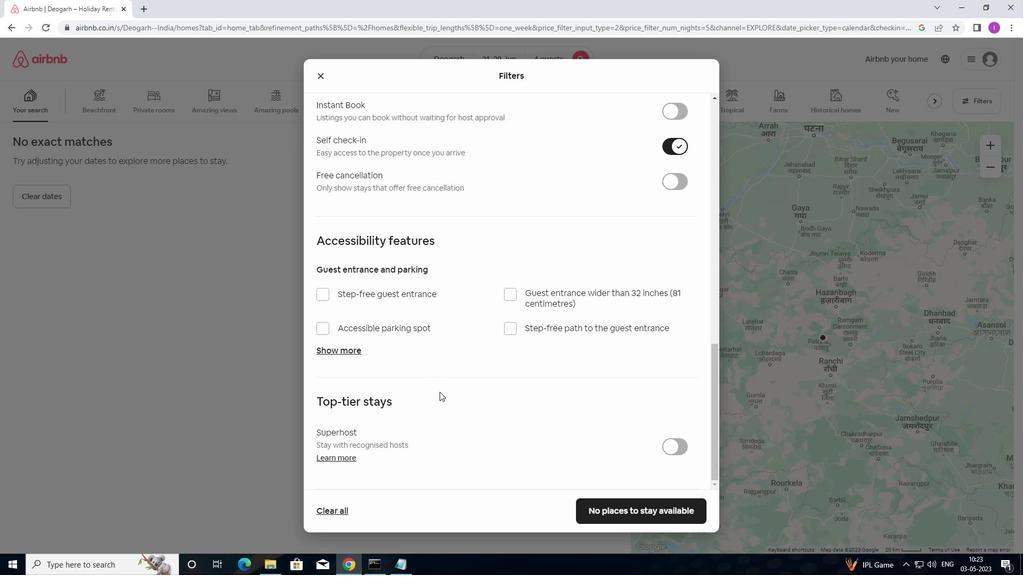 
Action: Mouse scrolled (519, 381) with delta (0, 0)
Screenshot: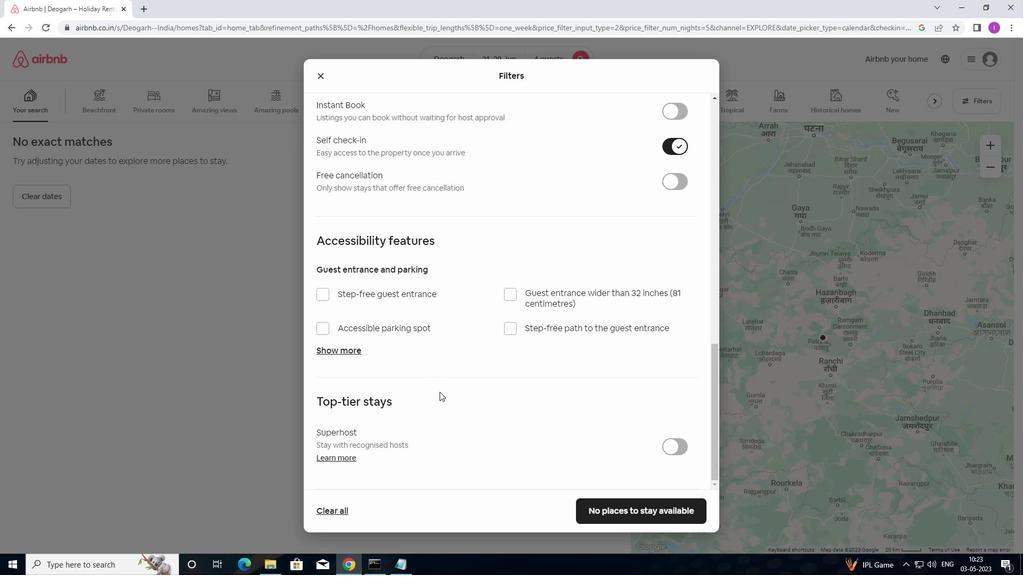 
Action: Mouse moved to (541, 380)
Screenshot: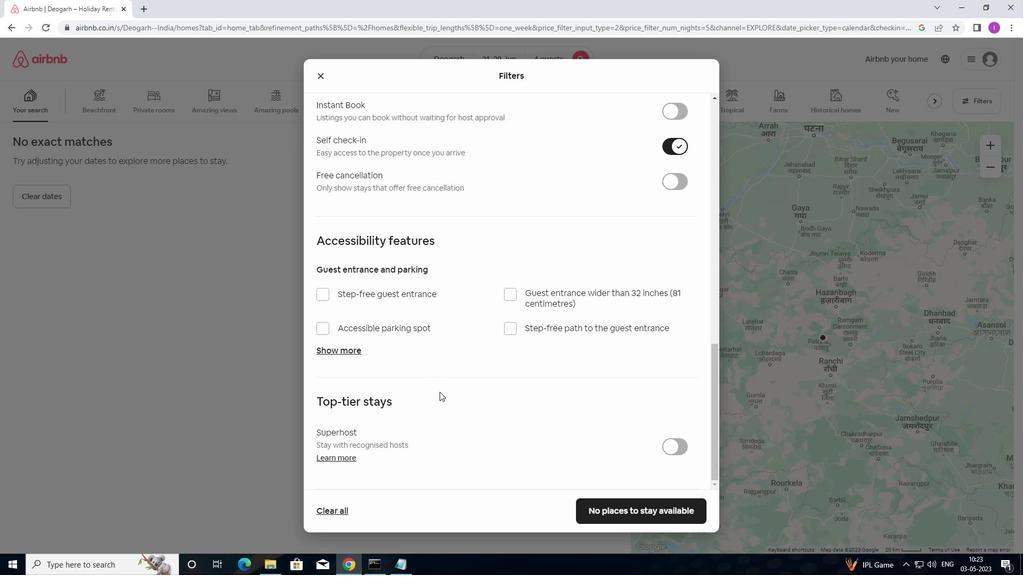 
Action: Mouse scrolled (541, 380) with delta (0, 0)
Screenshot: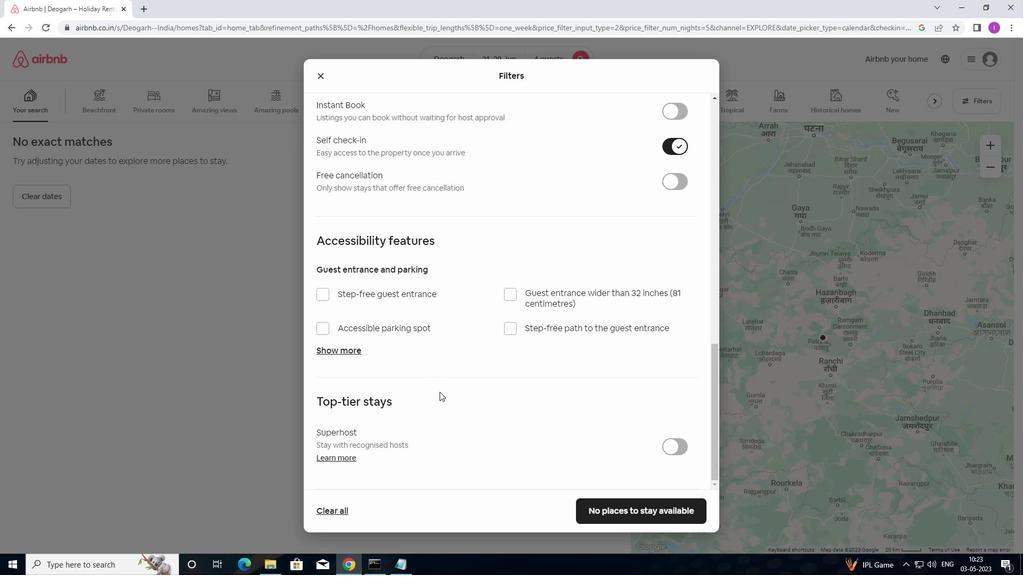 
Action: Mouse moved to (563, 380)
Screenshot: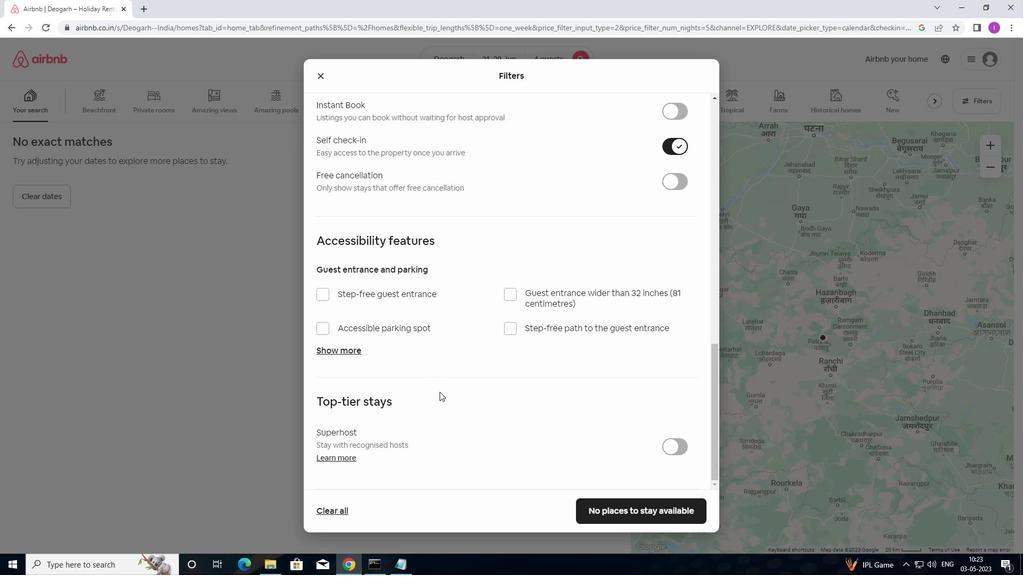 
Action: Mouse scrolled (563, 379) with delta (0, 0)
Screenshot: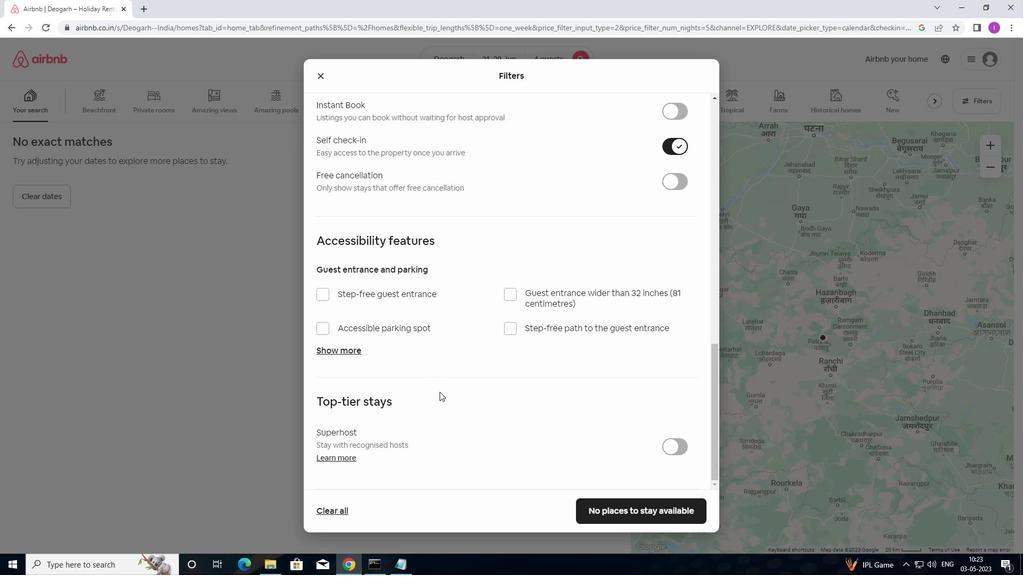 
Action: Mouse moved to (581, 380)
Screenshot: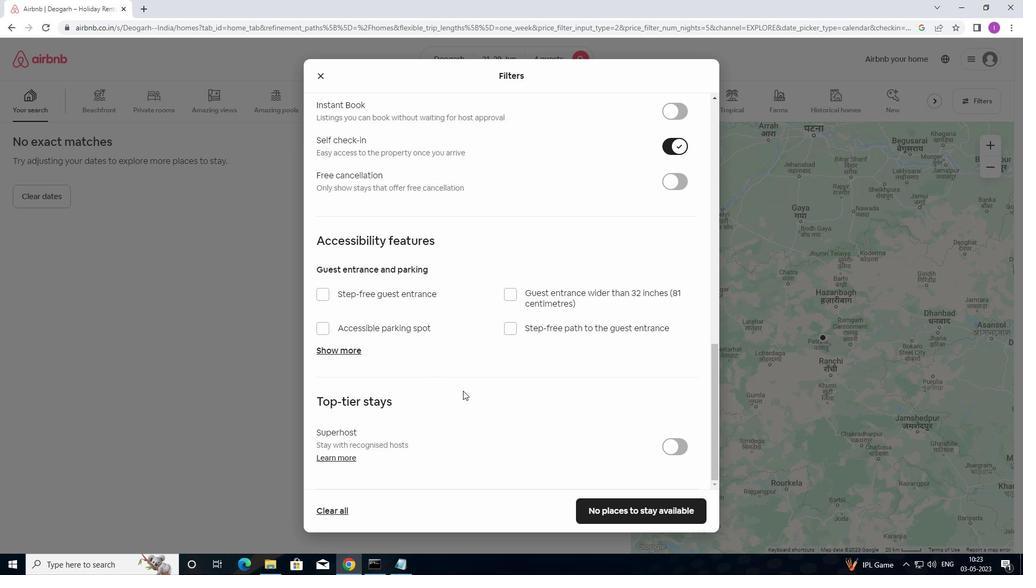 
Action: Mouse scrolled (581, 379) with delta (0, 0)
Screenshot: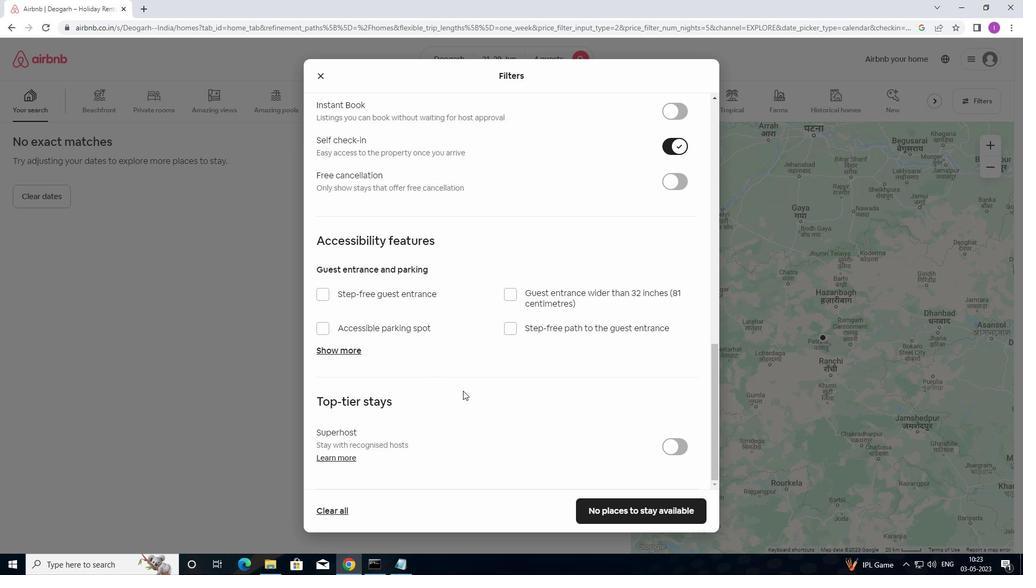 
Action: Mouse moved to (615, 514)
Screenshot: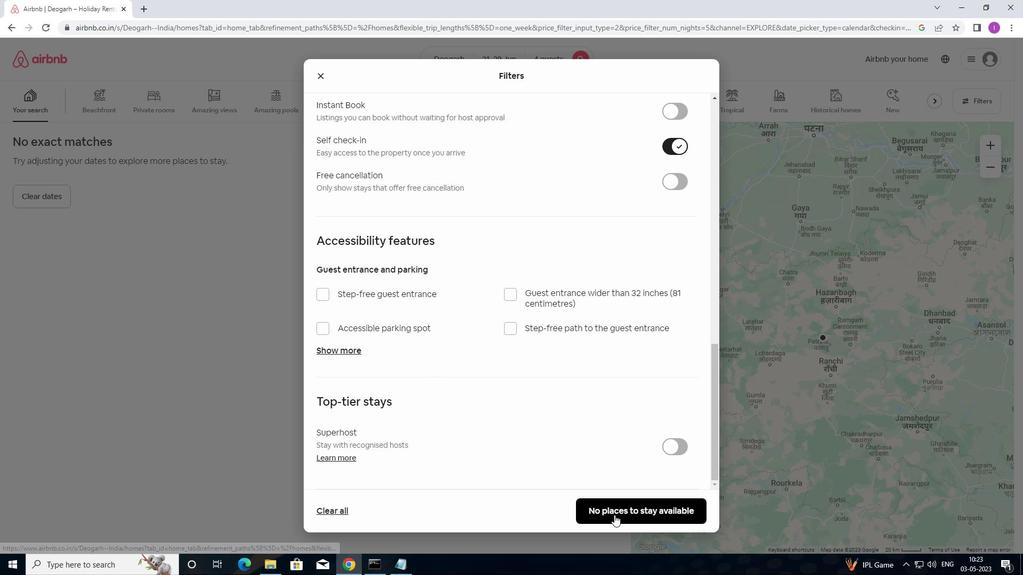 
Action: Mouse pressed left at (615, 514)
Screenshot: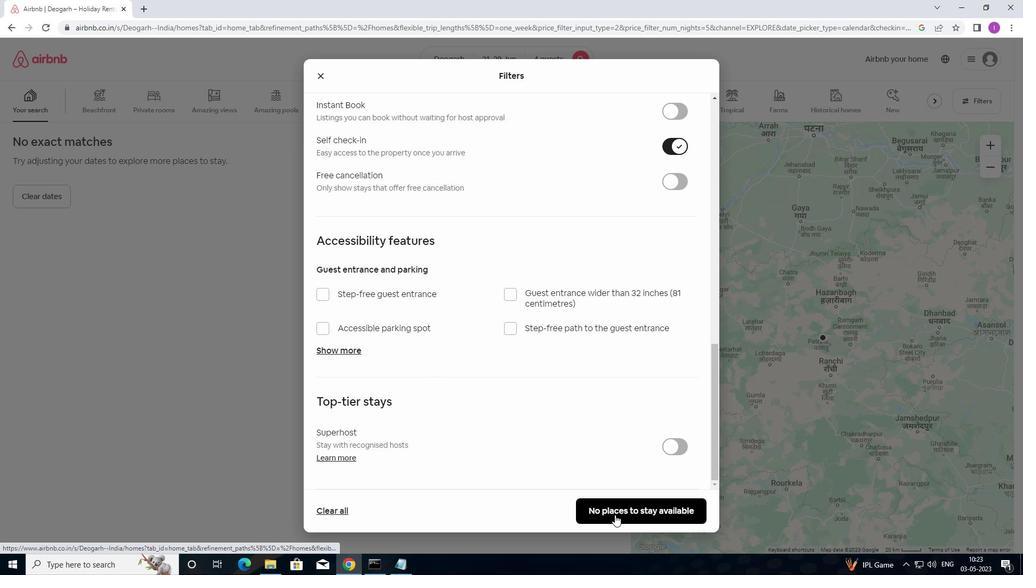 
Action: Mouse moved to (621, 504)
Screenshot: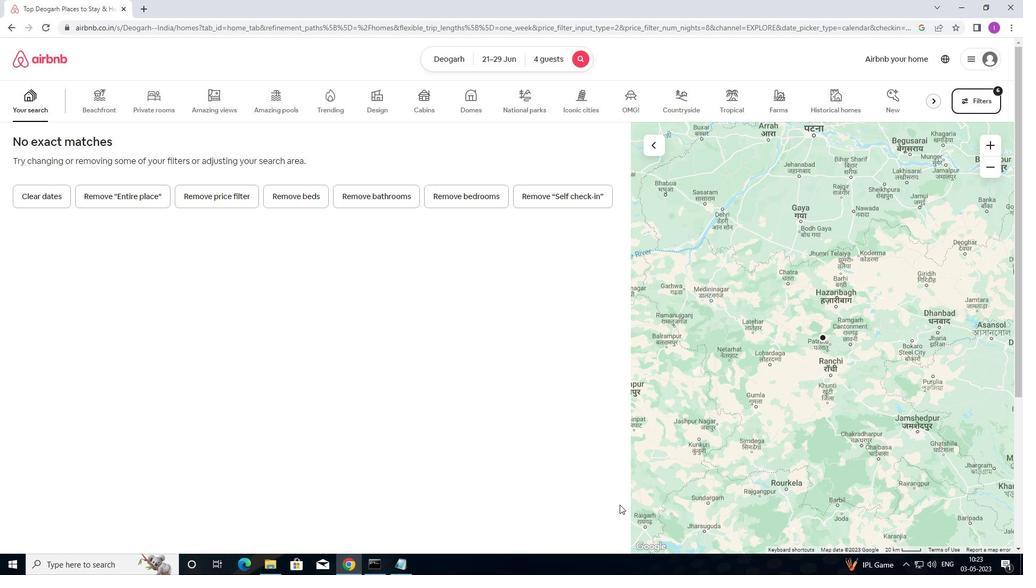 
